 Task: Look for space in Águas de Lindóia, Brazil from 1st August, 2023 to 5th August, 2023 for 3 adults, 1 child in price range Rs.13000 to Rs.20000. Place can be entire place with 2 bedrooms having 3 beds and 2 bathrooms. Property type can be flatguest house, hotel. Amenities needed are: washing machine. Booking option can be shelf check-in. Required host language is Spanish.
Action: Mouse moved to (686, 83)
Screenshot: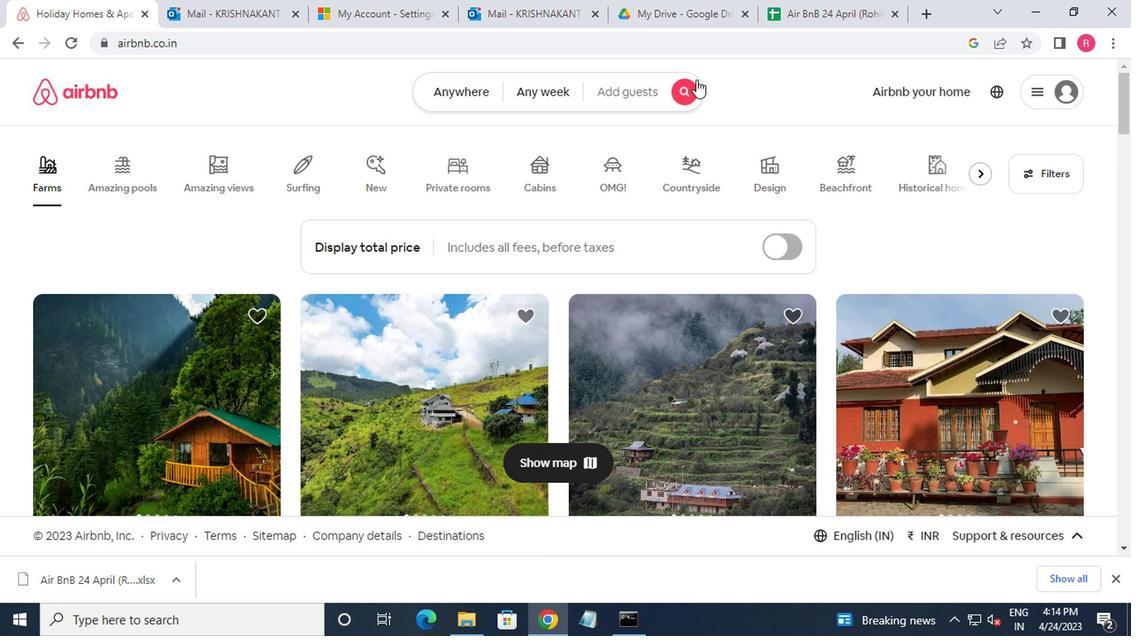 
Action: Mouse pressed left at (686, 83)
Screenshot: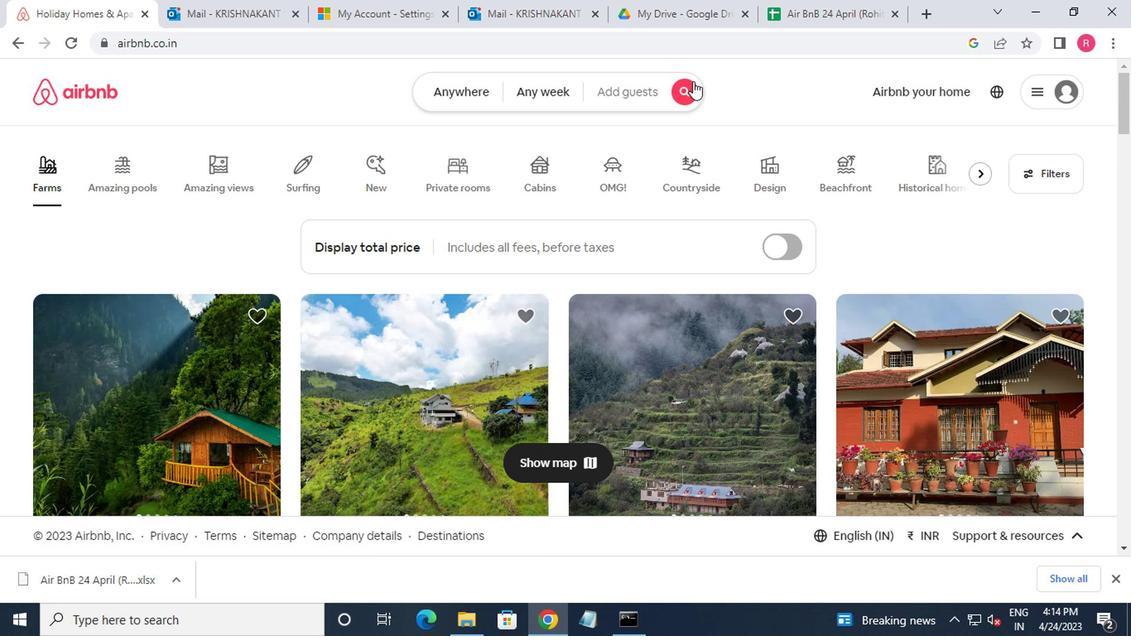 
Action: Mouse moved to (270, 152)
Screenshot: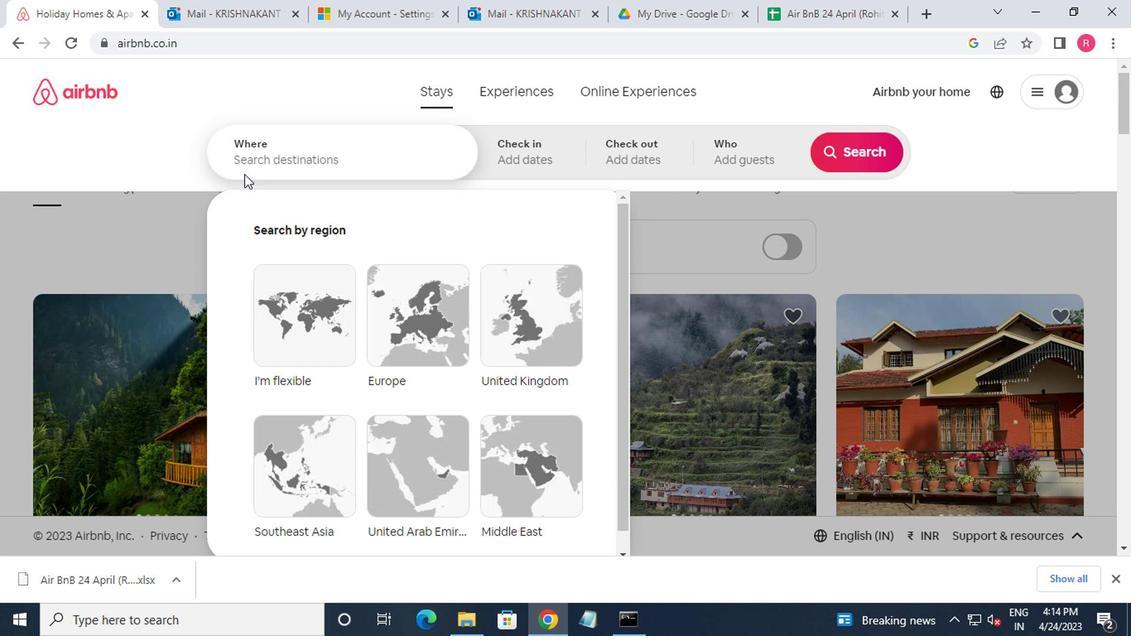 
Action: Mouse pressed left at (270, 152)
Screenshot: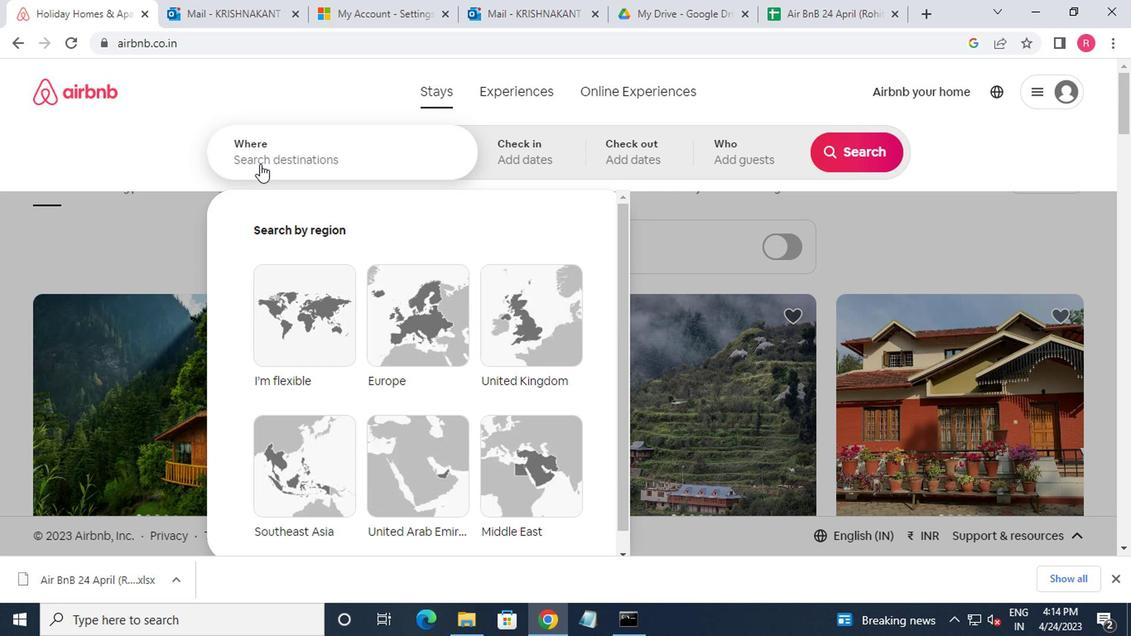 
Action: Mouse moved to (270, 152)
Screenshot: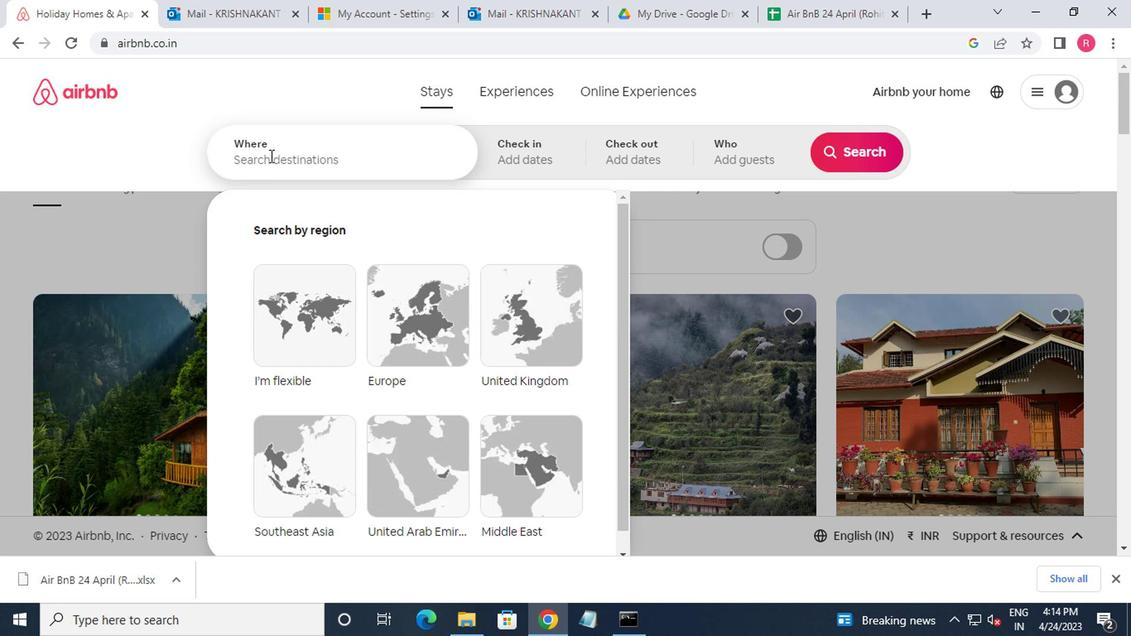 
Action: Key pressed aguas<Key.space>de<Key.space>lindol<Key.backspace>ia
Screenshot: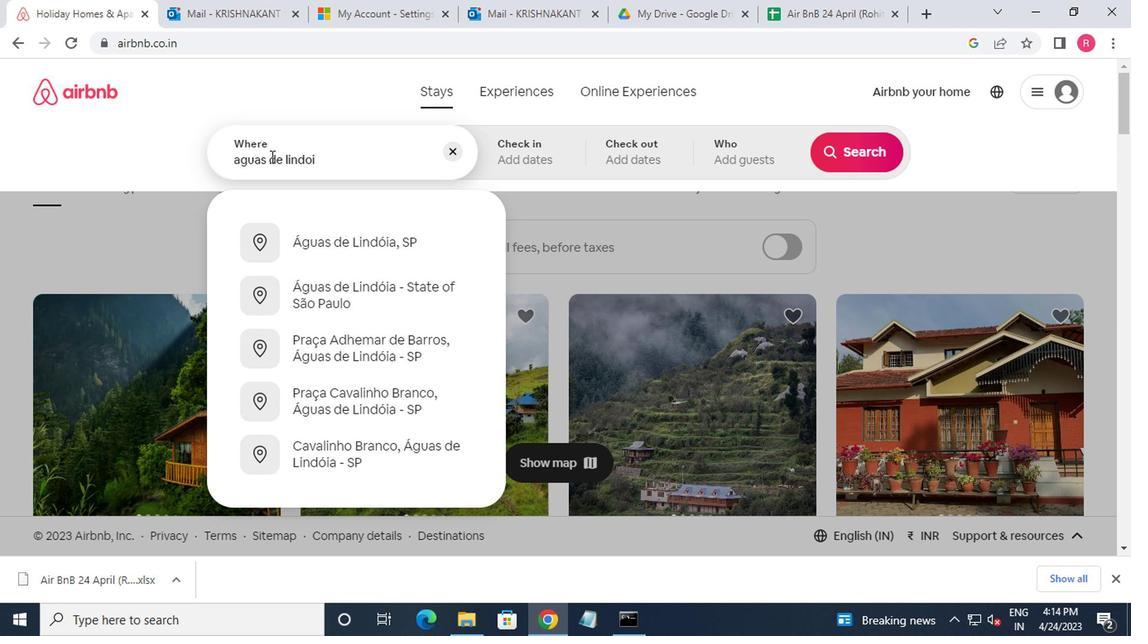 
Action: Mouse moved to (393, 230)
Screenshot: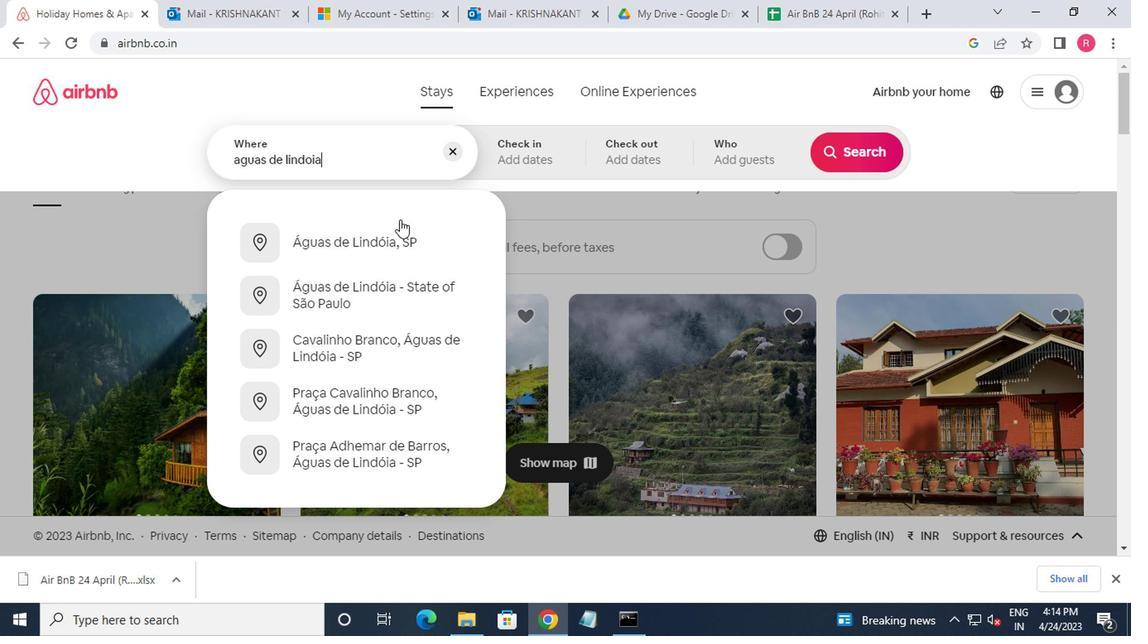 
Action: Mouse pressed left at (393, 230)
Screenshot: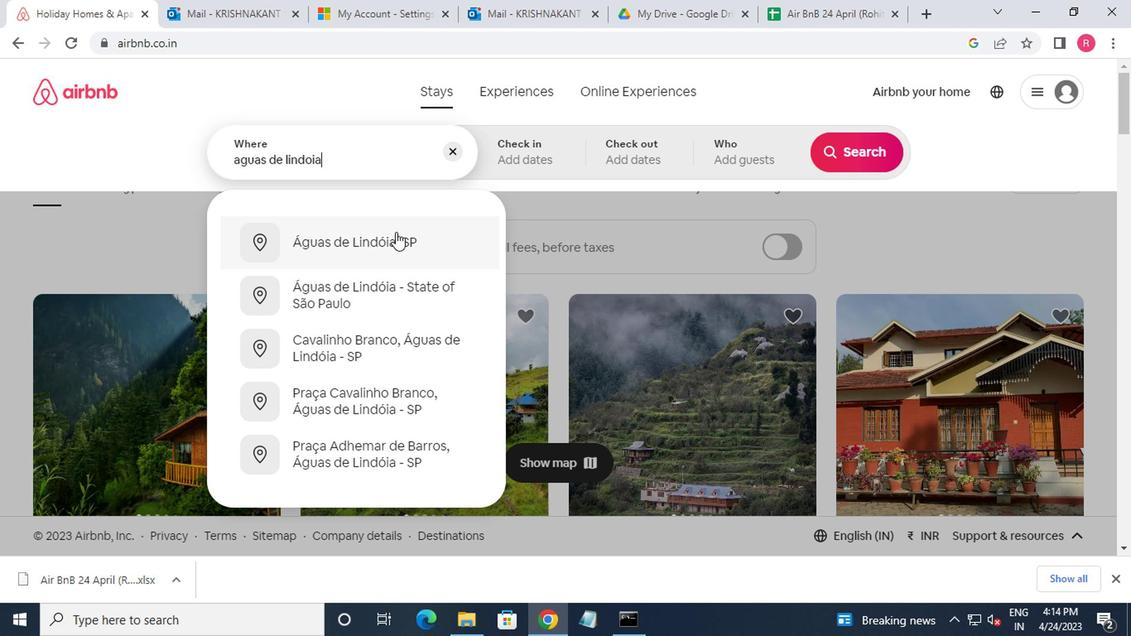 
Action: Mouse moved to (843, 288)
Screenshot: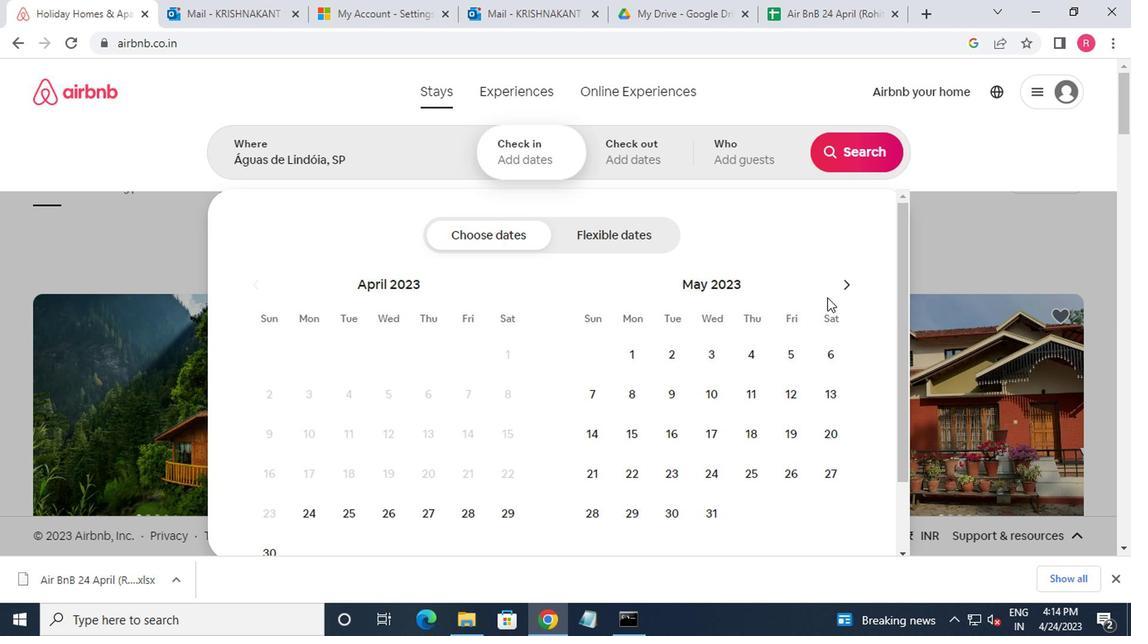 
Action: Mouse pressed left at (843, 288)
Screenshot: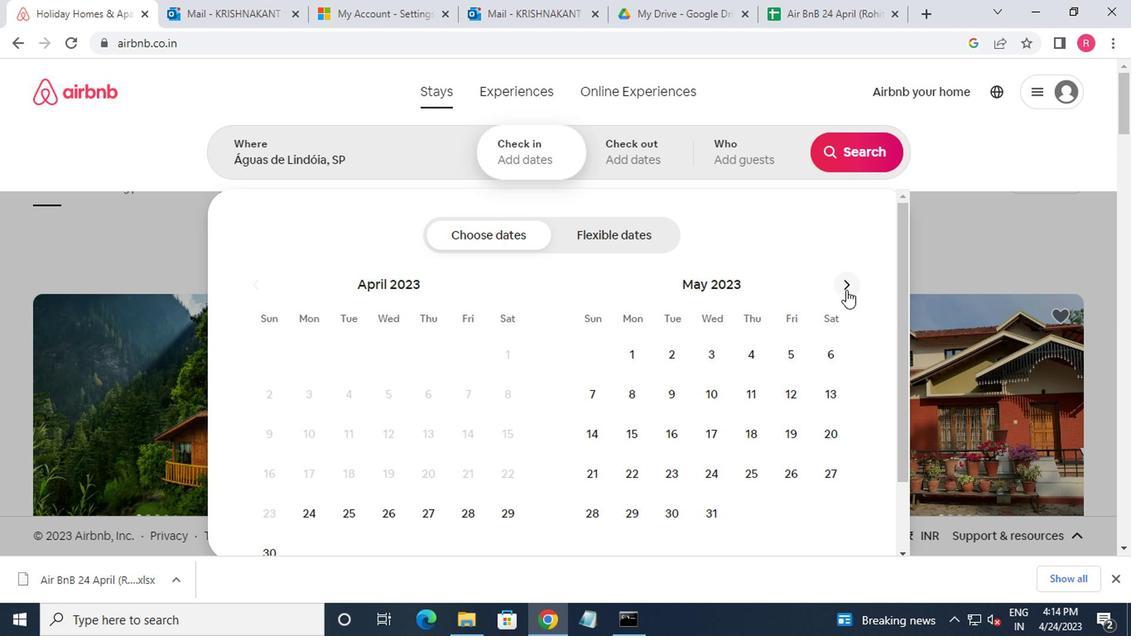 
Action: Mouse moved to (843, 287)
Screenshot: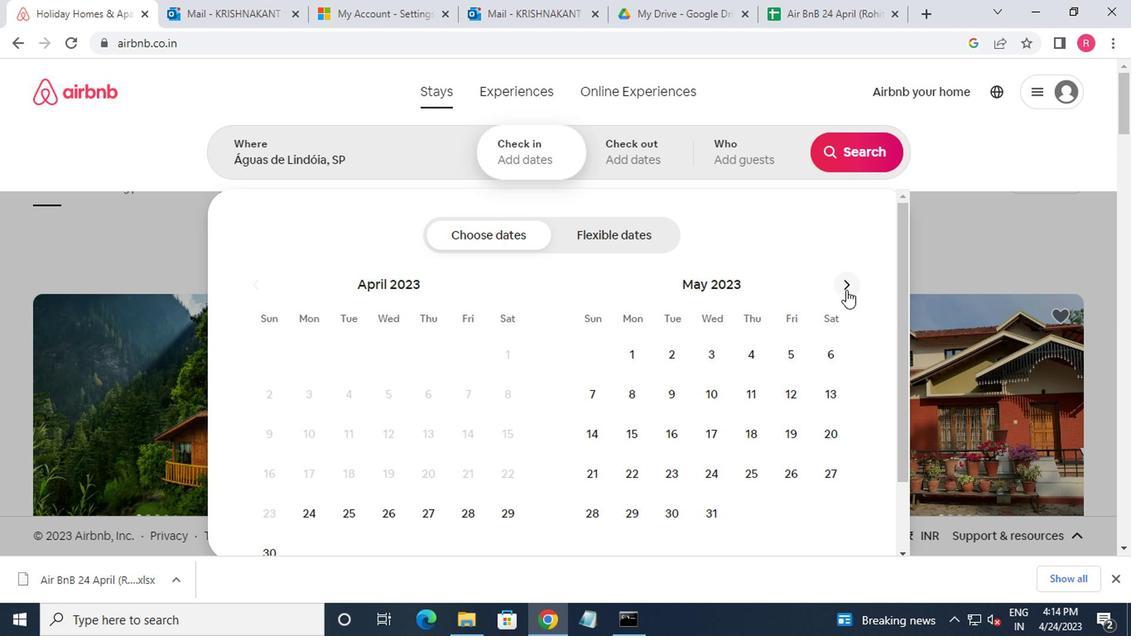 
Action: Mouse pressed left at (843, 287)
Screenshot: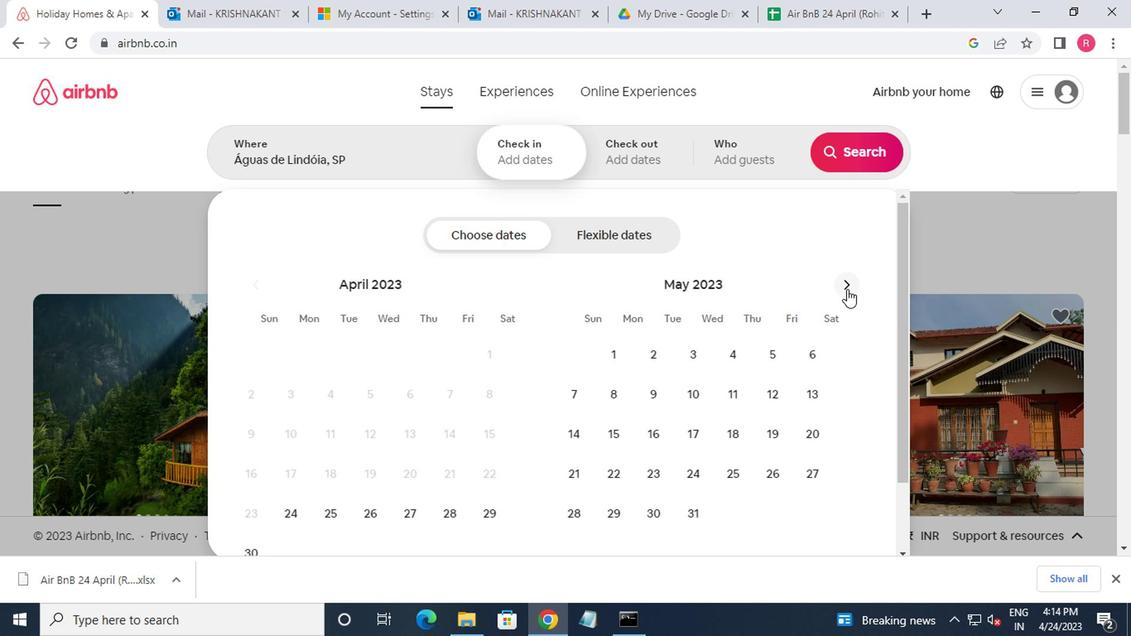 
Action: Mouse pressed left at (843, 287)
Screenshot: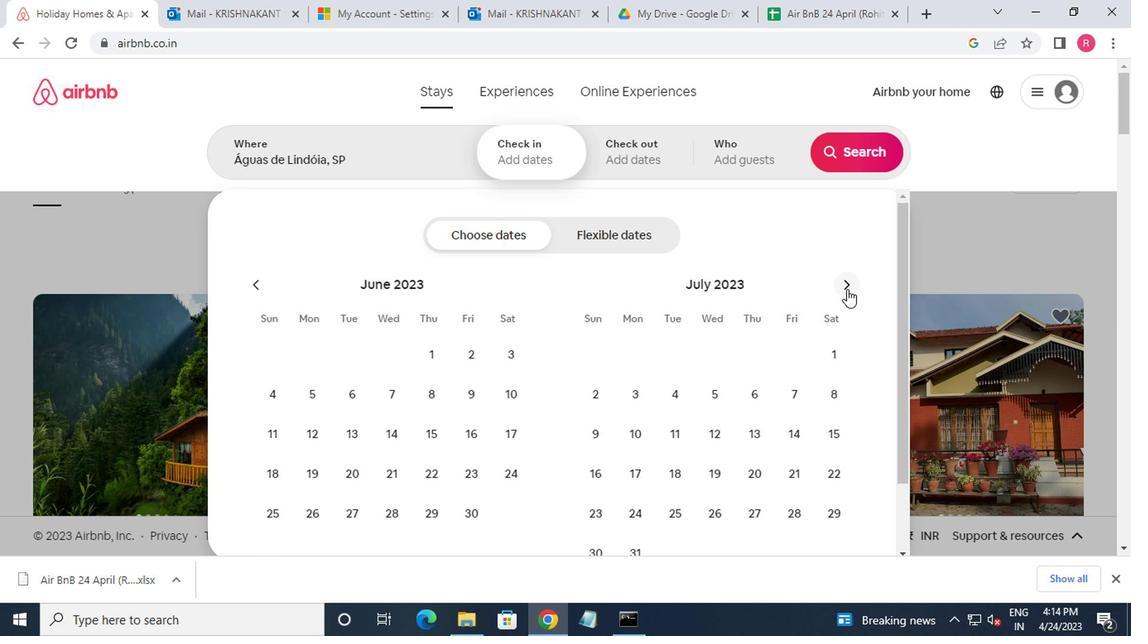
Action: Mouse moved to (682, 357)
Screenshot: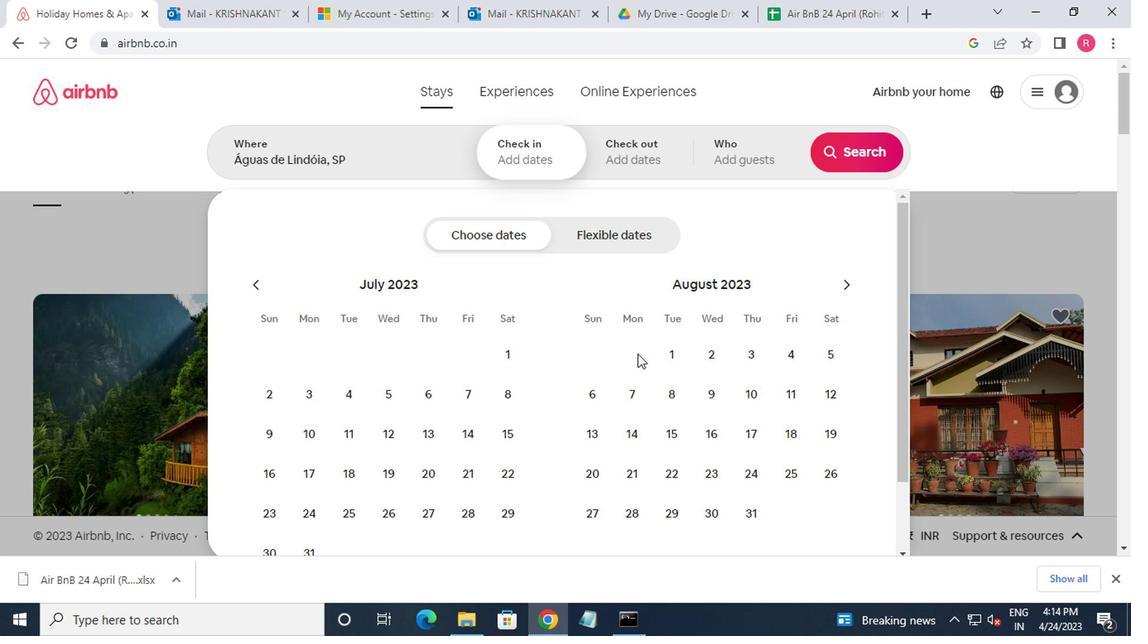 
Action: Mouse pressed left at (682, 357)
Screenshot: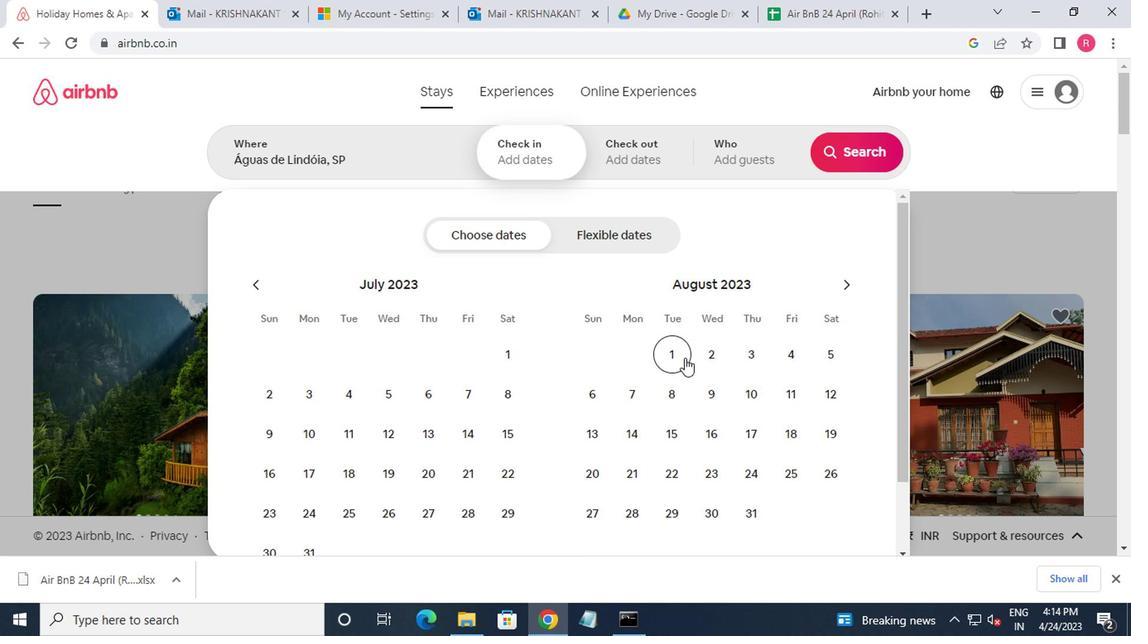
Action: Mouse moved to (834, 366)
Screenshot: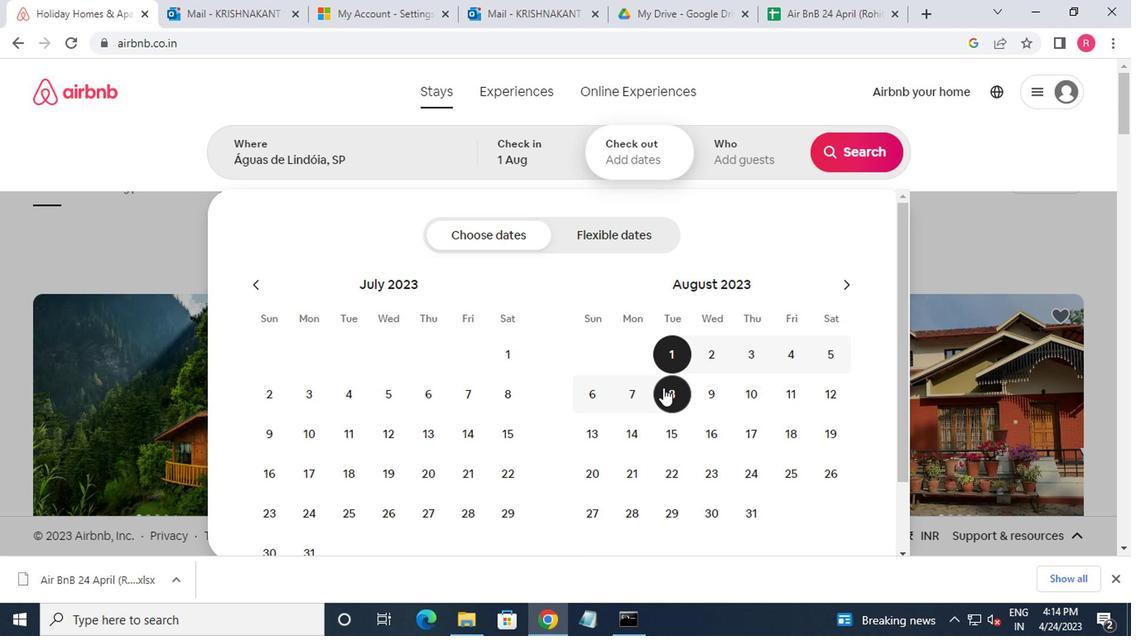 
Action: Mouse pressed left at (834, 366)
Screenshot: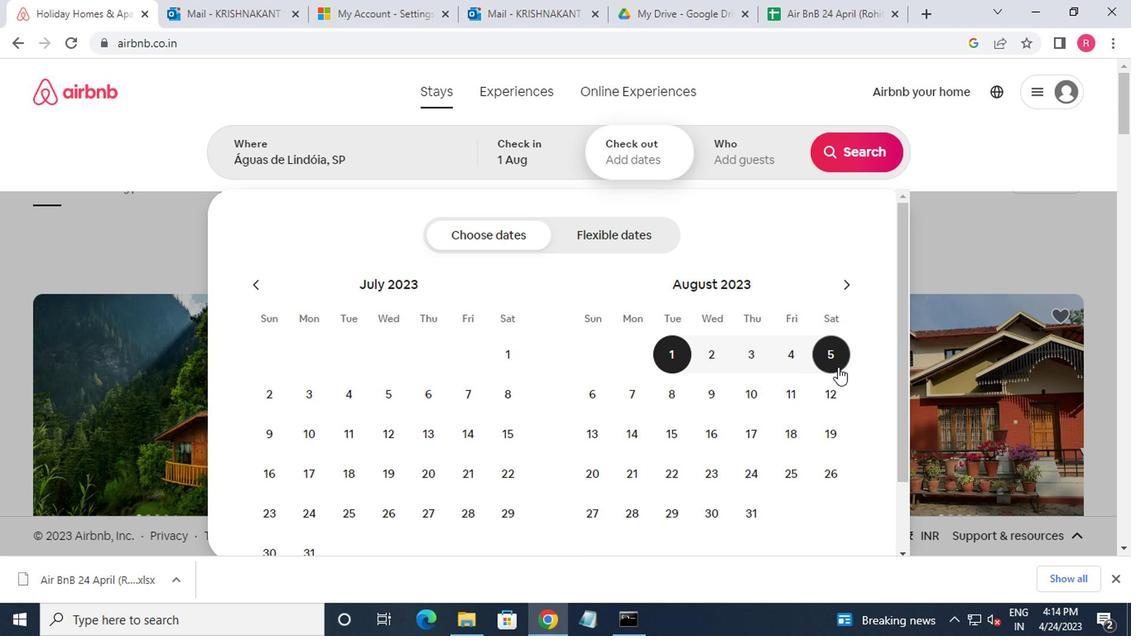 
Action: Mouse moved to (738, 166)
Screenshot: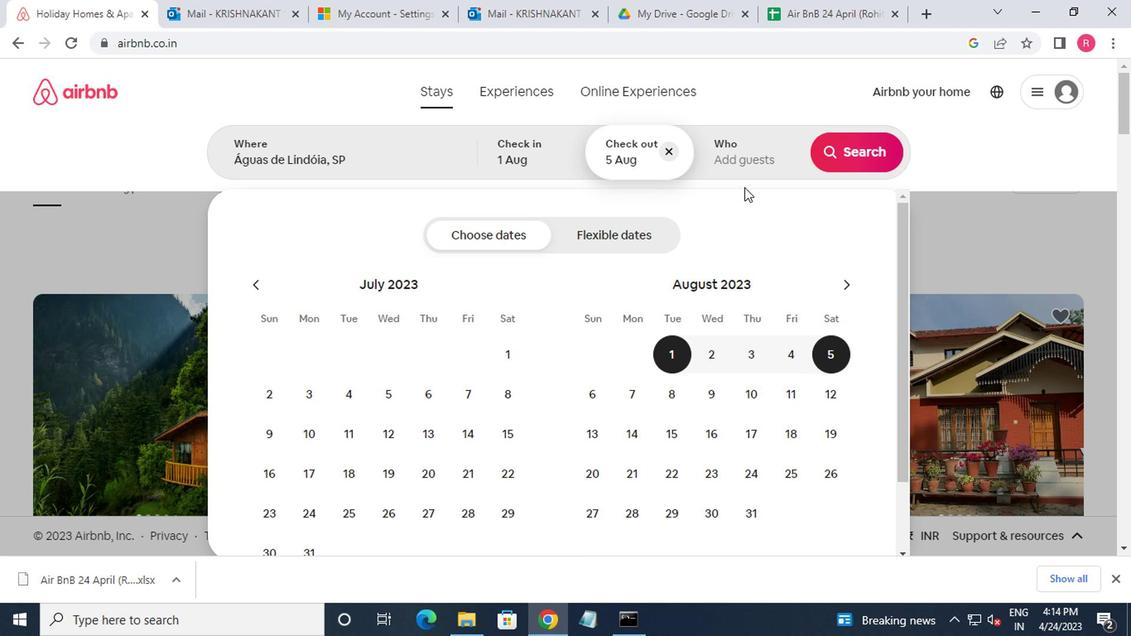 
Action: Mouse pressed left at (738, 166)
Screenshot: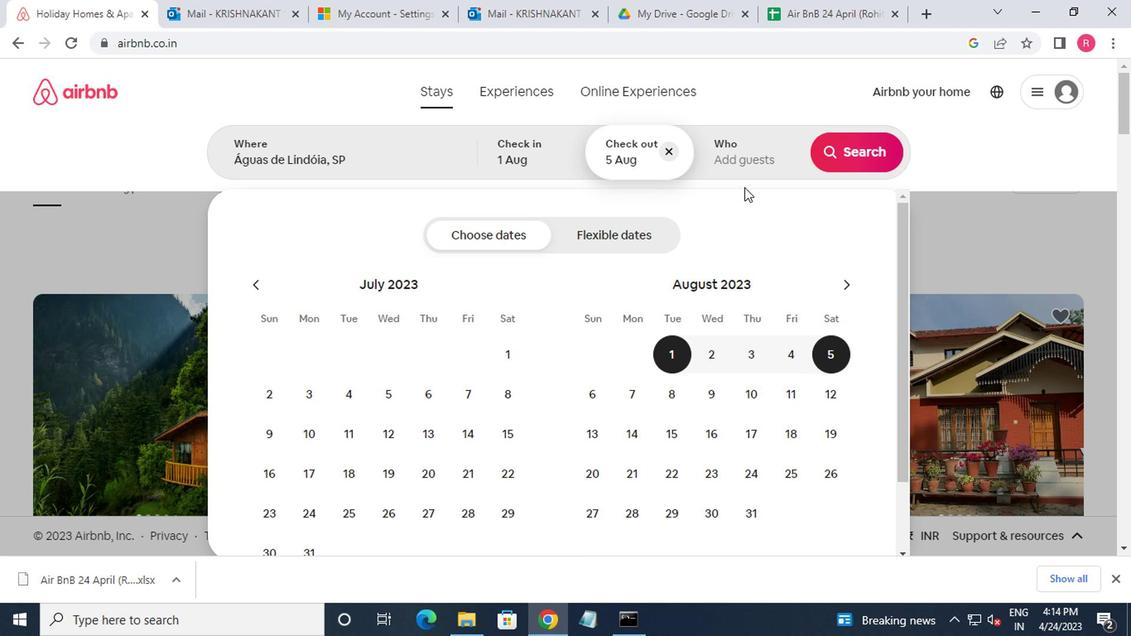 
Action: Mouse moved to (856, 246)
Screenshot: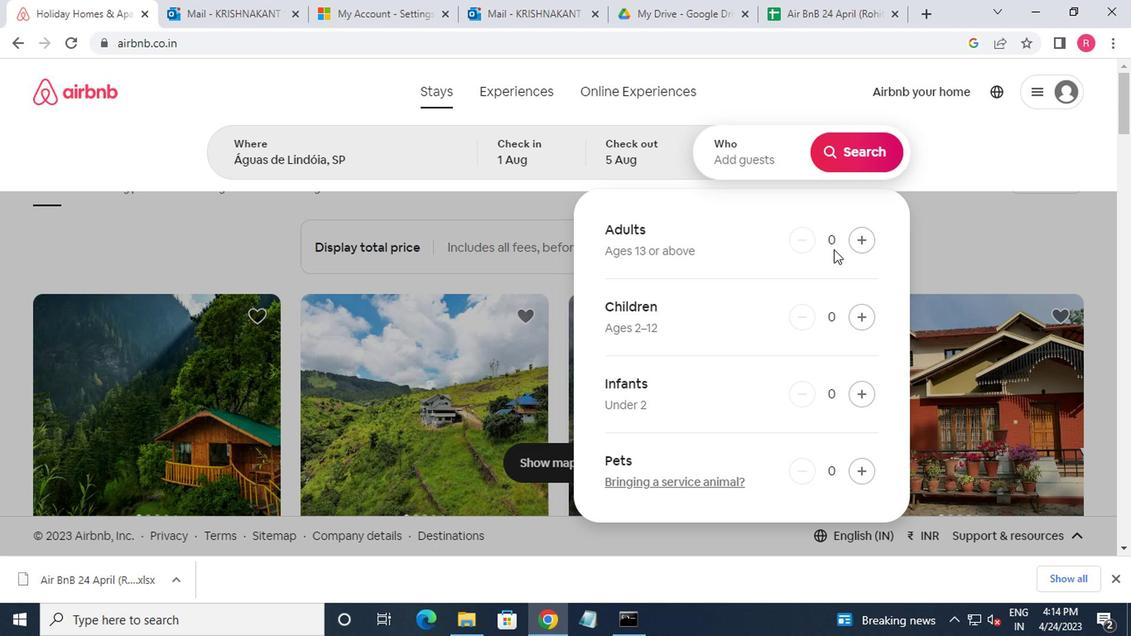 
Action: Mouse pressed left at (856, 246)
Screenshot: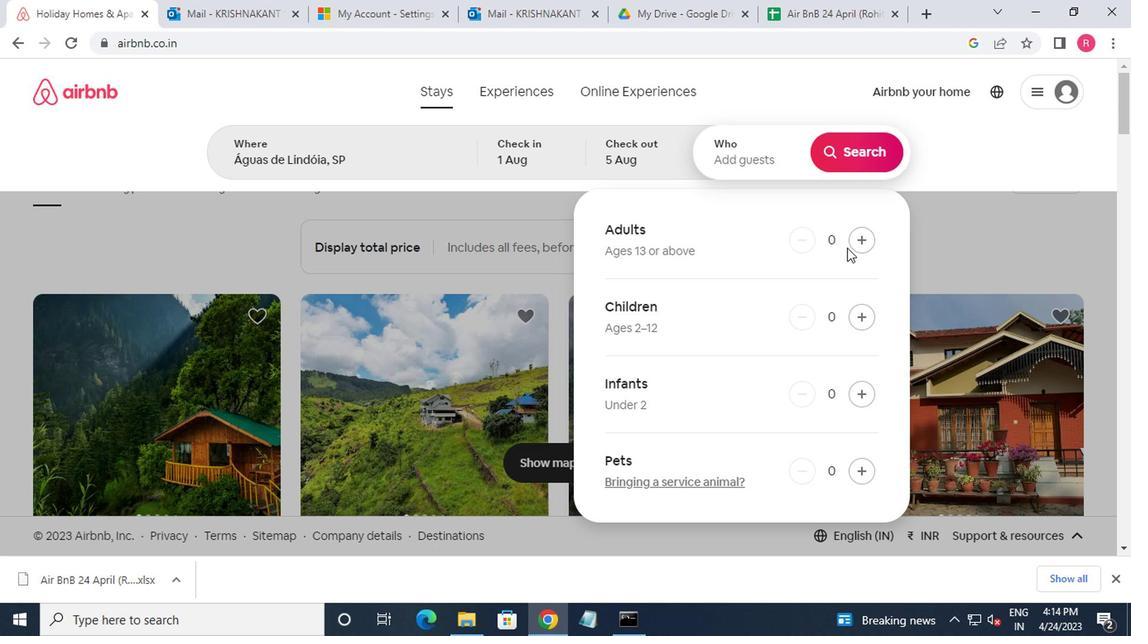 
Action: Mouse pressed left at (856, 246)
Screenshot: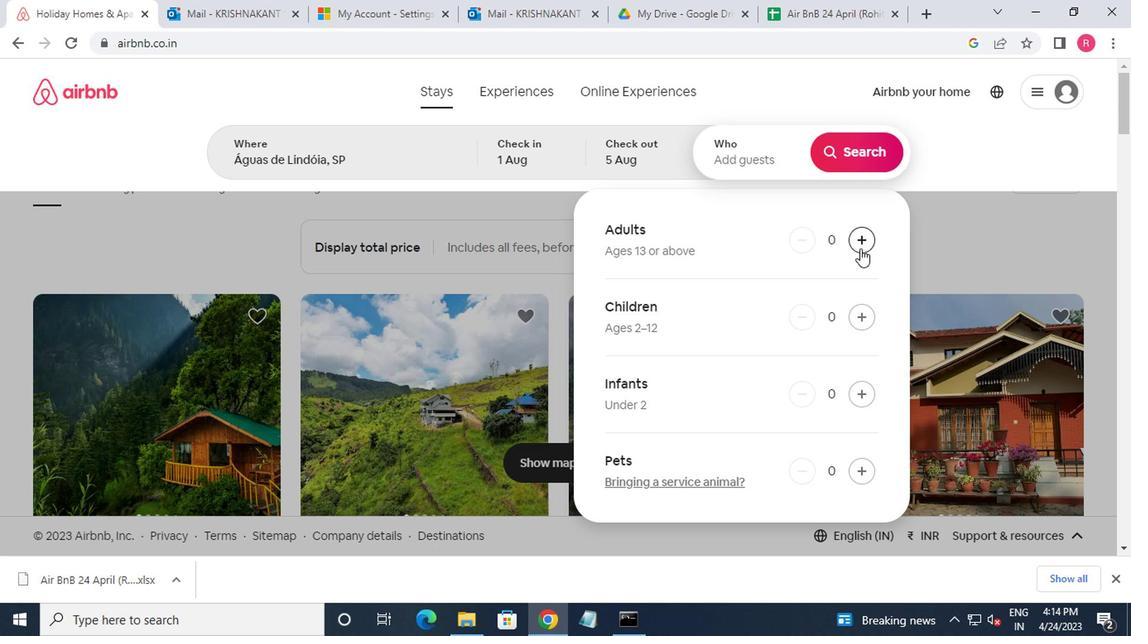 
Action: Mouse moved to (857, 245)
Screenshot: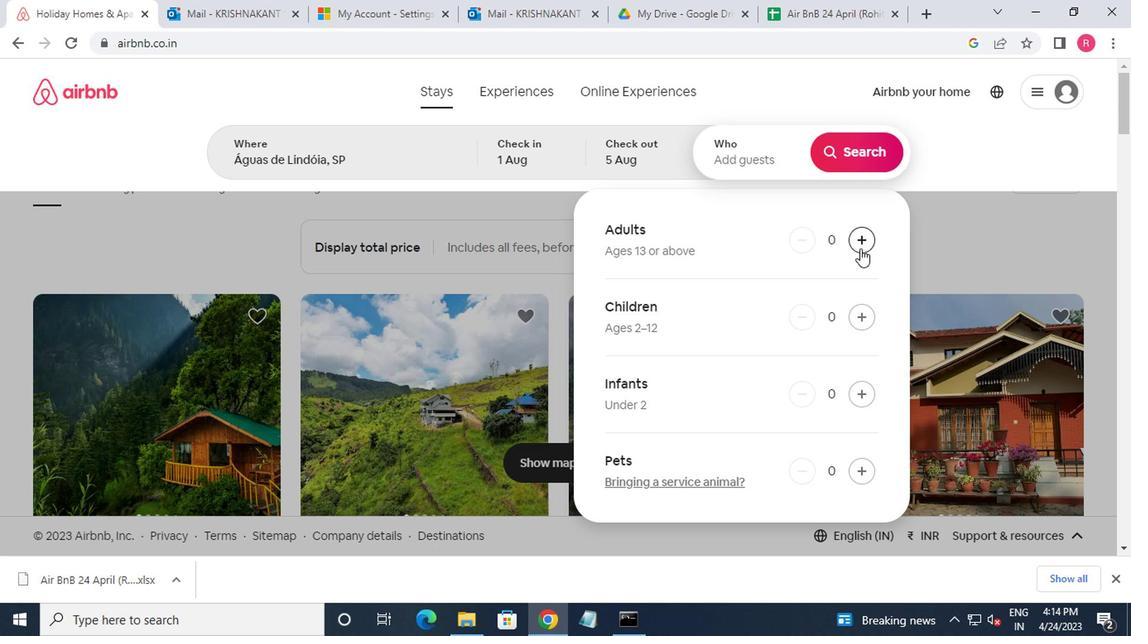 
Action: Mouse pressed left at (857, 245)
Screenshot: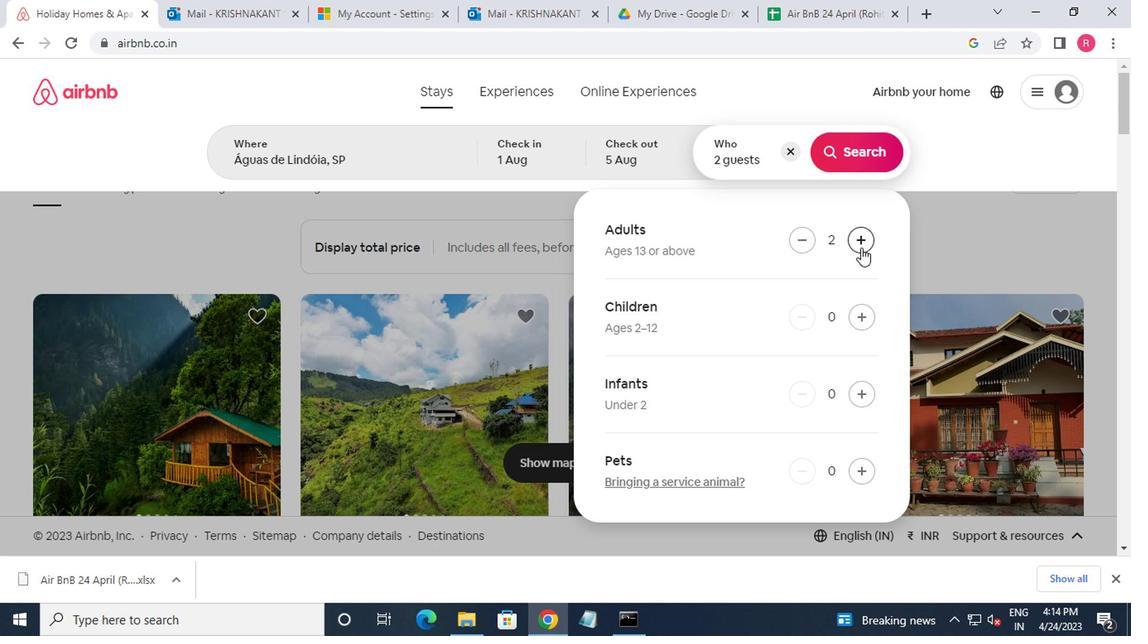 
Action: Mouse moved to (863, 325)
Screenshot: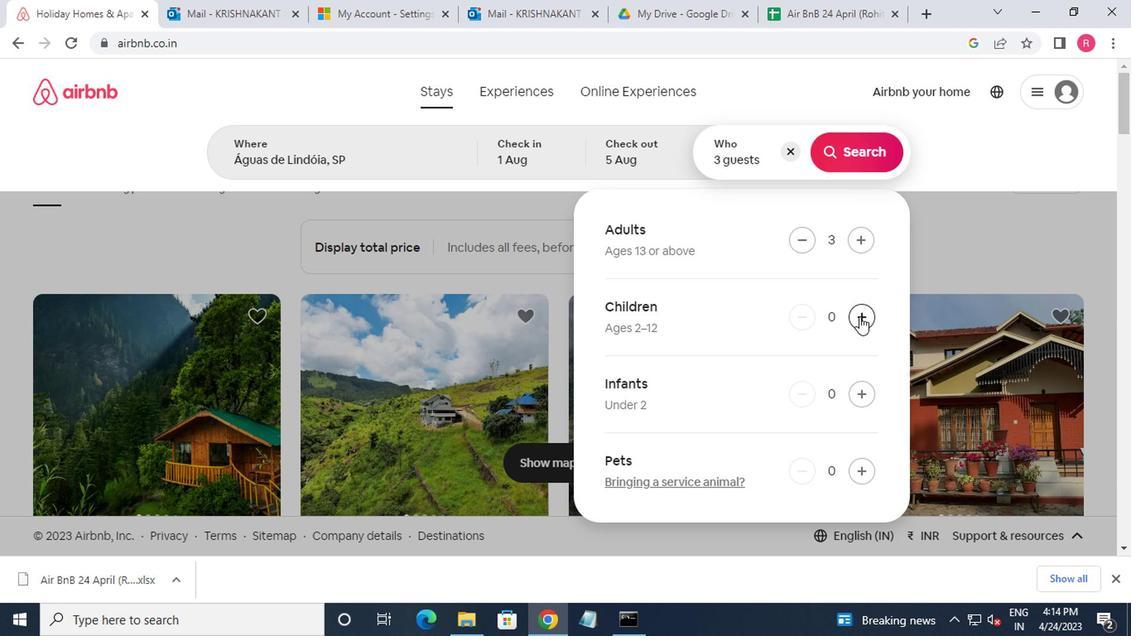 
Action: Mouse pressed left at (863, 325)
Screenshot: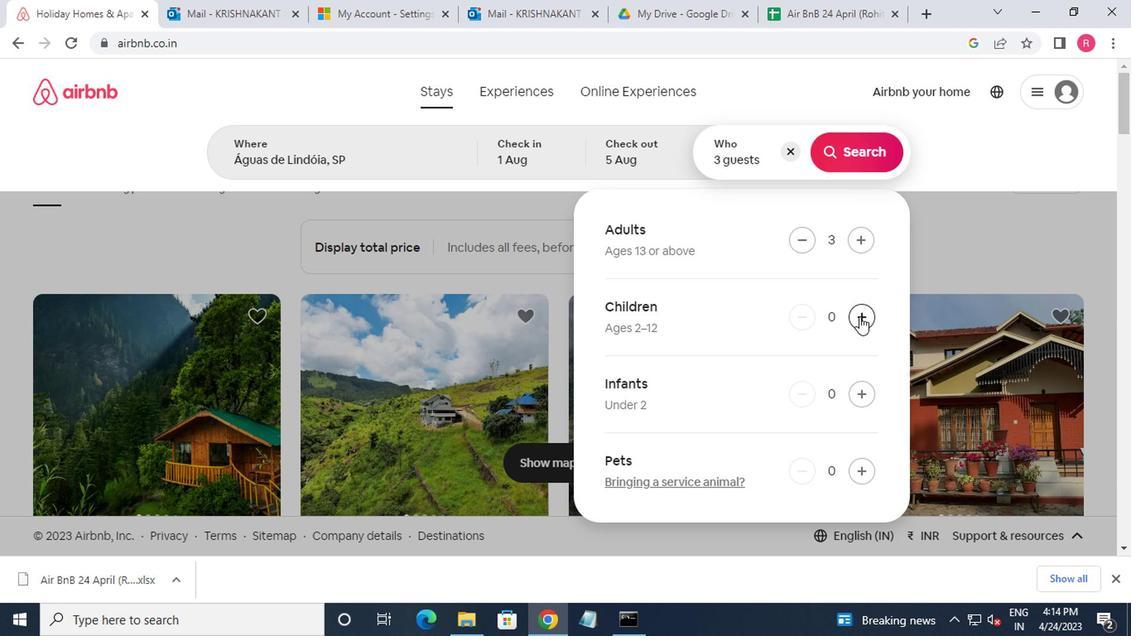 
Action: Mouse moved to (838, 147)
Screenshot: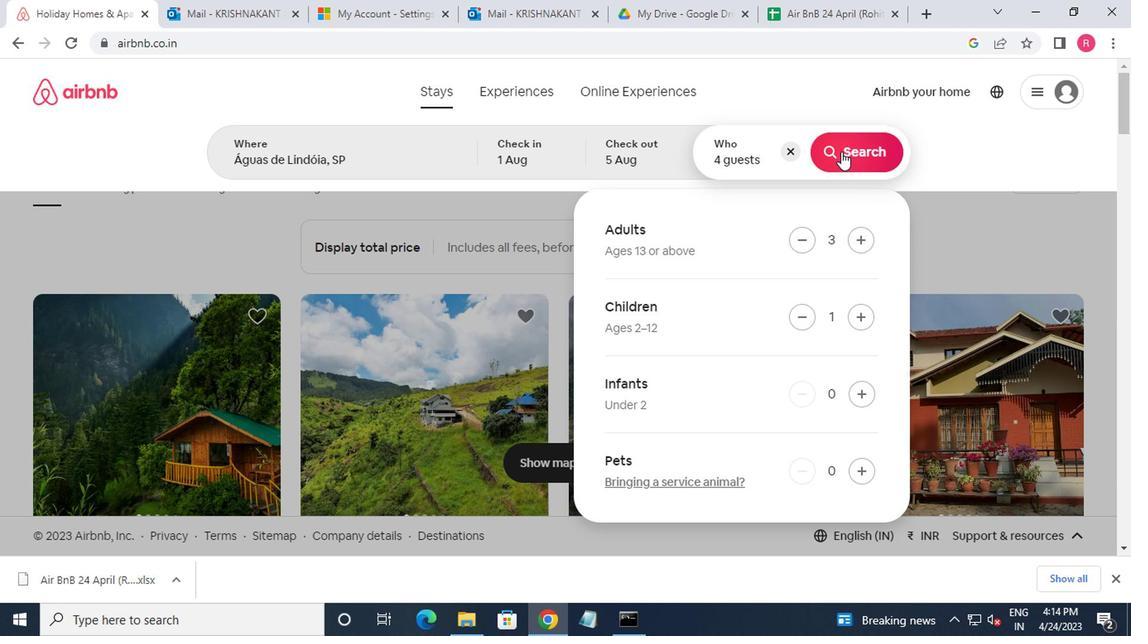 
Action: Mouse pressed left at (838, 147)
Screenshot: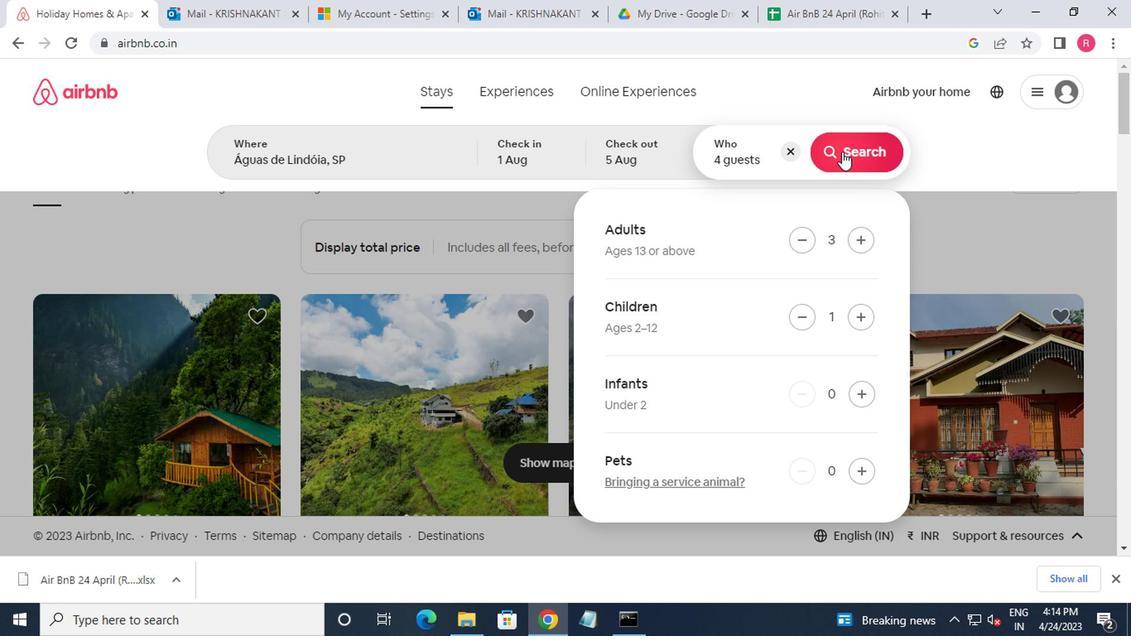 
Action: Mouse moved to (1055, 160)
Screenshot: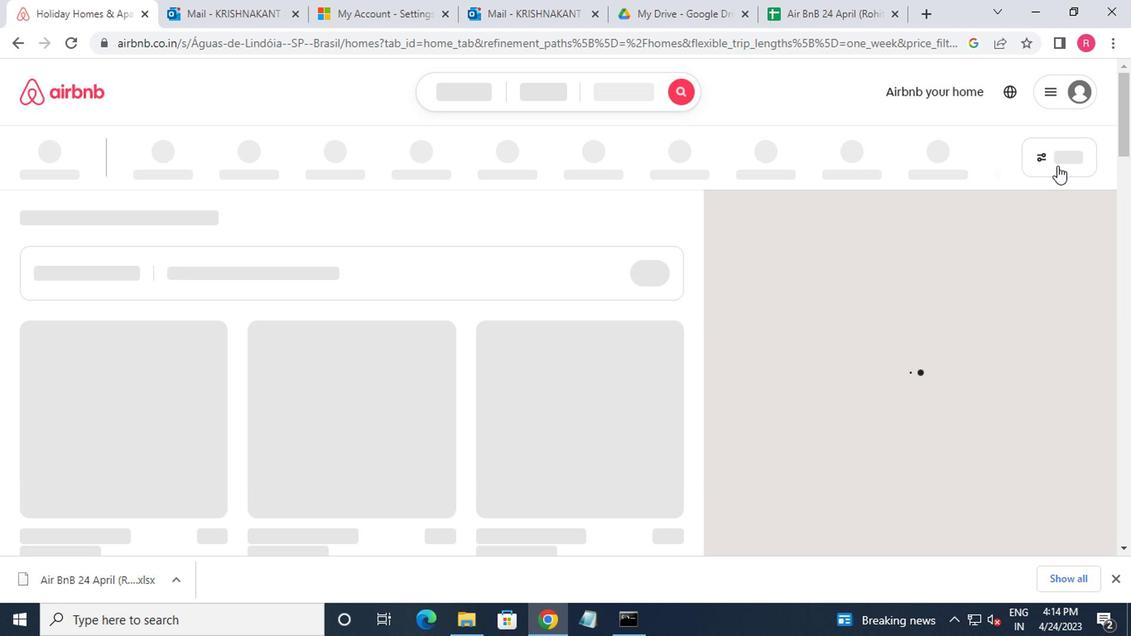 
Action: Mouse pressed left at (1055, 160)
Screenshot: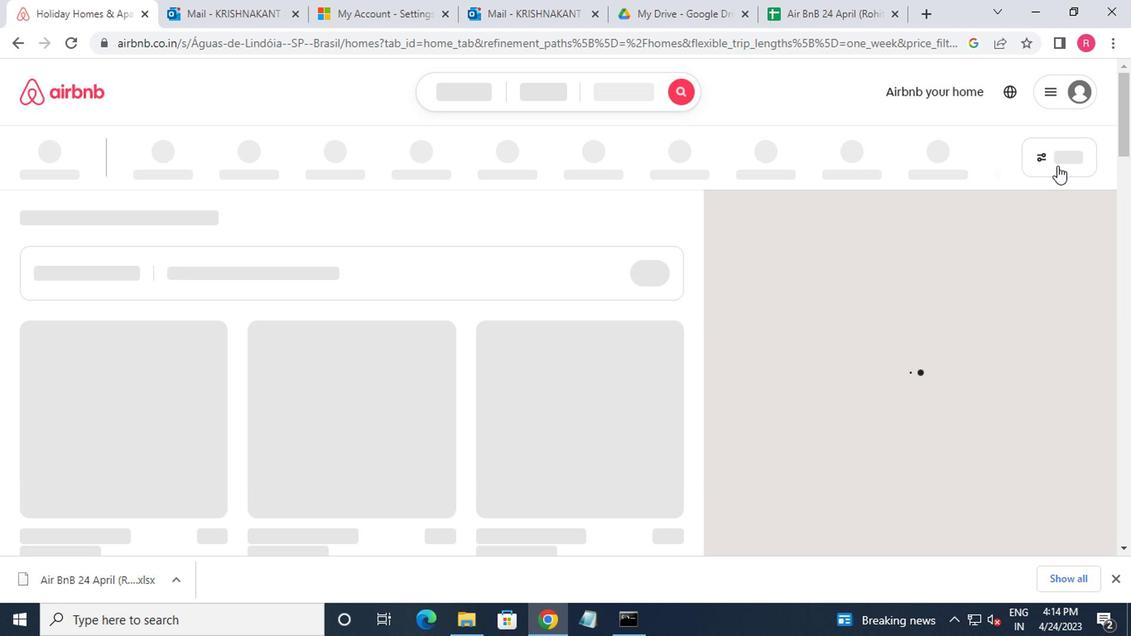
Action: Mouse moved to (397, 364)
Screenshot: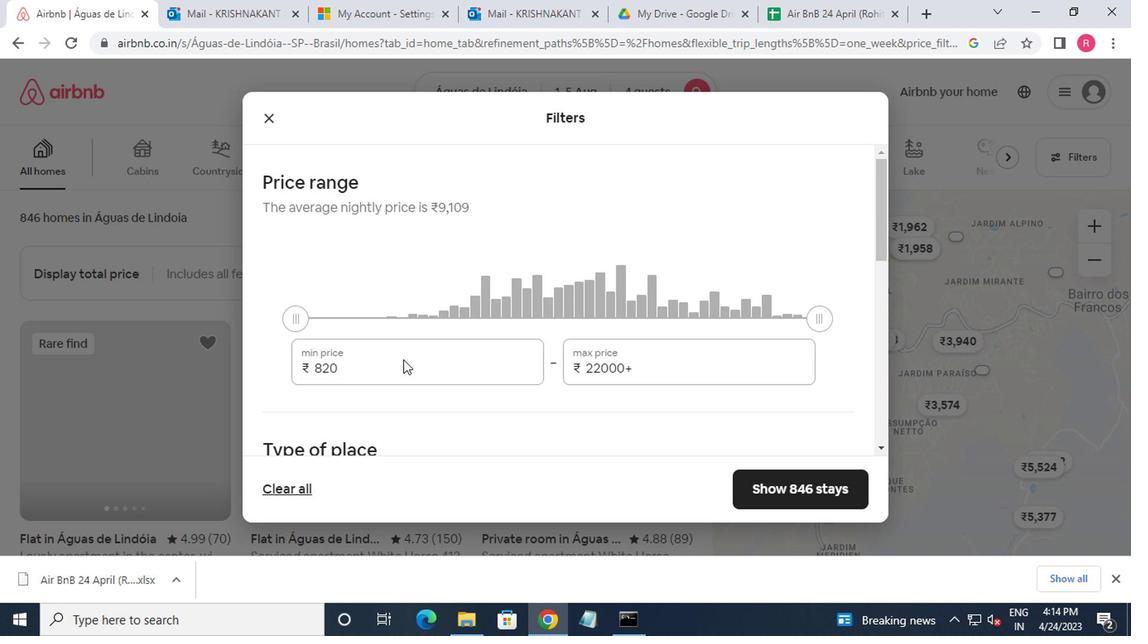
Action: Mouse pressed left at (397, 364)
Screenshot: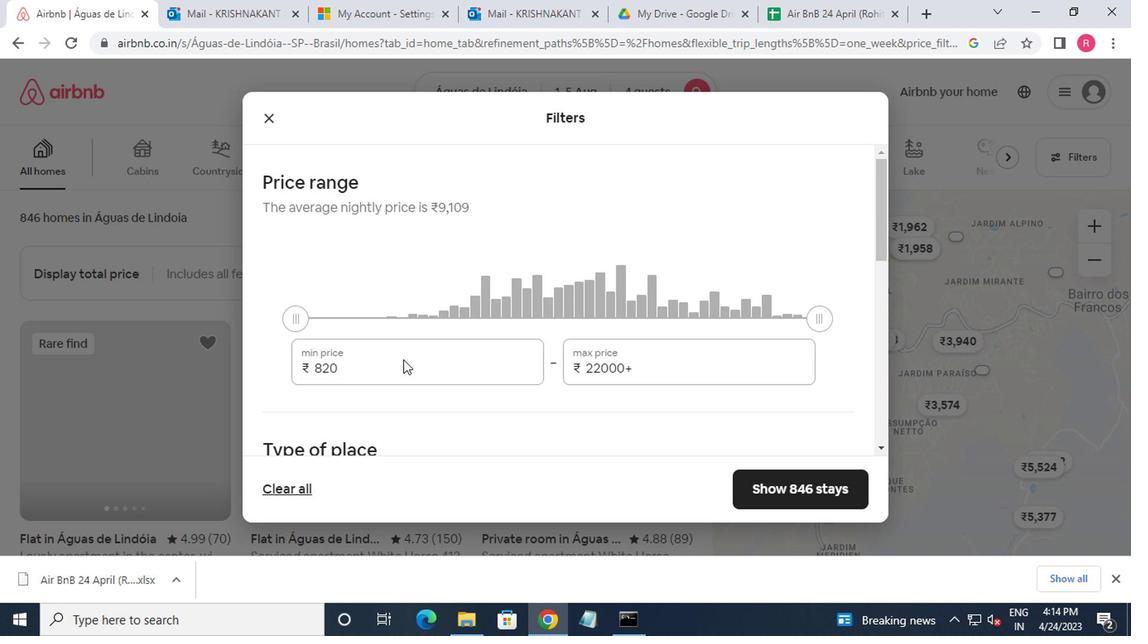 
Action: Mouse moved to (397, 364)
Screenshot: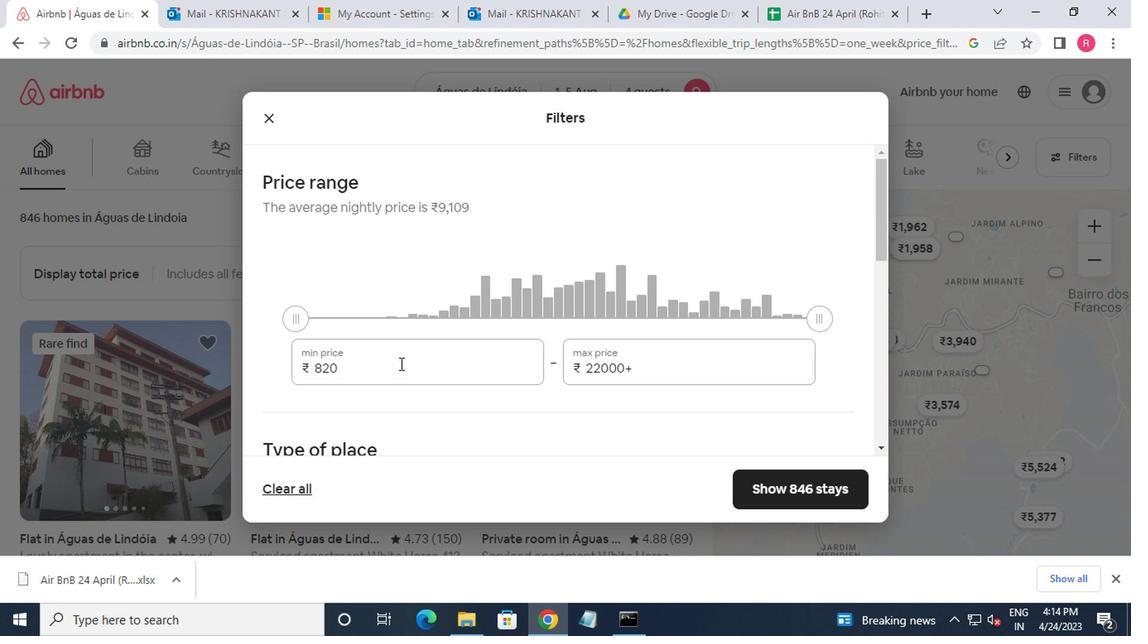 
Action: Key pressed <Key.backspace><Key.backspace><Key.backspace><Key.backspace>13000
Screenshot: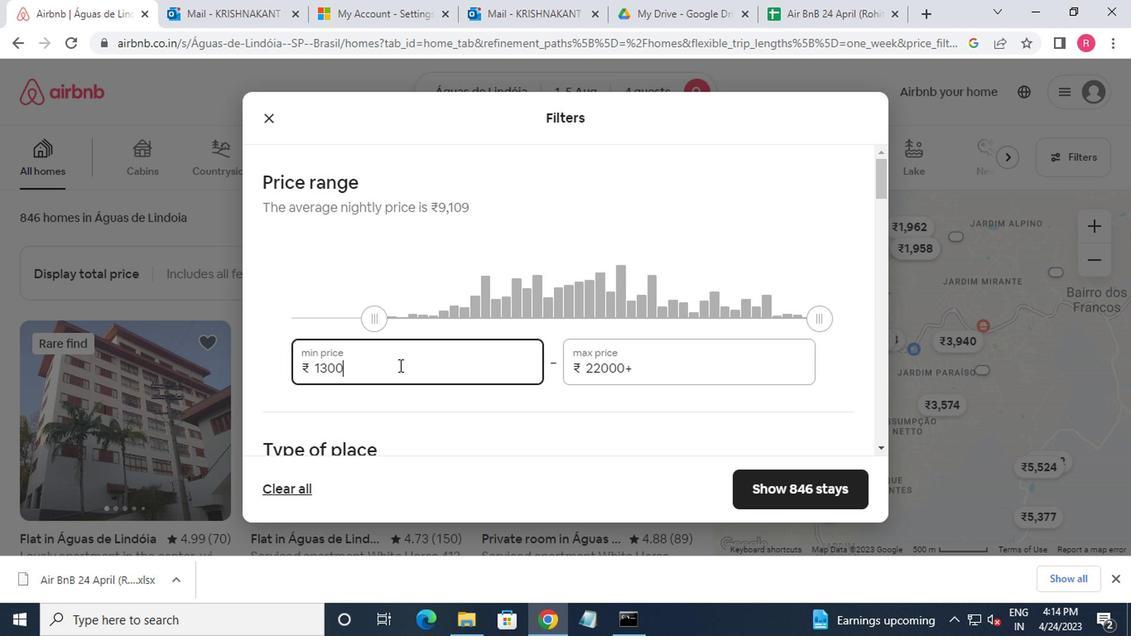 
Action: Mouse moved to (636, 379)
Screenshot: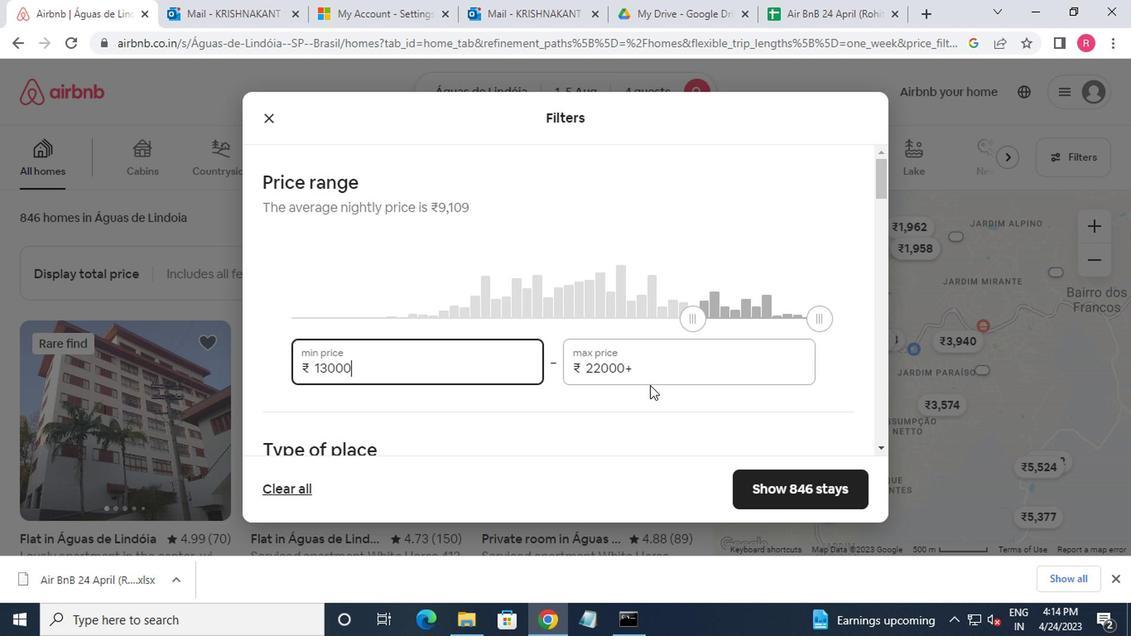 
Action: Mouse pressed left at (636, 379)
Screenshot: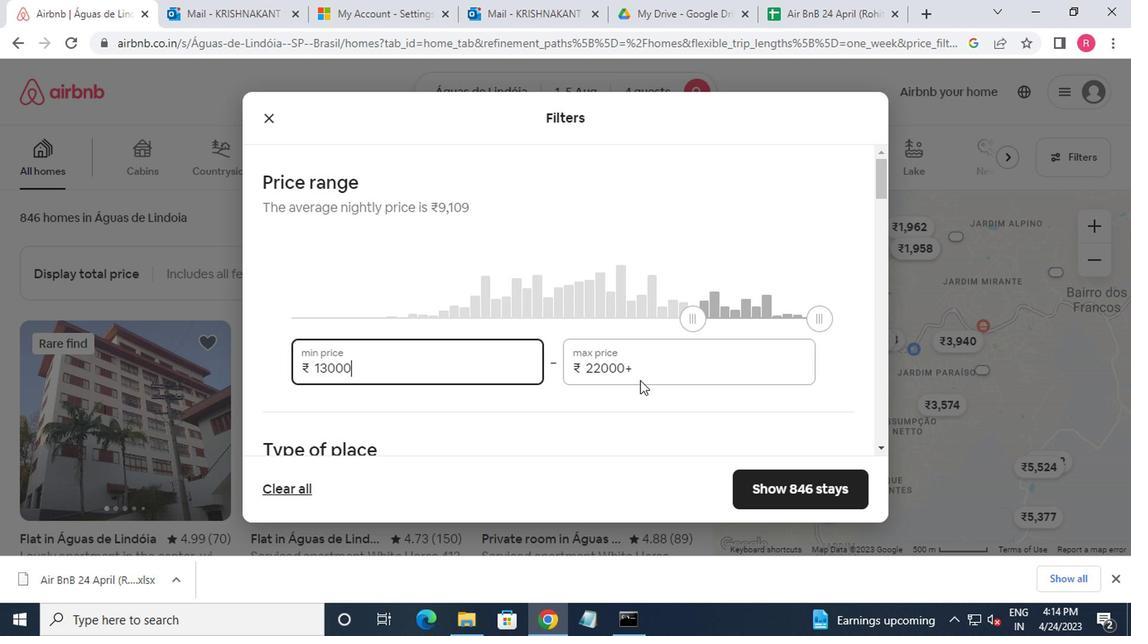
Action: Mouse moved to (636, 376)
Screenshot: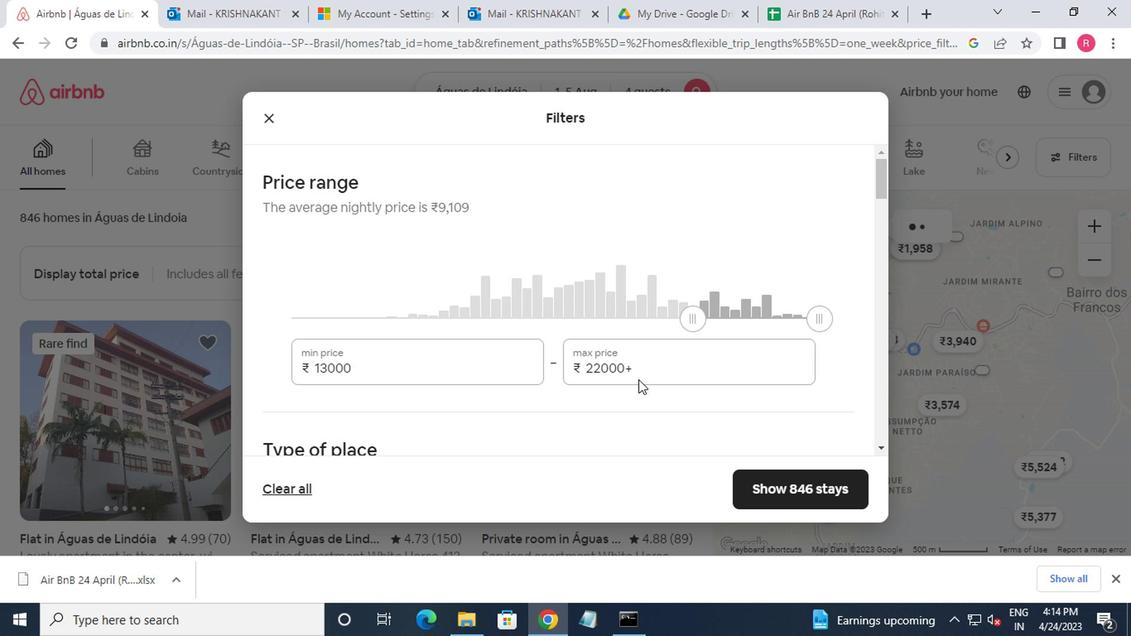
Action: Key pressed <Key.backspace><Key.backspace><Key.backspace><Key.backspace><Key.backspace>0000
Screenshot: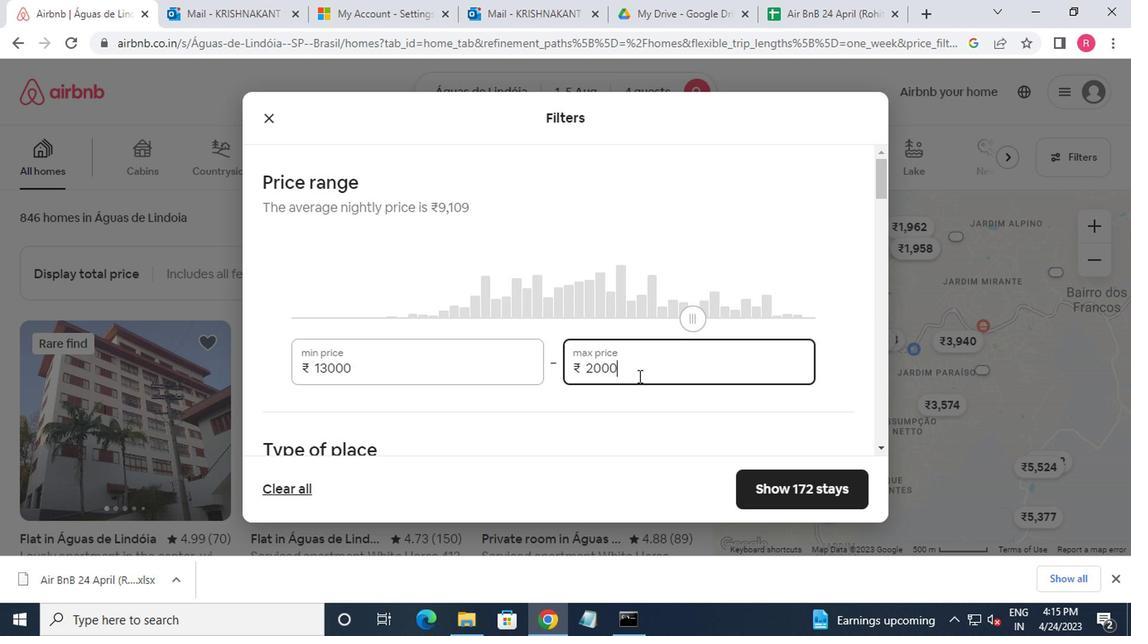 
Action: Mouse moved to (508, 504)
Screenshot: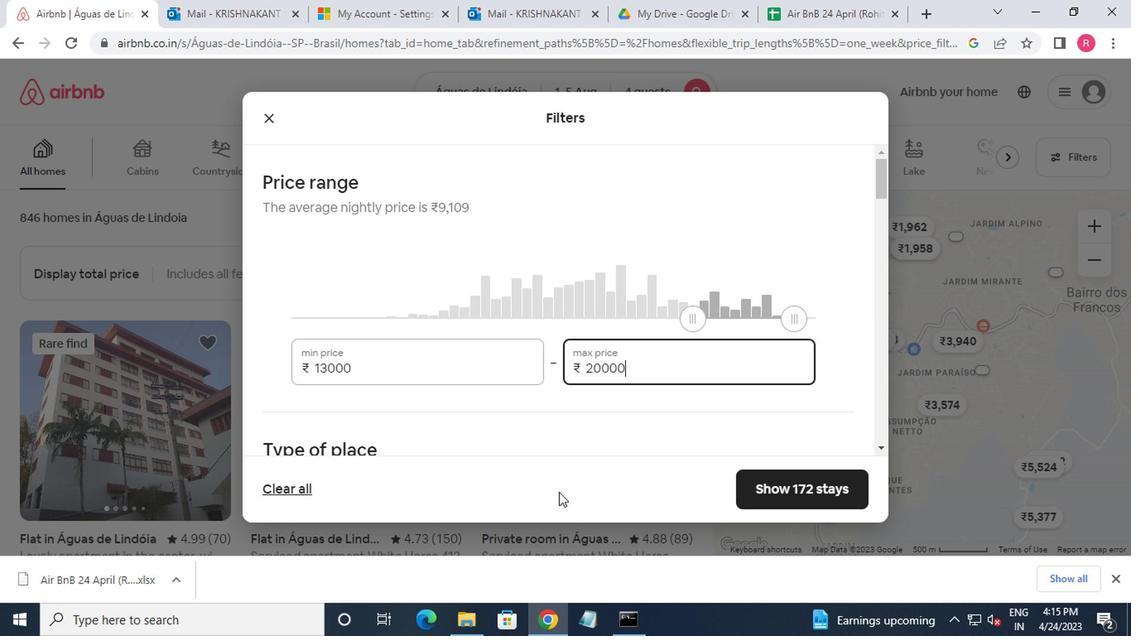 
Action: Mouse scrolled (508, 502) with delta (0, -1)
Screenshot: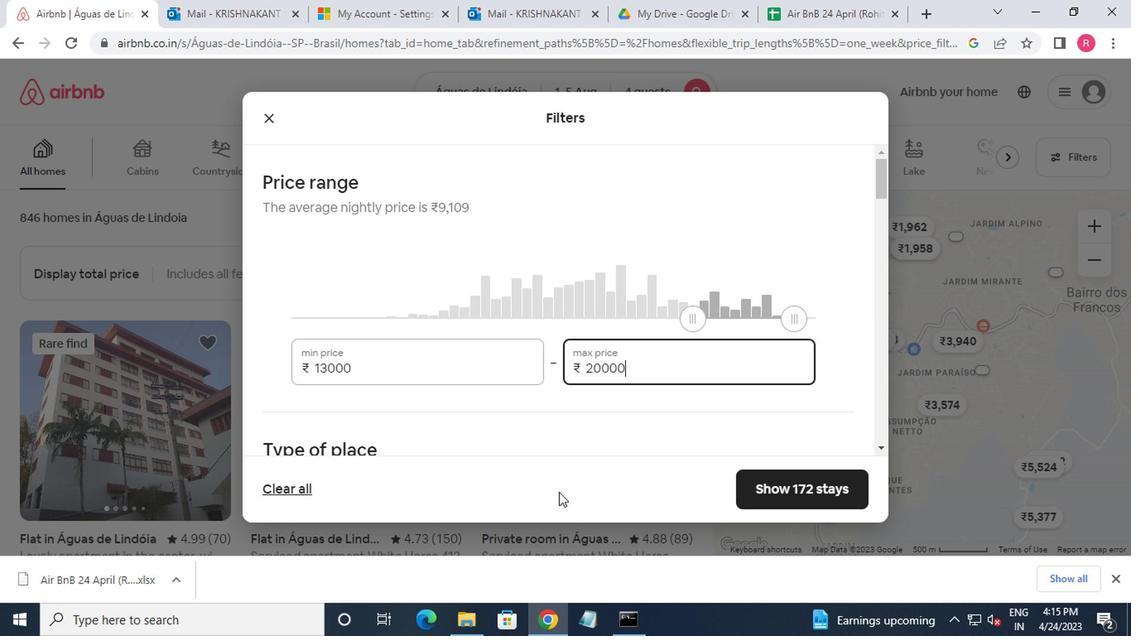
Action: Mouse moved to (500, 485)
Screenshot: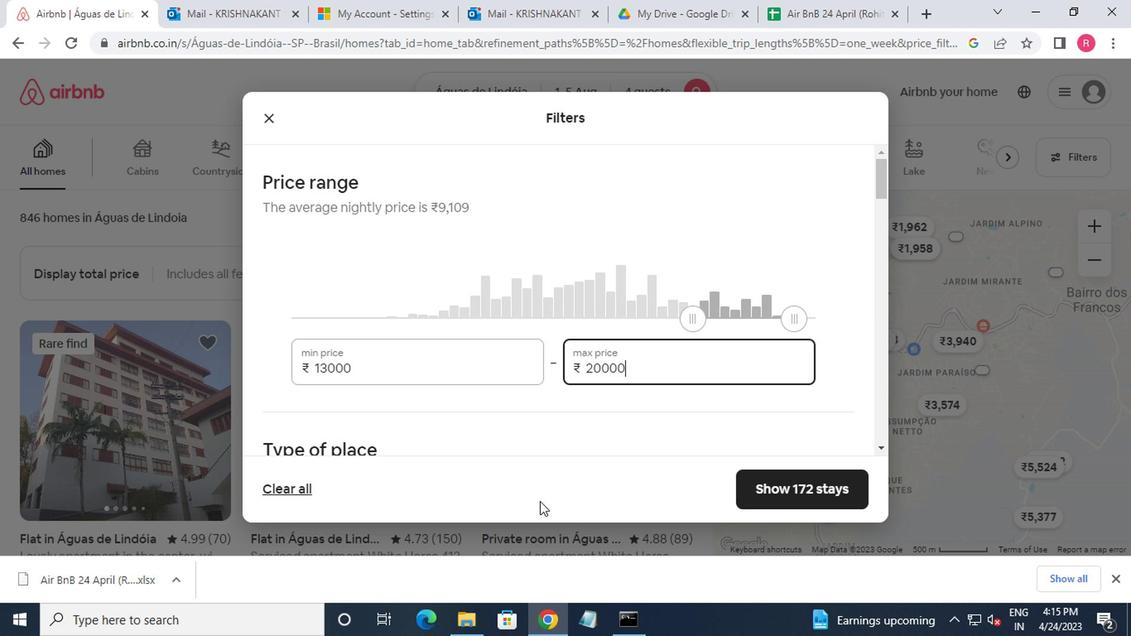 
Action: Mouse scrolled (500, 484) with delta (0, 0)
Screenshot: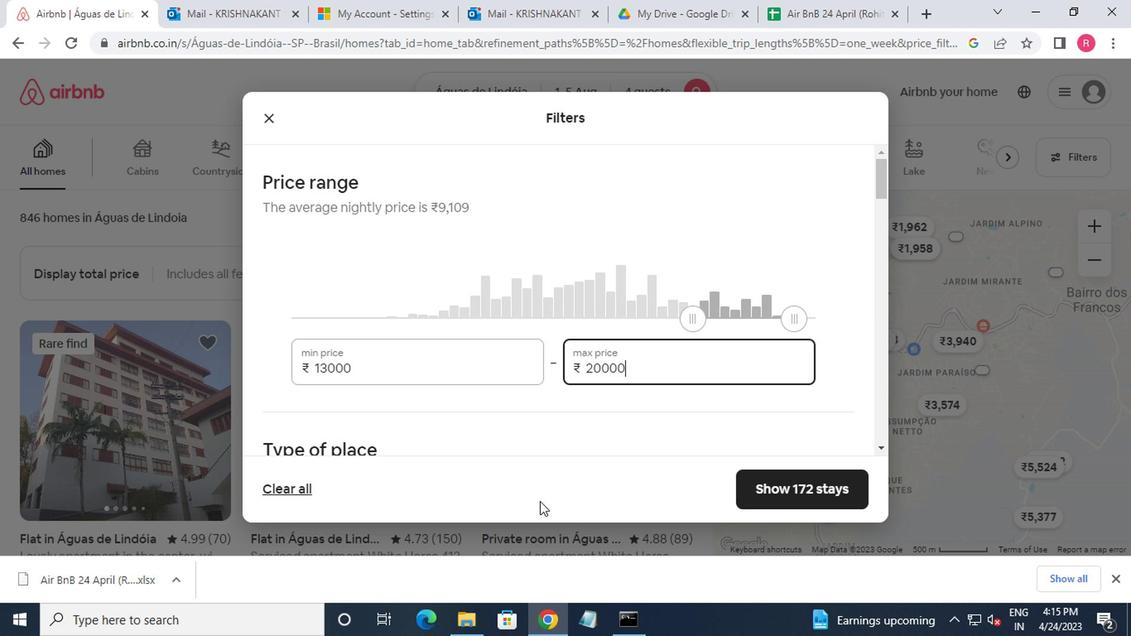 
Action: Mouse moved to (316, 462)
Screenshot: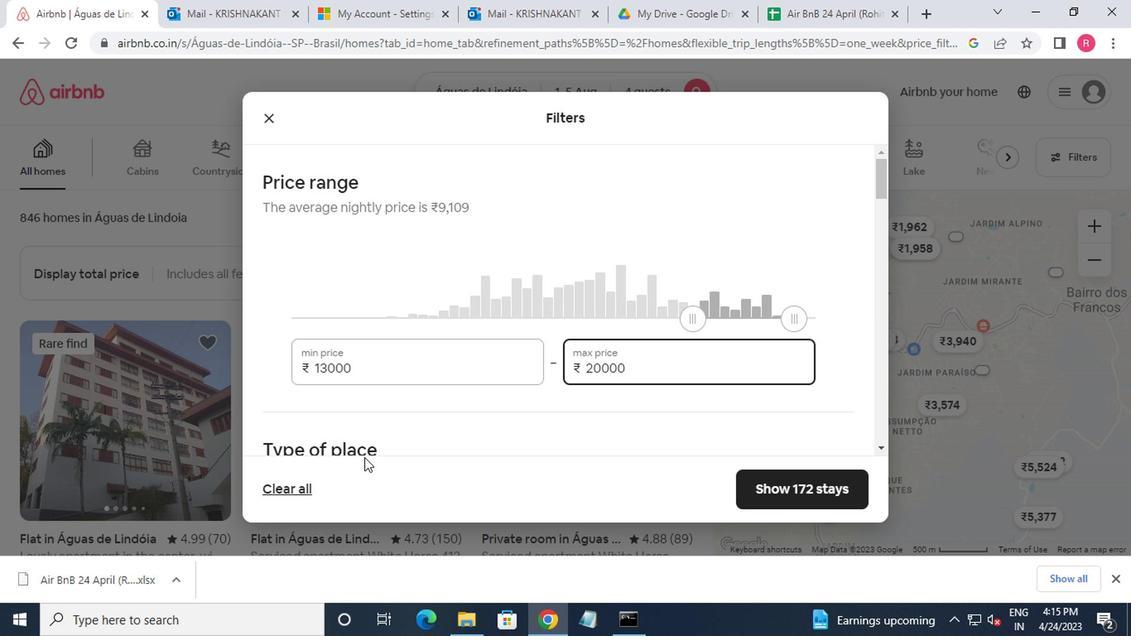 
Action: Mouse scrolled (316, 461) with delta (0, -1)
Screenshot: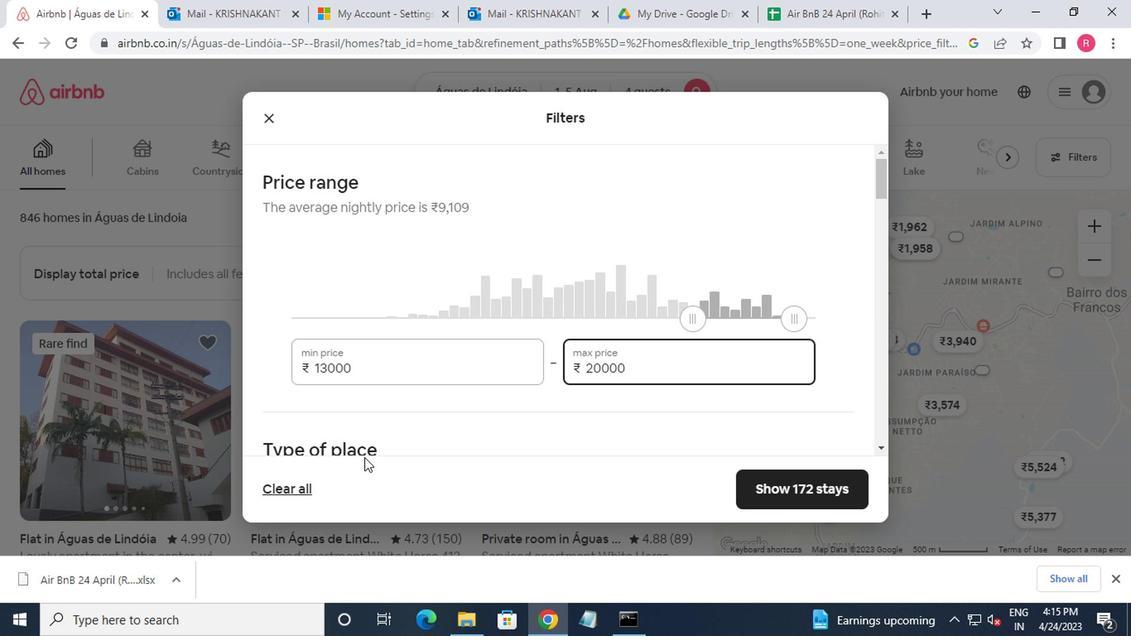 
Action: Mouse moved to (343, 390)
Screenshot: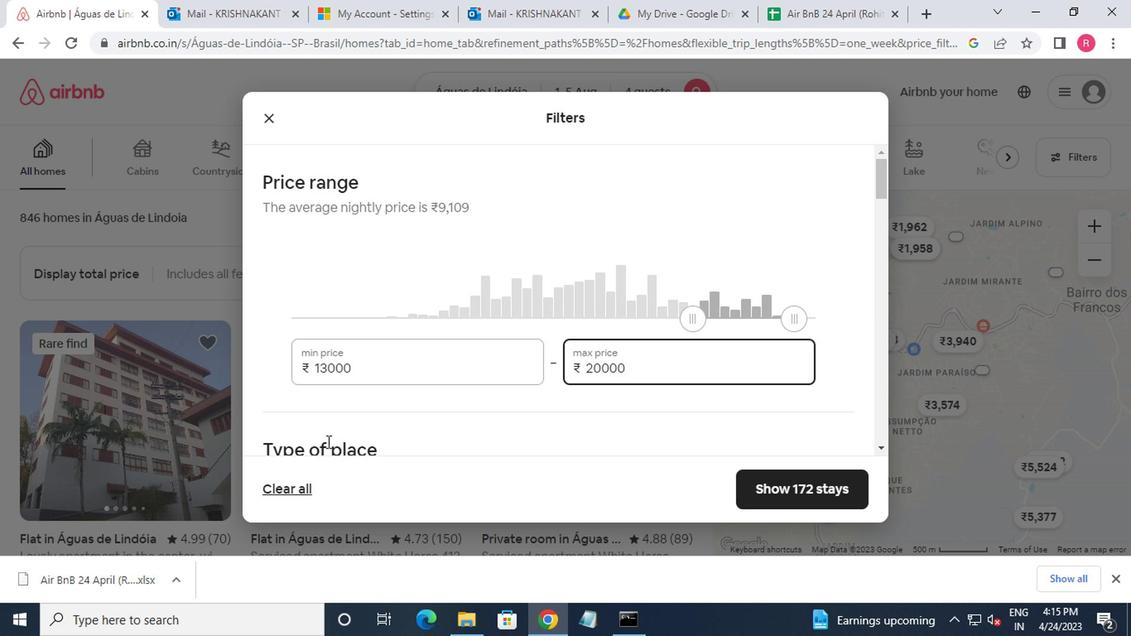 
Action: Mouse scrolled (343, 390) with delta (0, 0)
Screenshot: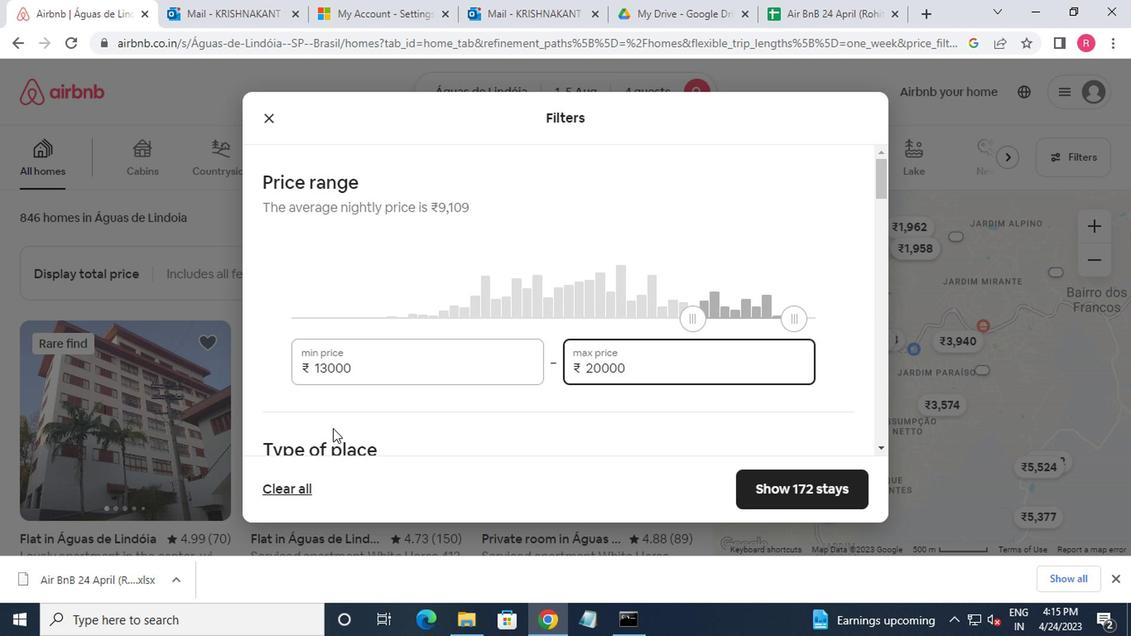 
Action: Mouse scrolled (343, 390) with delta (0, 0)
Screenshot: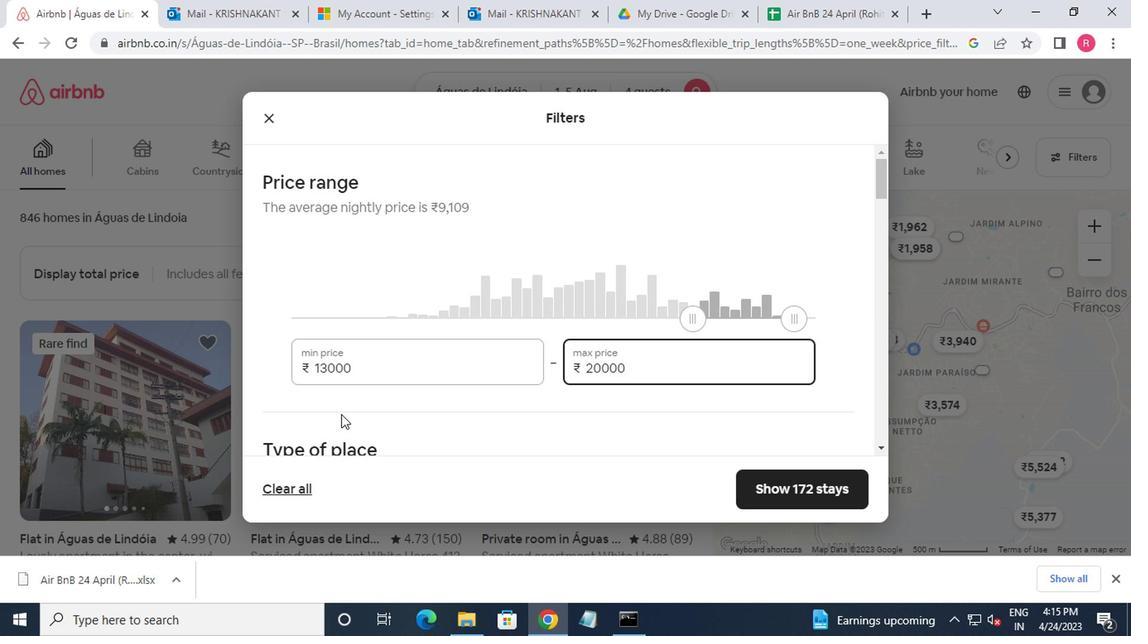 
Action: Mouse scrolled (343, 390) with delta (0, 0)
Screenshot: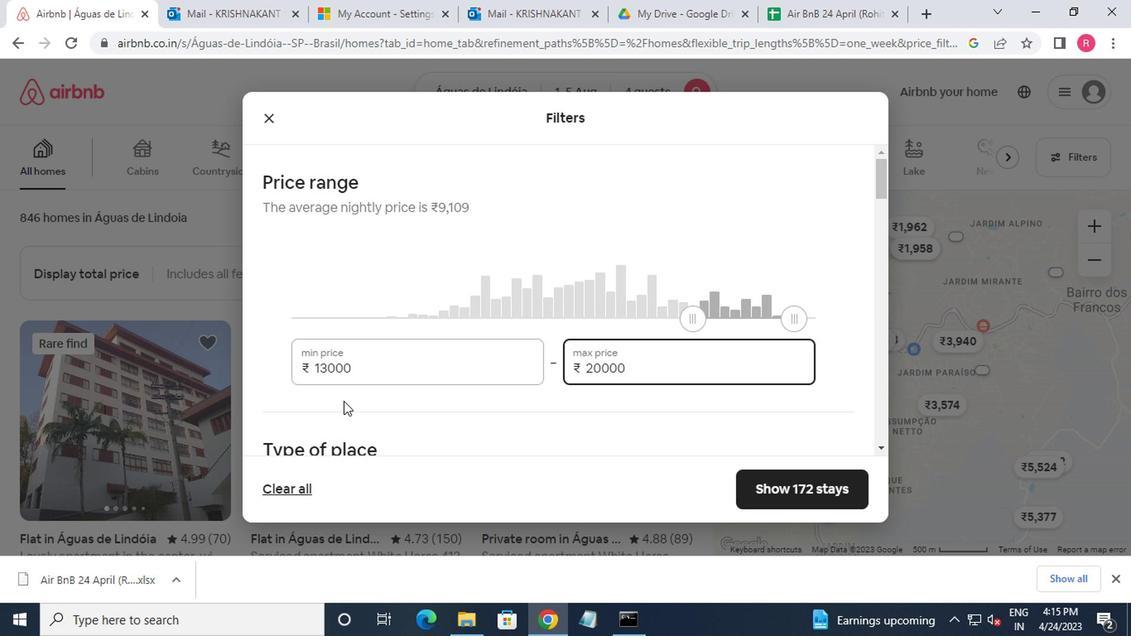 
Action: Mouse moved to (278, 252)
Screenshot: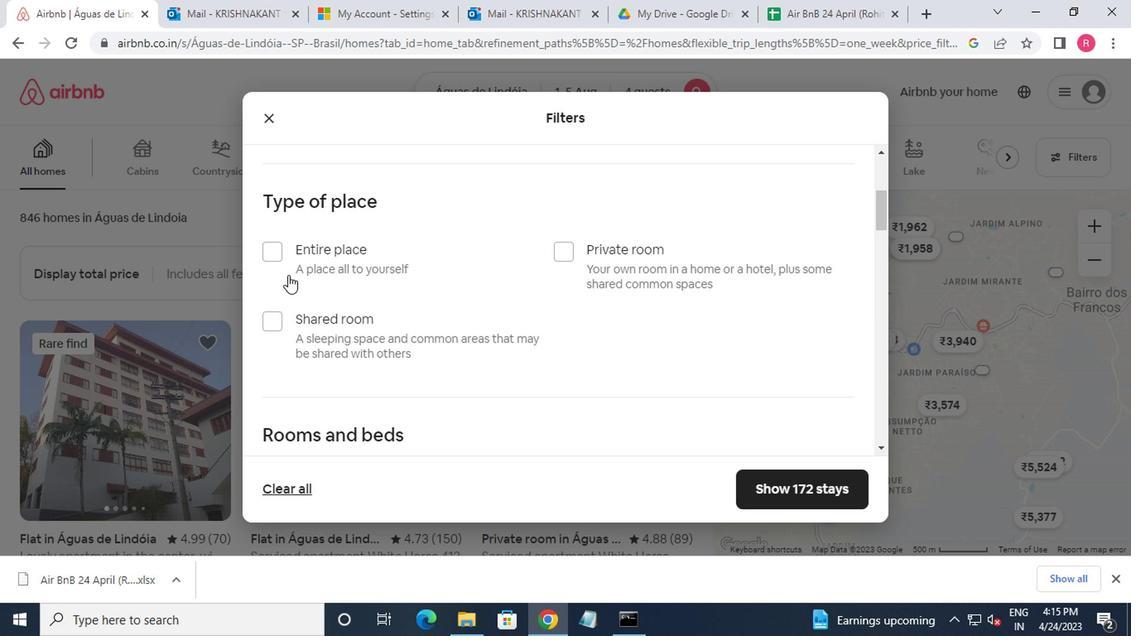 
Action: Mouse pressed left at (278, 252)
Screenshot: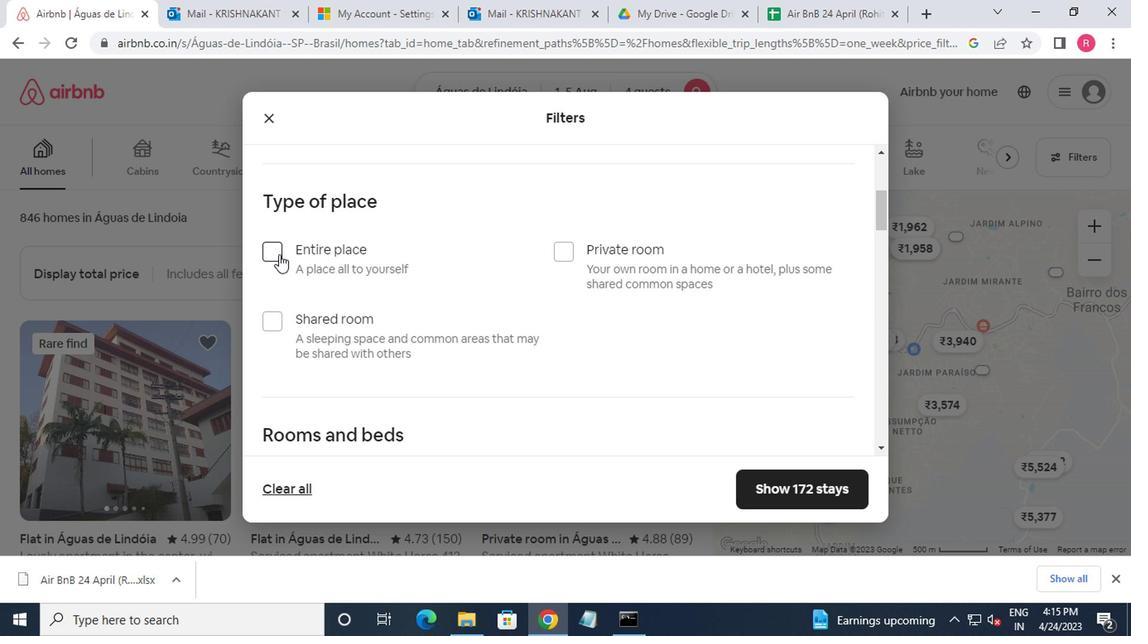 
Action: Mouse moved to (297, 260)
Screenshot: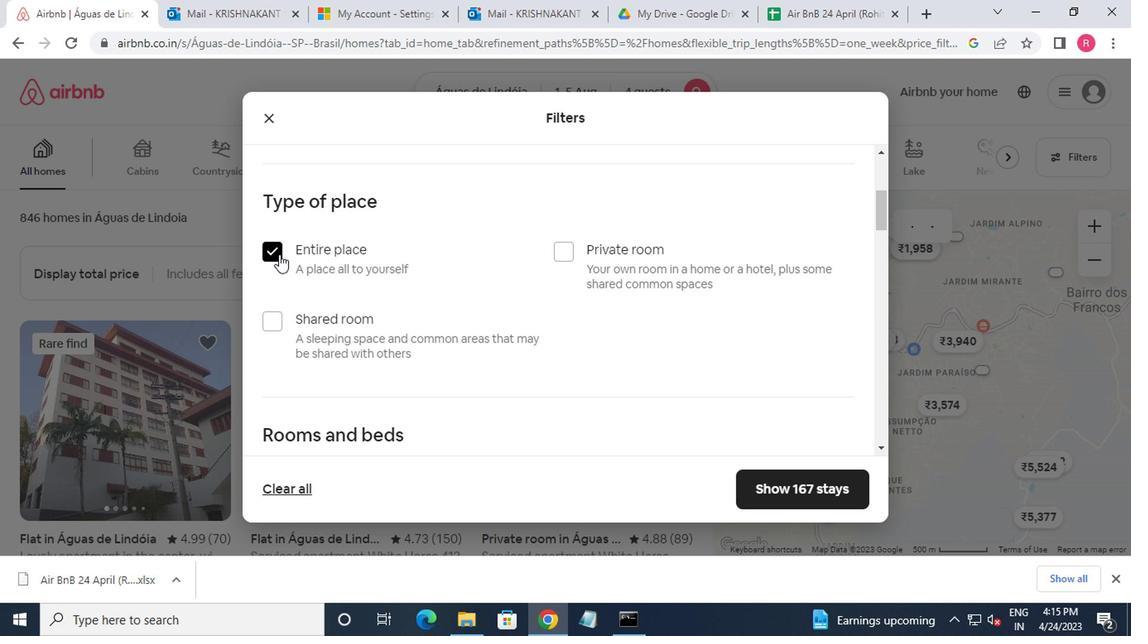 
Action: Mouse scrolled (297, 259) with delta (0, 0)
Screenshot: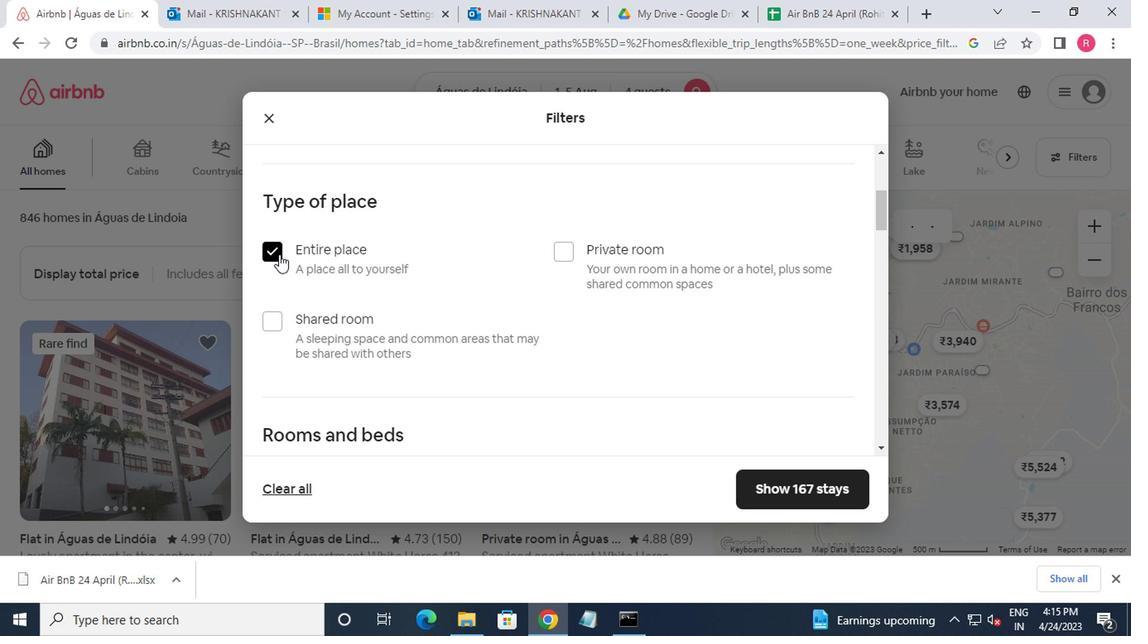 
Action: Mouse moved to (305, 264)
Screenshot: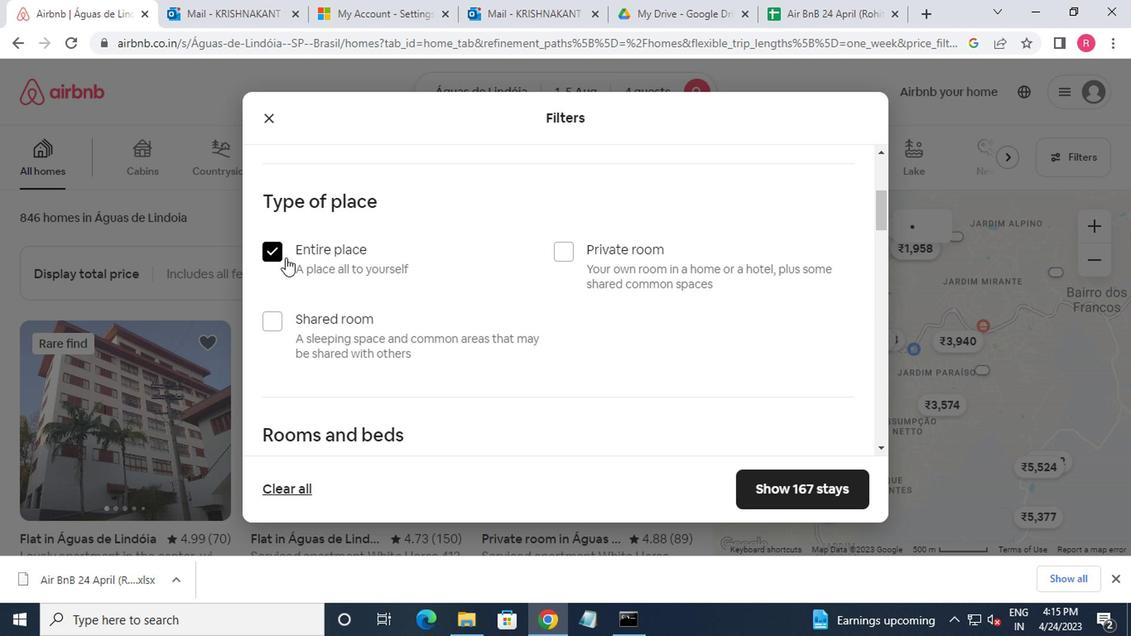 
Action: Mouse scrolled (305, 264) with delta (0, 0)
Screenshot: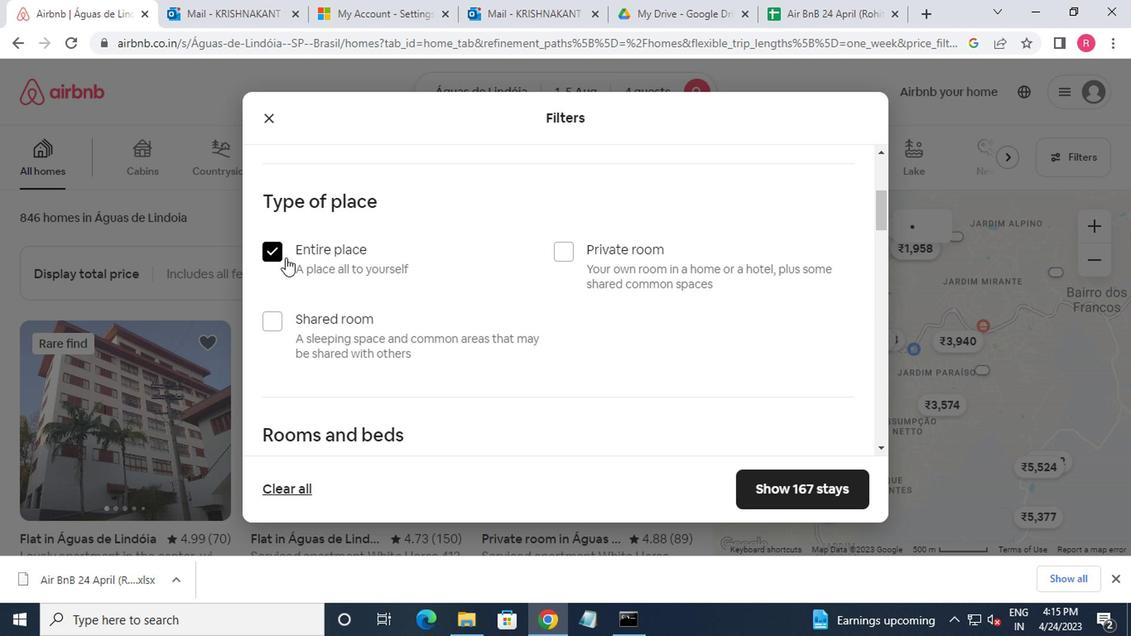 
Action: Mouse moved to (336, 252)
Screenshot: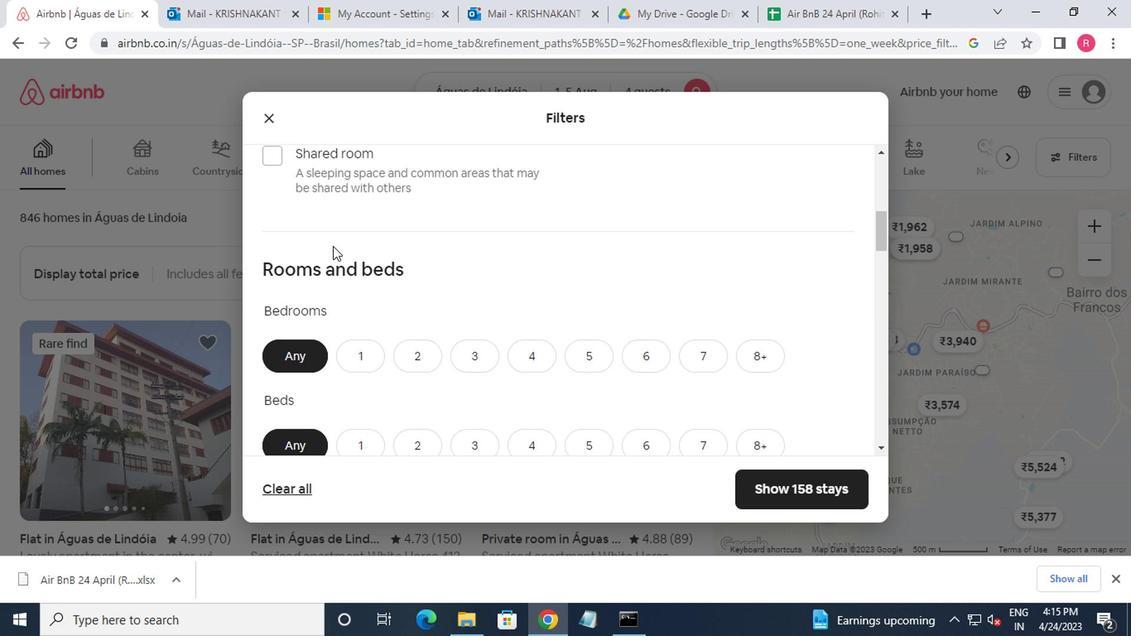 
Action: Mouse scrolled (336, 252) with delta (0, 0)
Screenshot: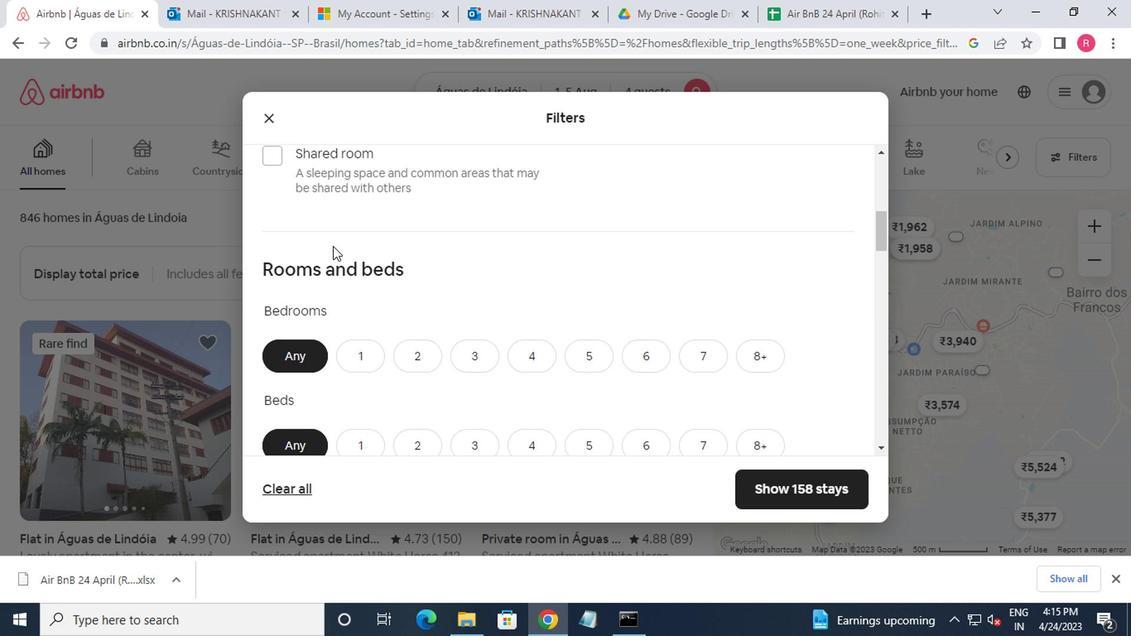 
Action: Mouse moved to (407, 270)
Screenshot: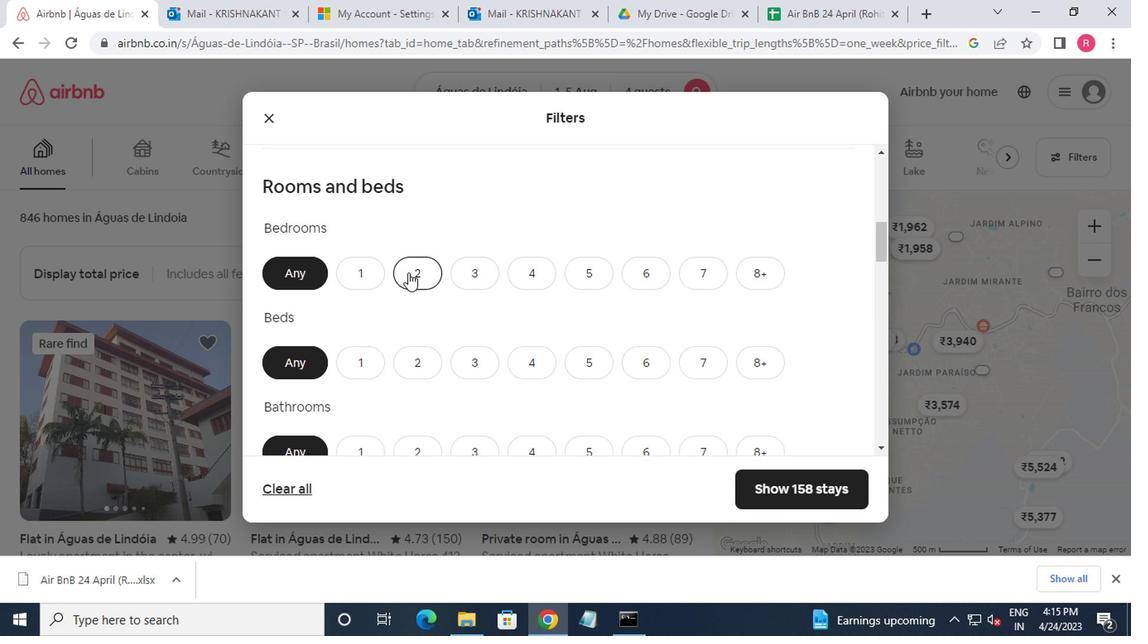 
Action: Mouse pressed left at (407, 270)
Screenshot: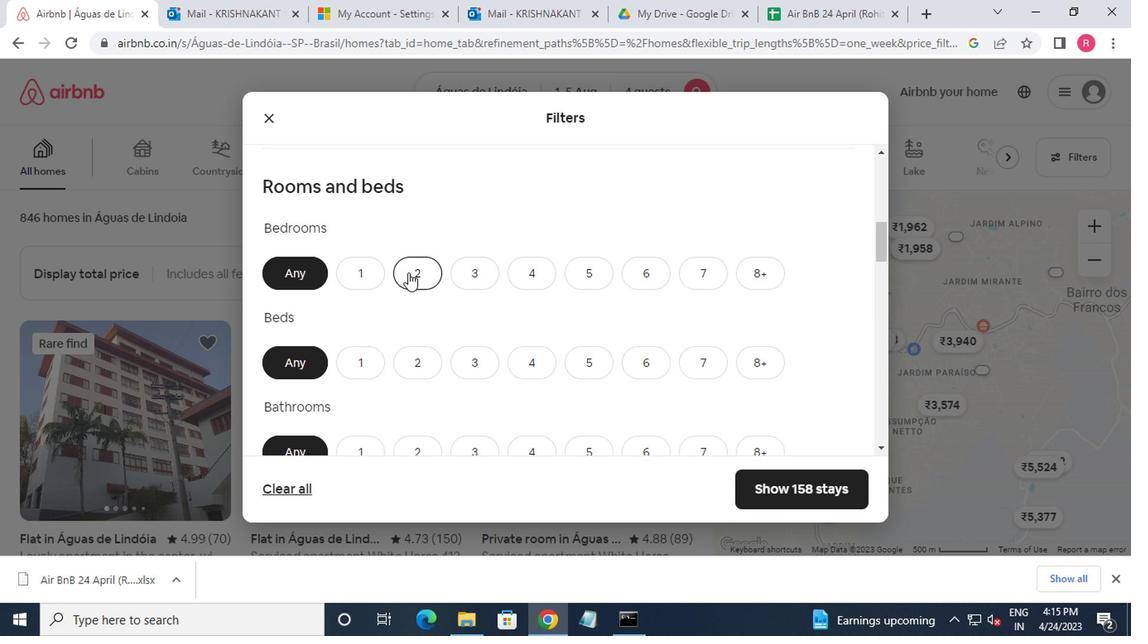 
Action: Mouse moved to (468, 355)
Screenshot: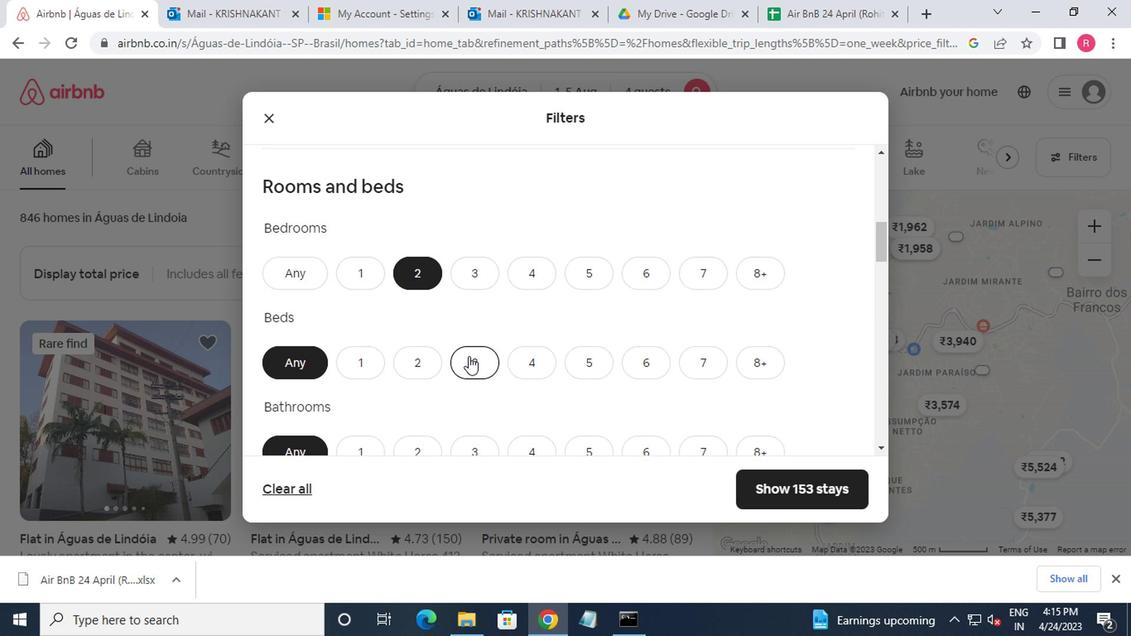 
Action: Mouse pressed left at (468, 355)
Screenshot: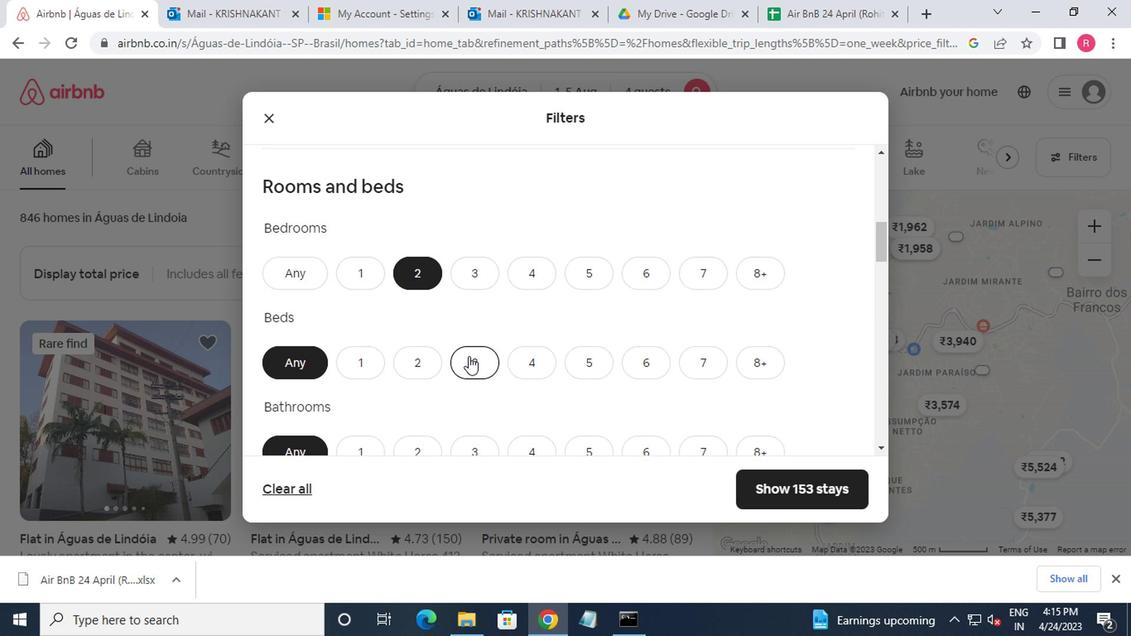 
Action: Mouse moved to (397, 443)
Screenshot: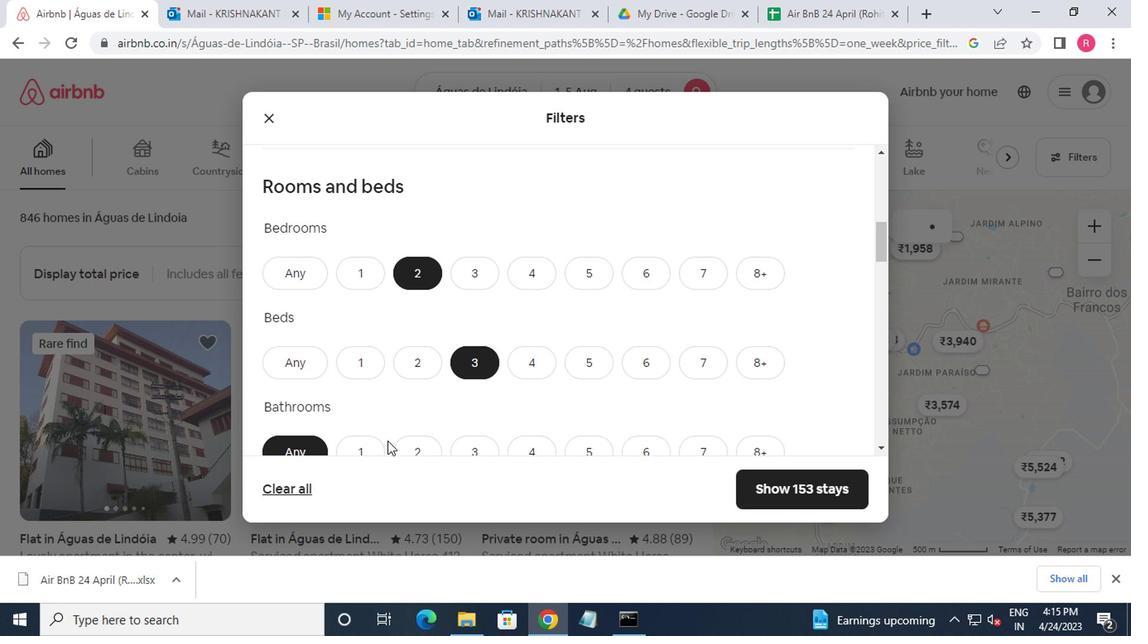 
Action: Mouse pressed left at (397, 443)
Screenshot: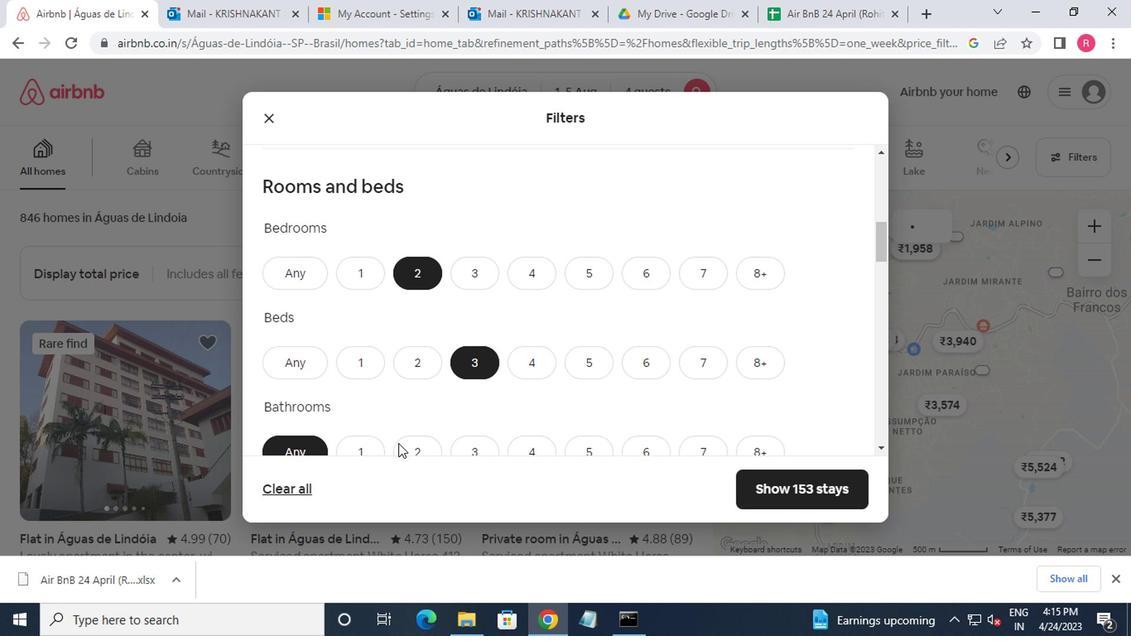 
Action: Mouse moved to (406, 445)
Screenshot: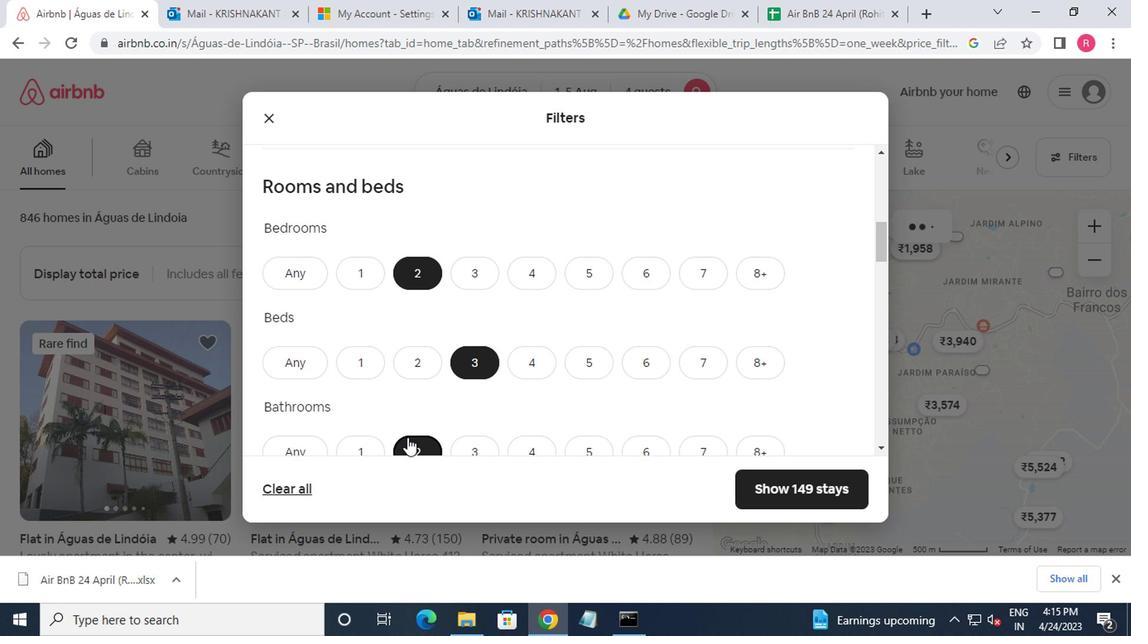 
Action: Mouse scrolled (406, 443) with delta (0, -1)
Screenshot: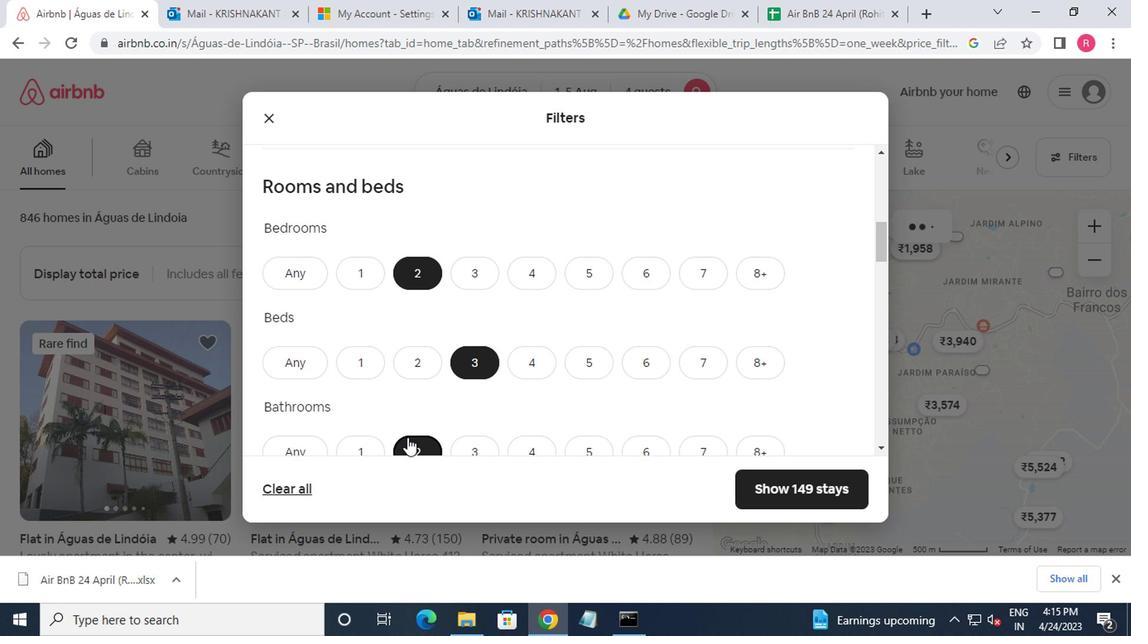 
Action: Mouse moved to (405, 445)
Screenshot: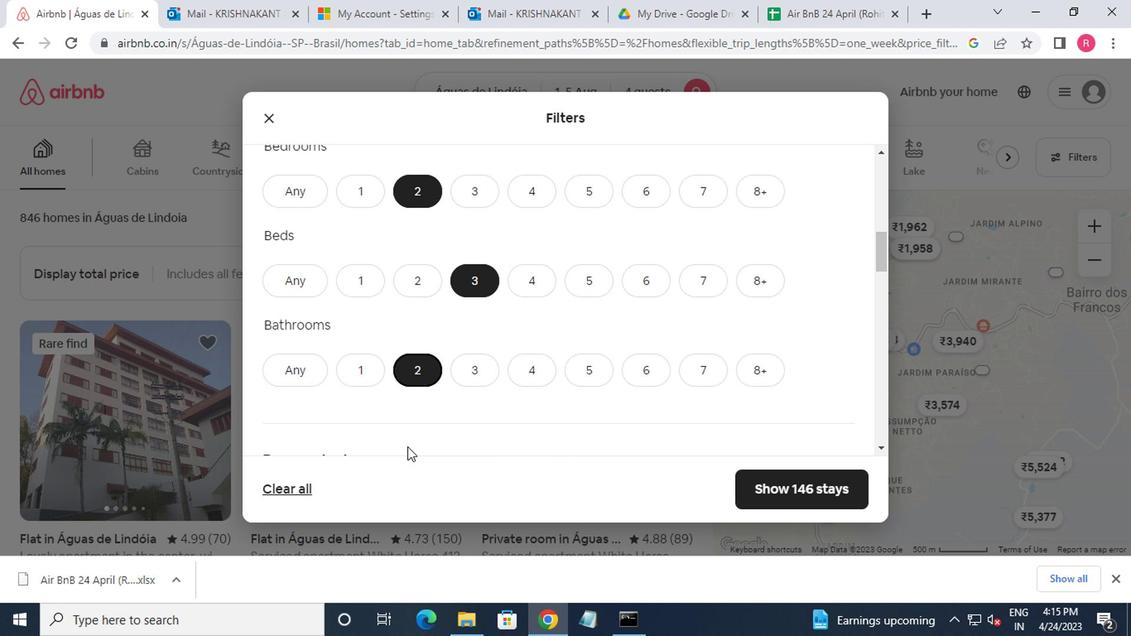 
Action: Mouse scrolled (405, 445) with delta (0, 0)
Screenshot: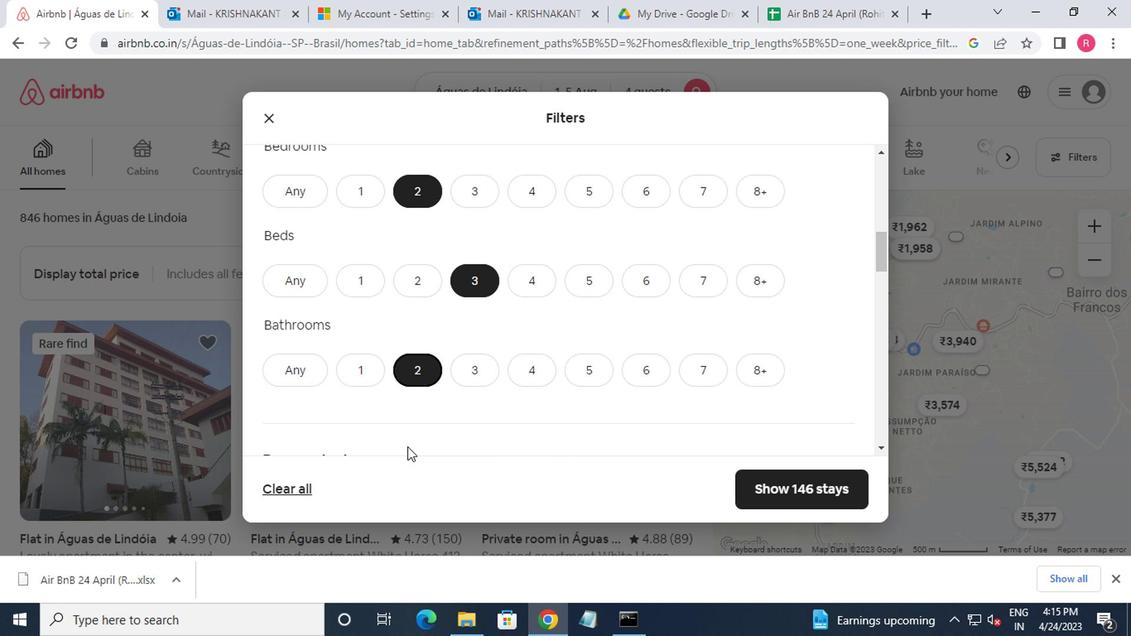 
Action: Mouse moved to (496, 429)
Screenshot: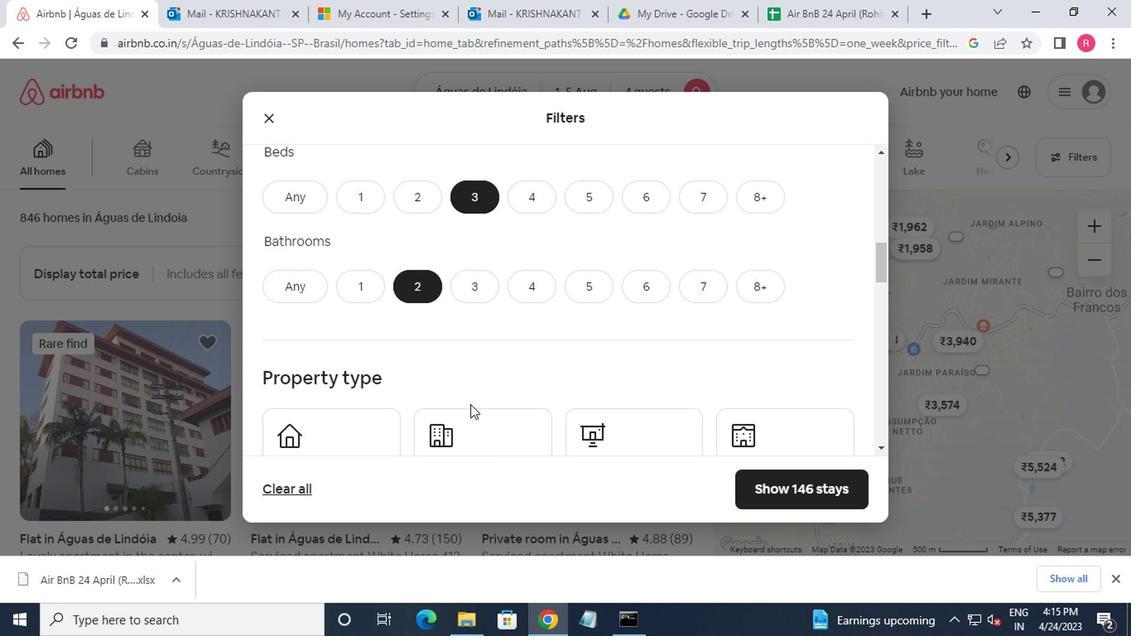 
Action: Mouse scrolled (496, 428) with delta (0, -1)
Screenshot: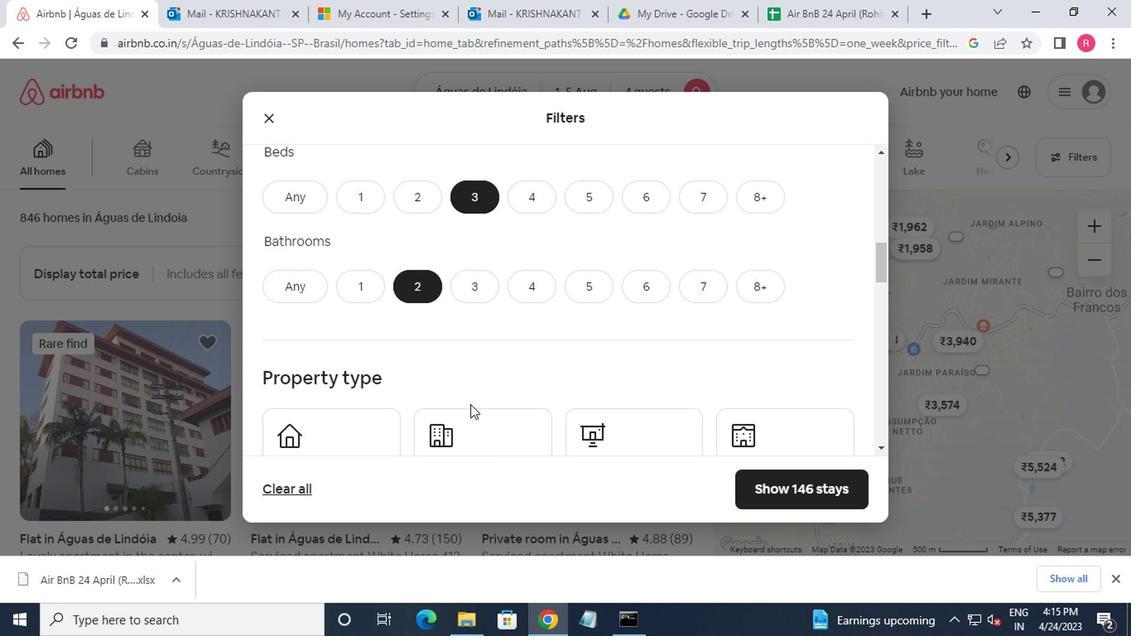 
Action: Mouse moved to (497, 429)
Screenshot: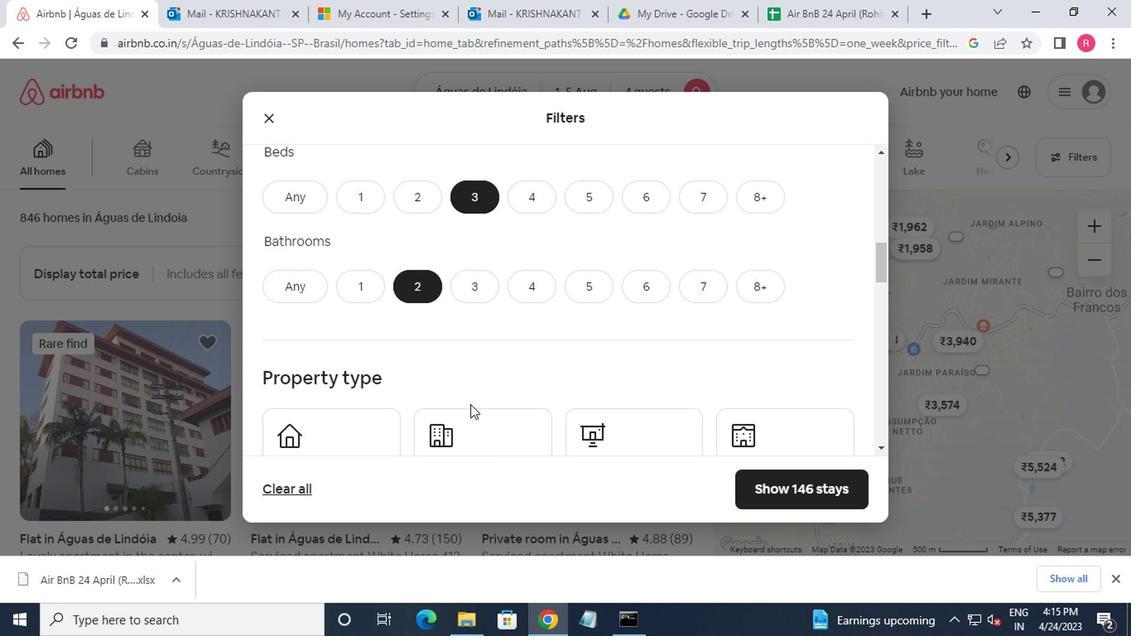 
Action: Mouse scrolled (497, 429) with delta (0, 0)
Screenshot: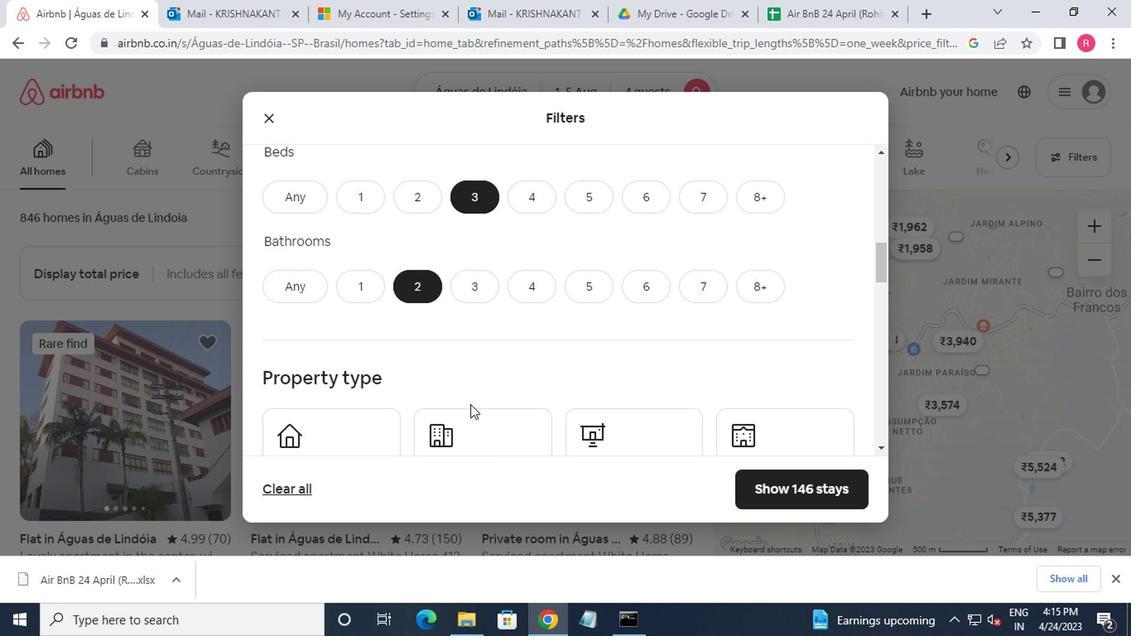 
Action: Mouse moved to (445, 321)
Screenshot: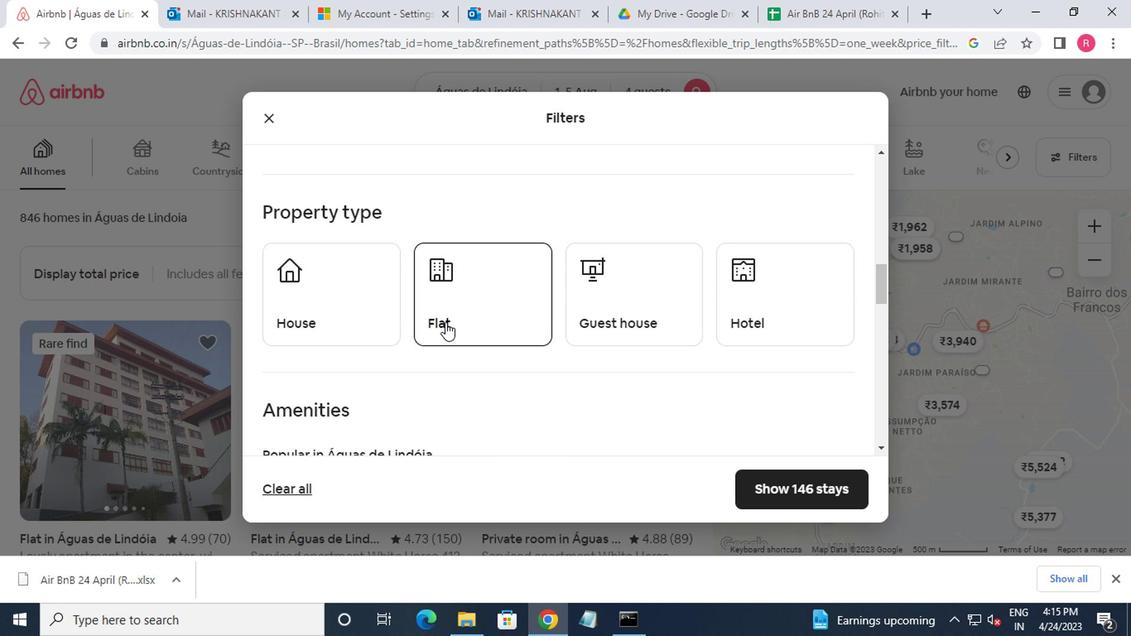 
Action: Mouse pressed left at (445, 321)
Screenshot: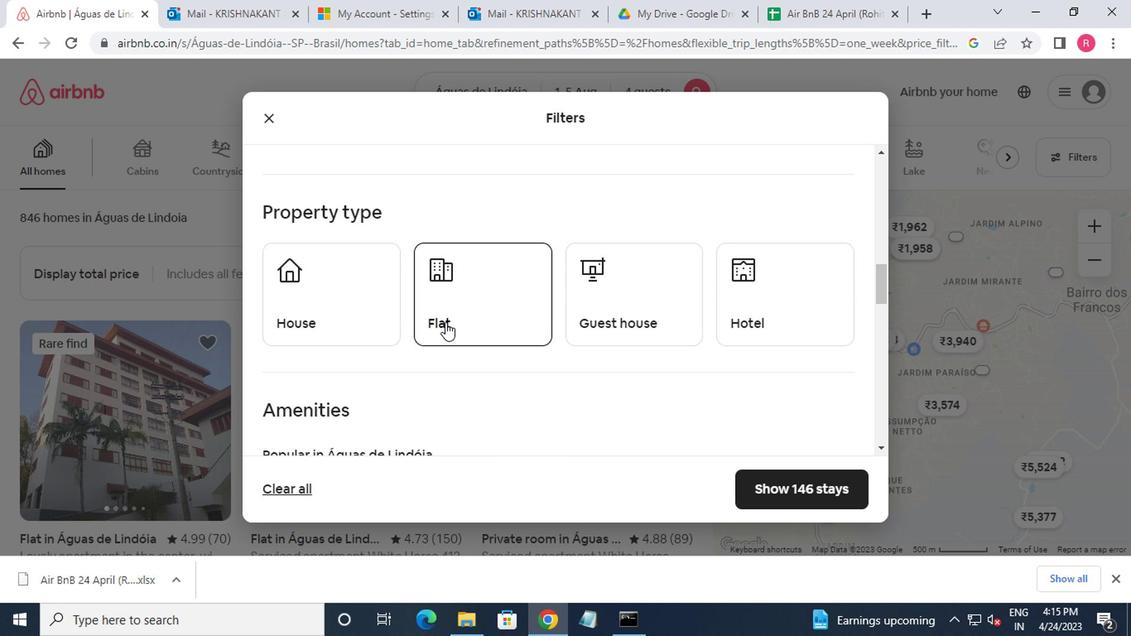
Action: Mouse moved to (366, 315)
Screenshot: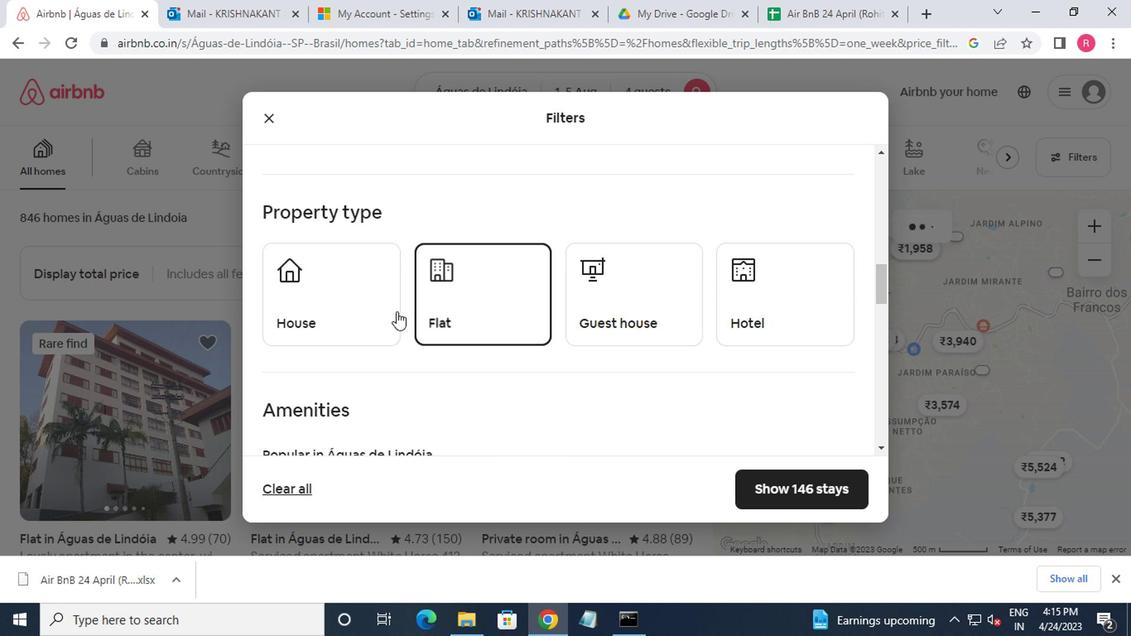 
Action: Mouse pressed left at (366, 315)
Screenshot: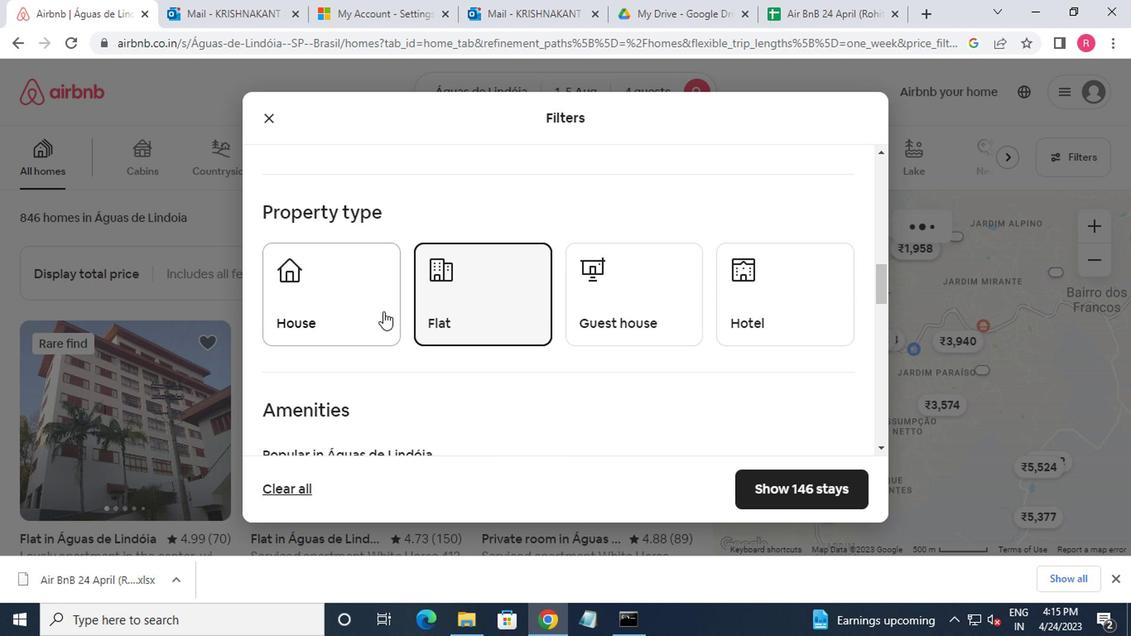 
Action: Mouse moved to (727, 315)
Screenshot: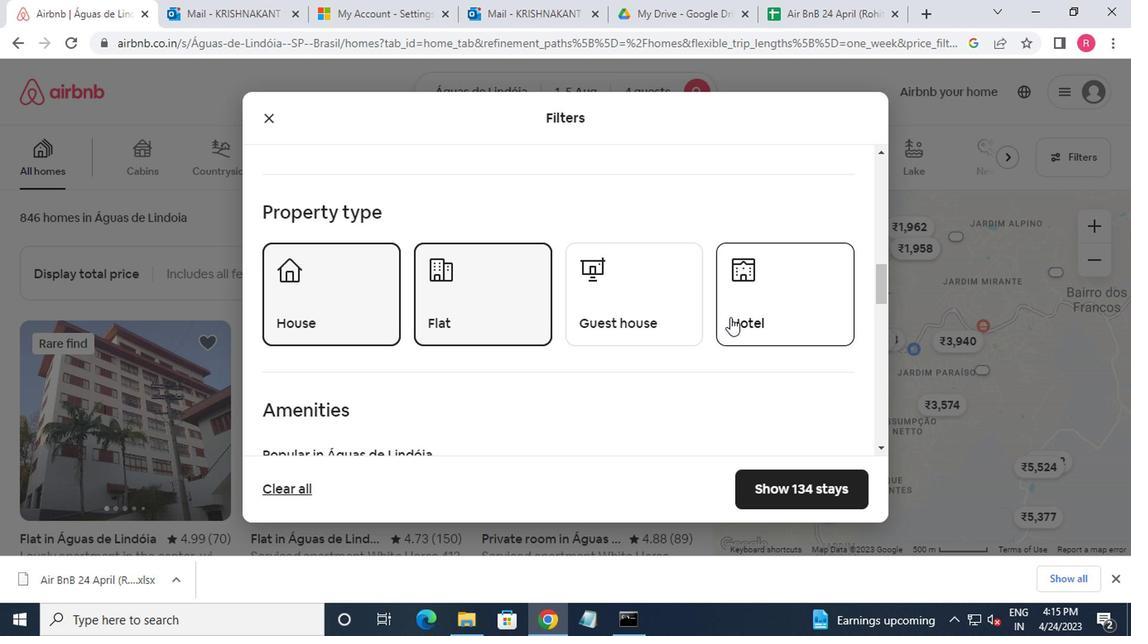 
Action: Mouse pressed left at (727, 315)
Screenshot: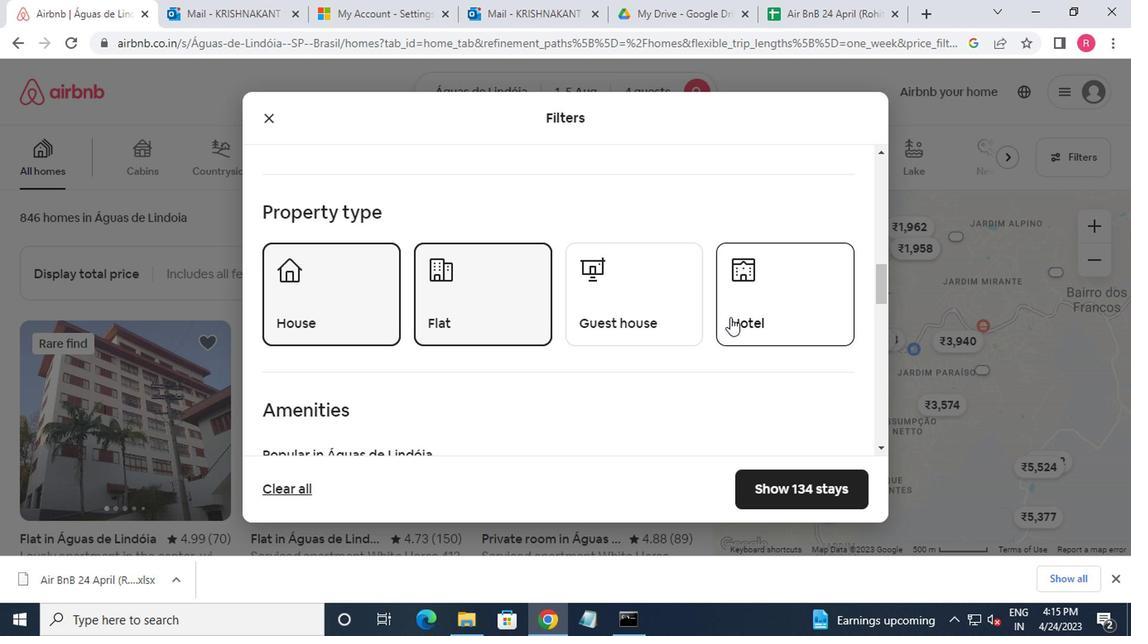 
Action: Mouse moved to (667, 317)
Screenshot: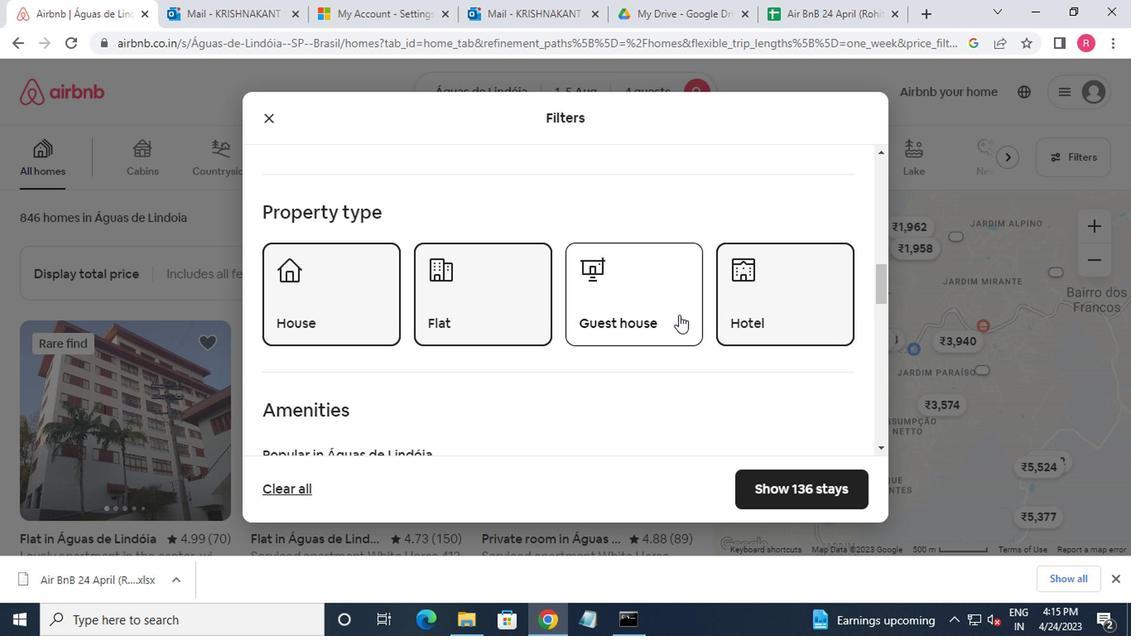 
Action: Mouse pressed left at (667, 317)
Screenshot: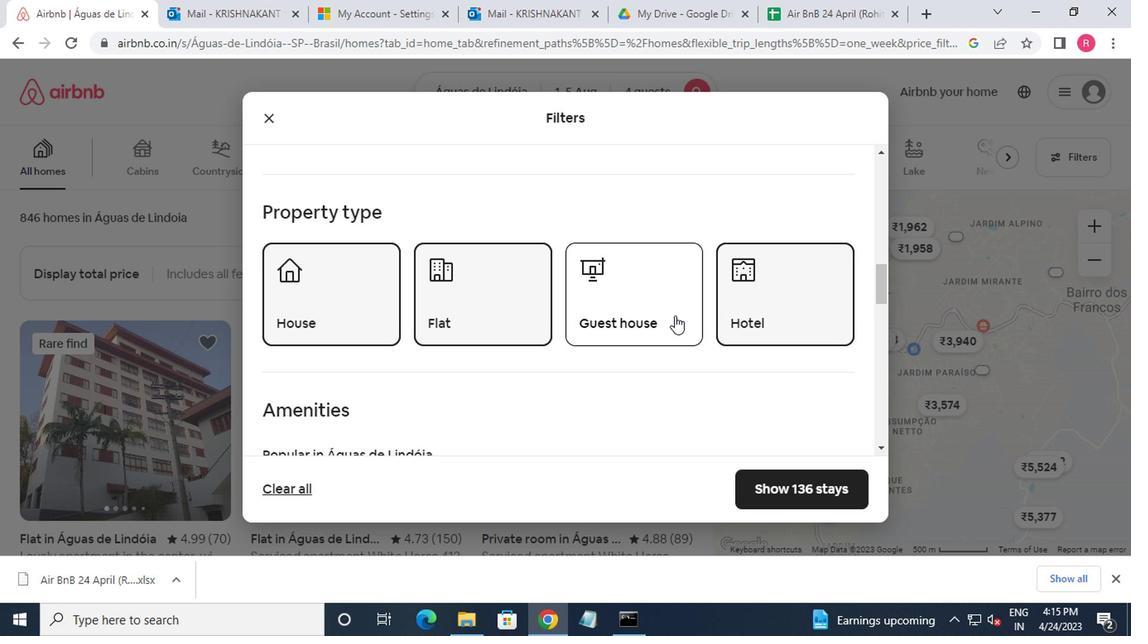 
Action: Mouse moved to (667, 317)
Screenshot: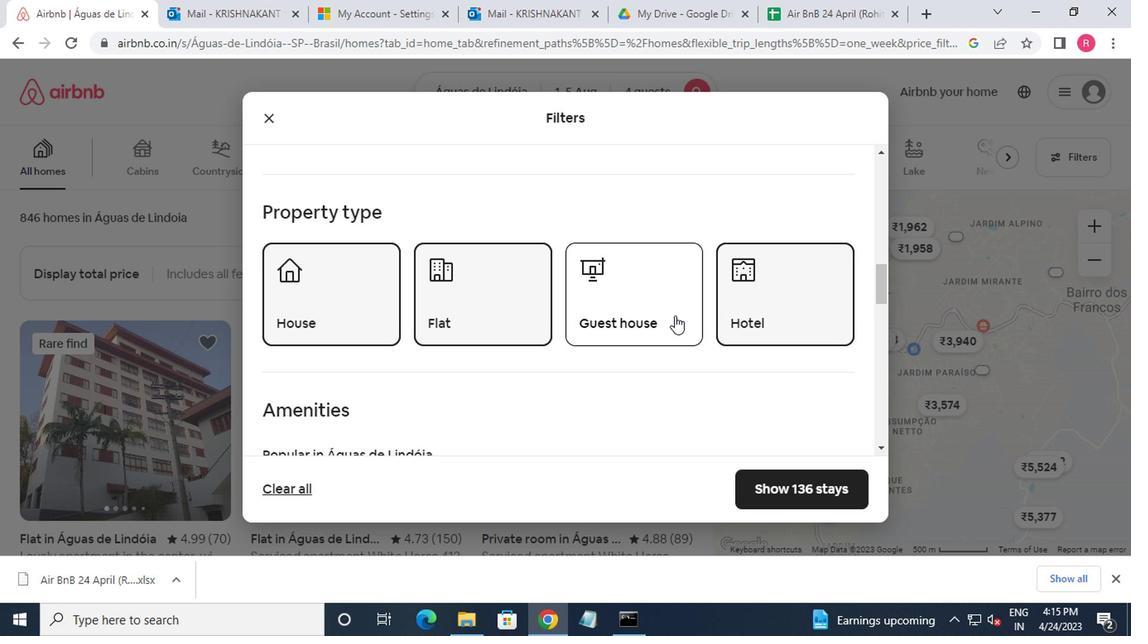 
Action: Mouse scrolled (667, 315) with delta (0, -1)
Screenshot: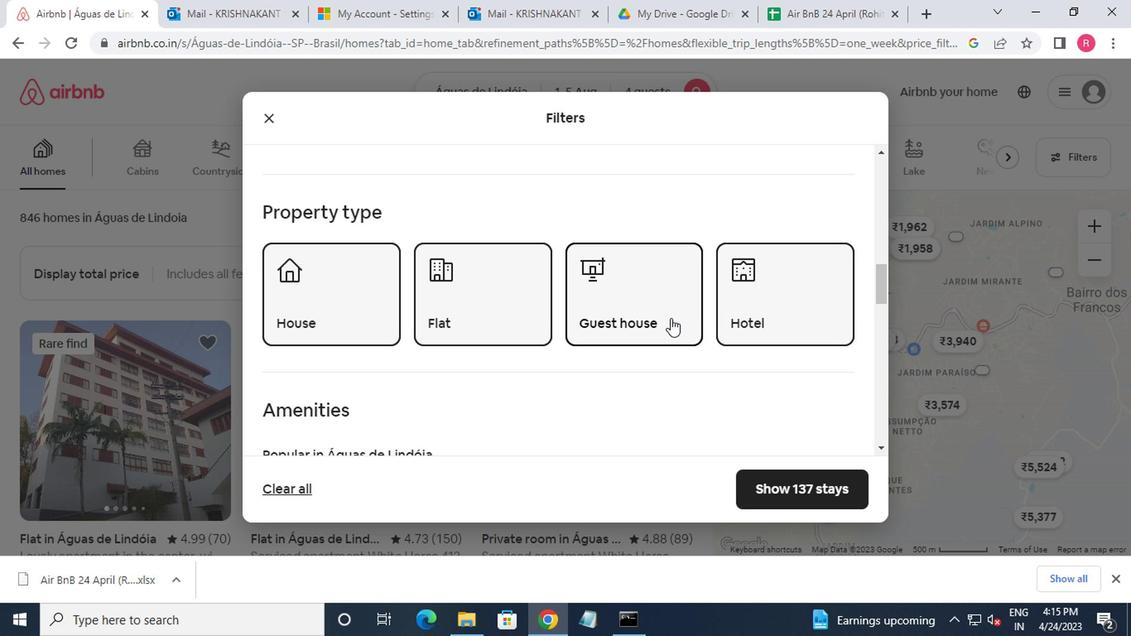 
Action: Mouse scrolled (667, 315) with delta (0, -1)
Screenshot: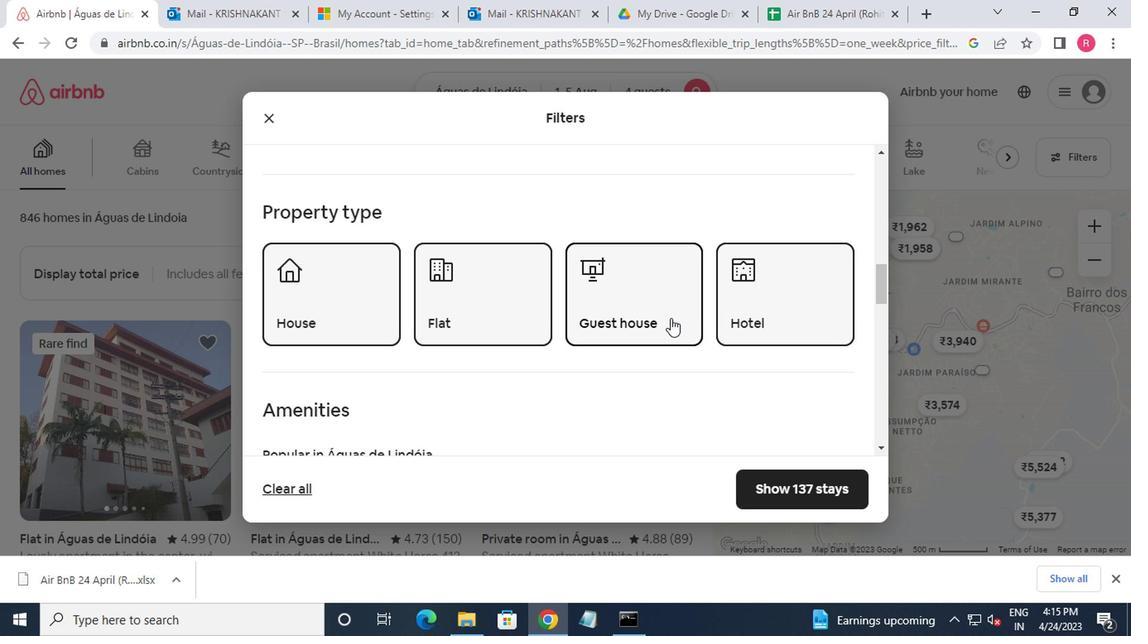 
Action: Mouse moved to (691, 345)
Screenshot: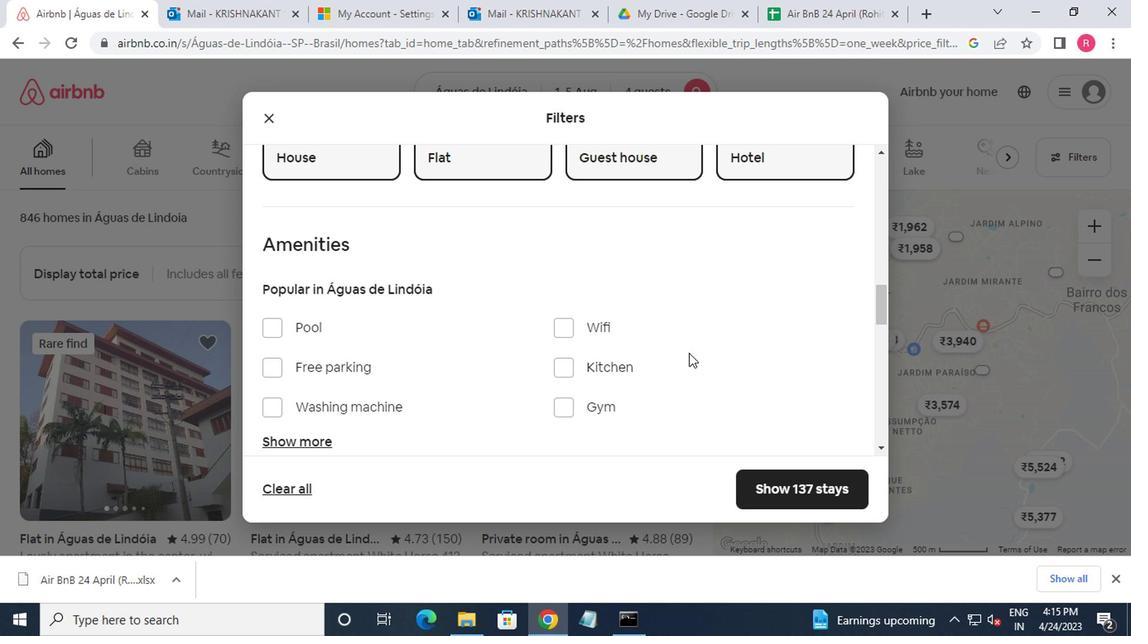 
Action: Mouse scrolled (691, 344) with delta (0, 0)
Screenshot: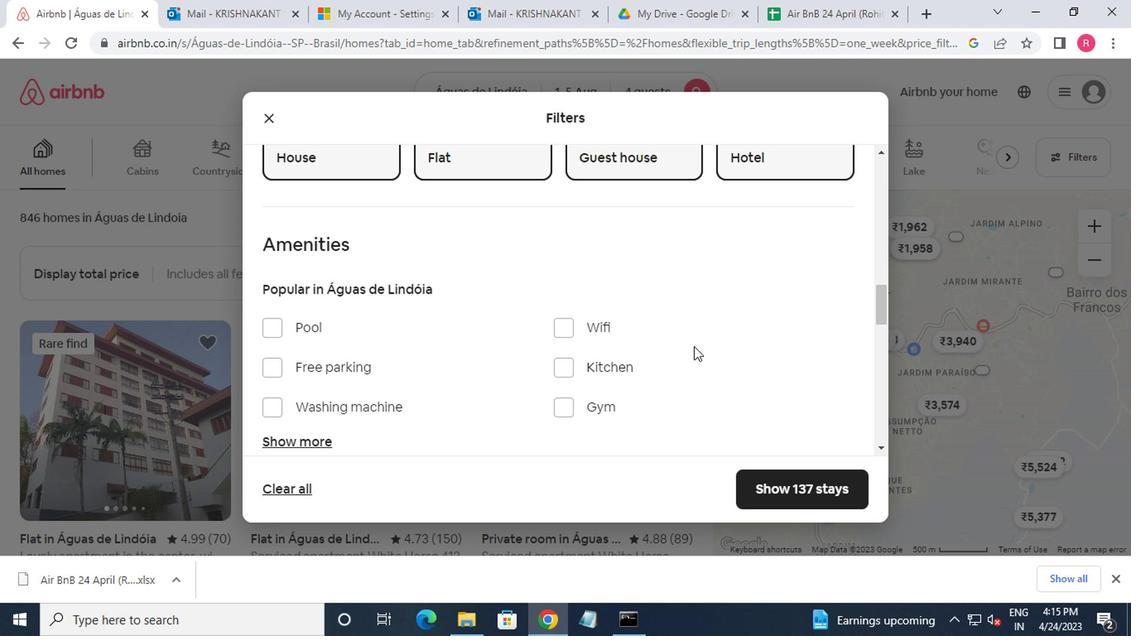 
Action: Mouse scrolled (691, 344) with delta (0, 0)
Screenshot: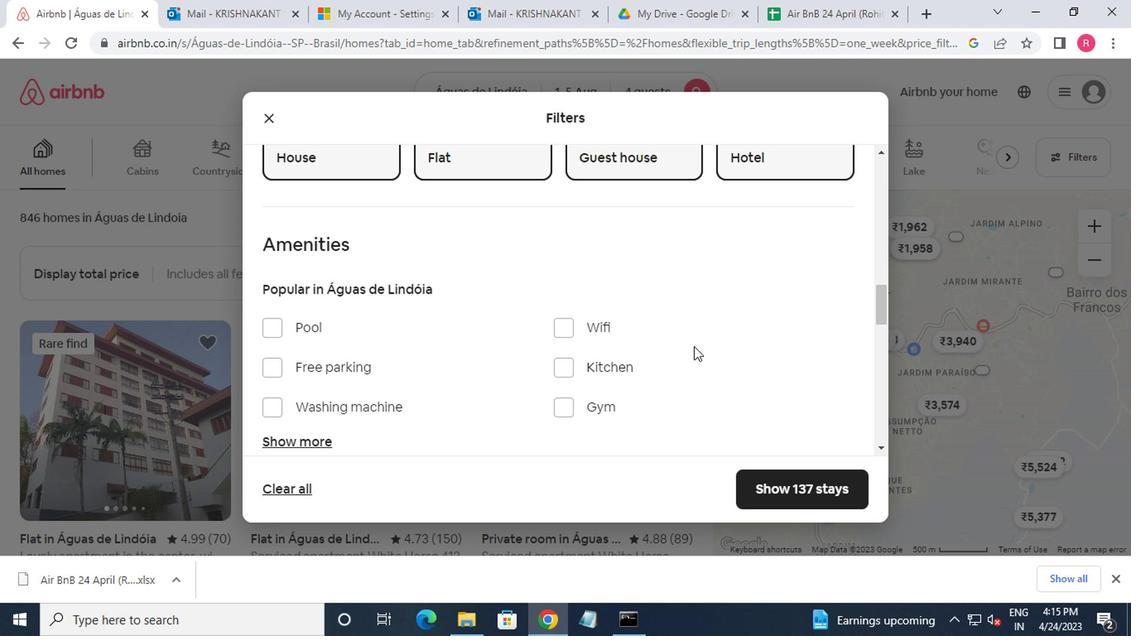 
Action: Mouse moved to (393, 247)
Screenshot: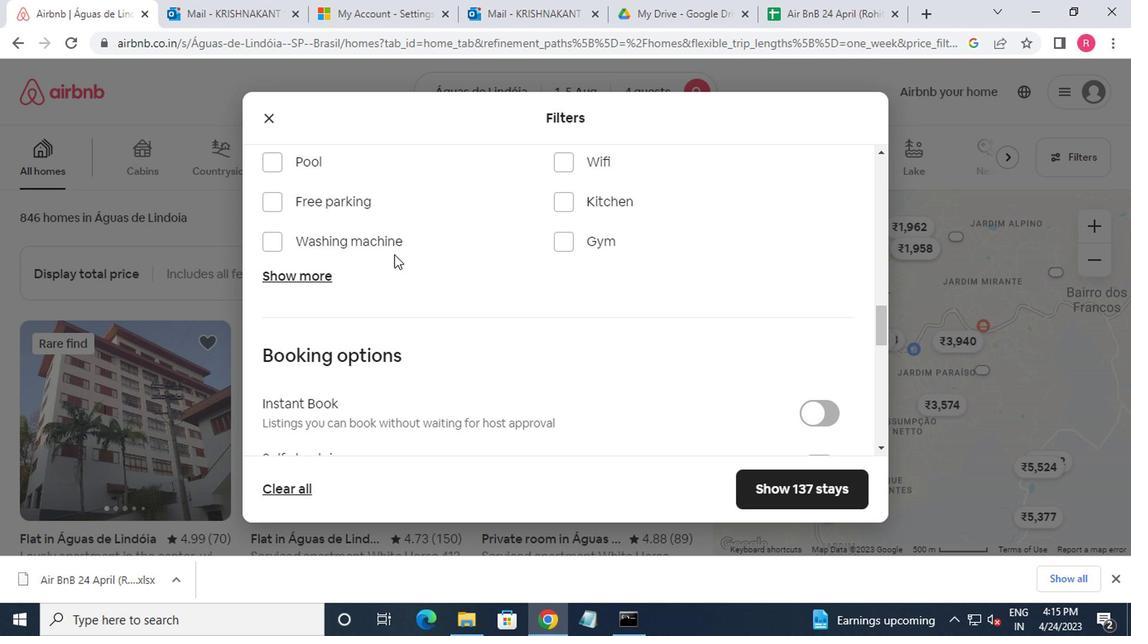 
Action: Mouse pressed left at (393, 247)
Screenshot: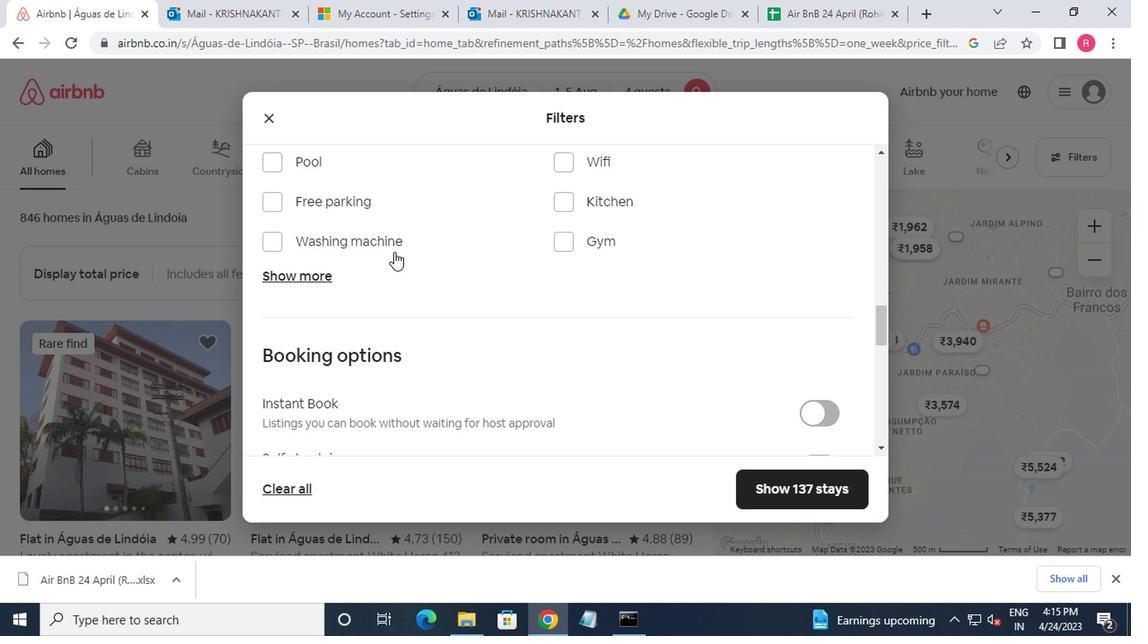 
Action: Mouse moved to (380, 250)
Screenshot: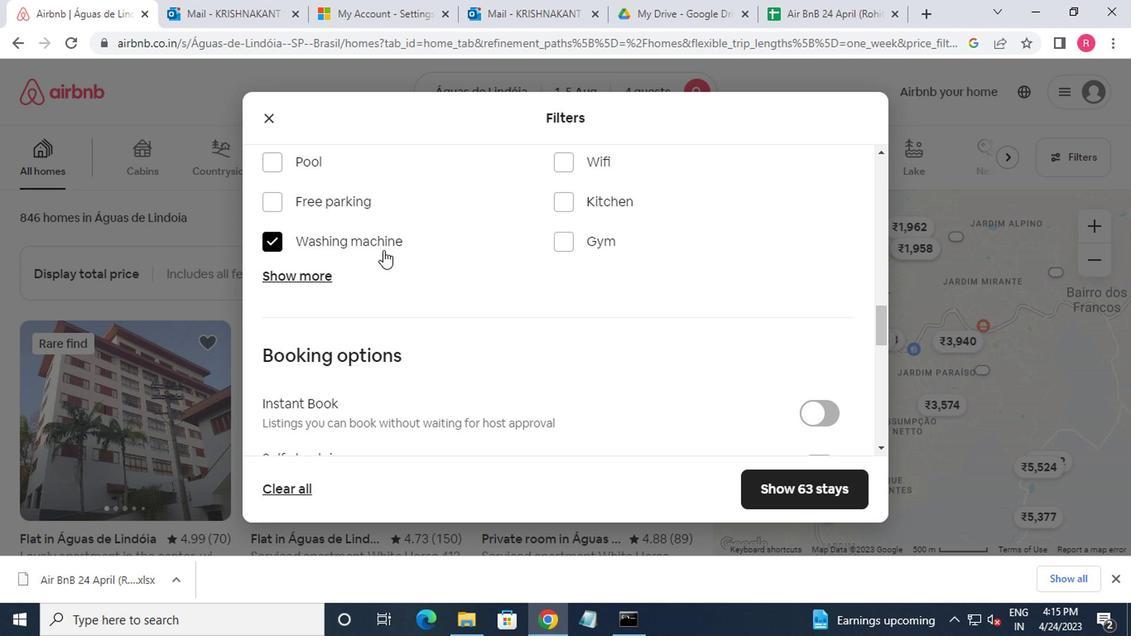 
Action: Mouse scrolled (380, 249) with delta (0, -1)
Screenshot: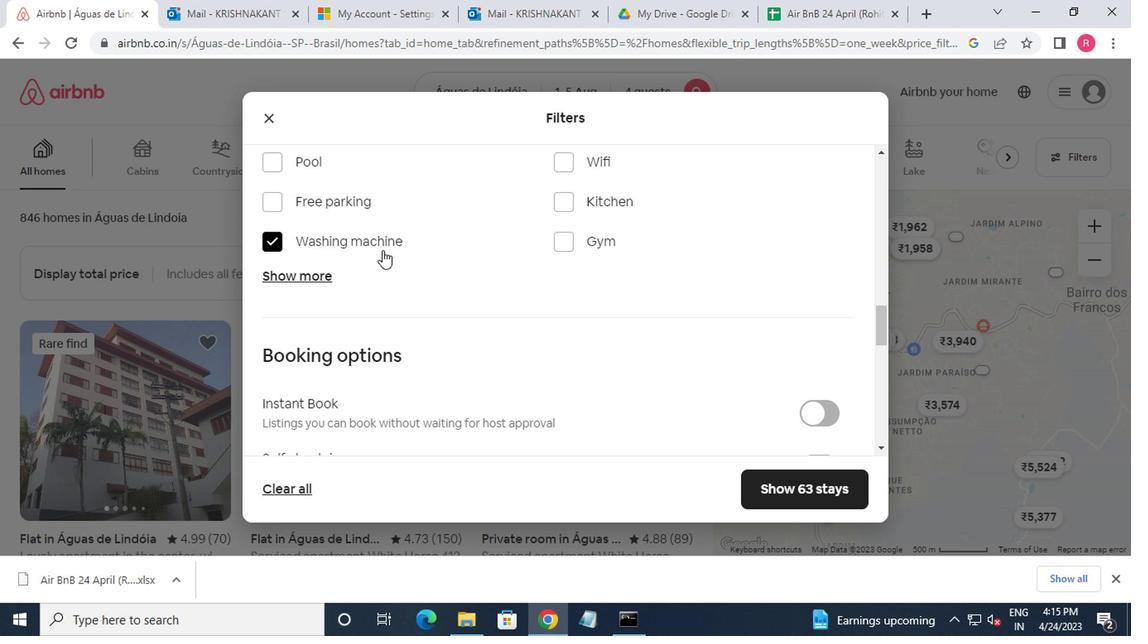 
Action: Mouse moved to (380, 251)
Screenshot: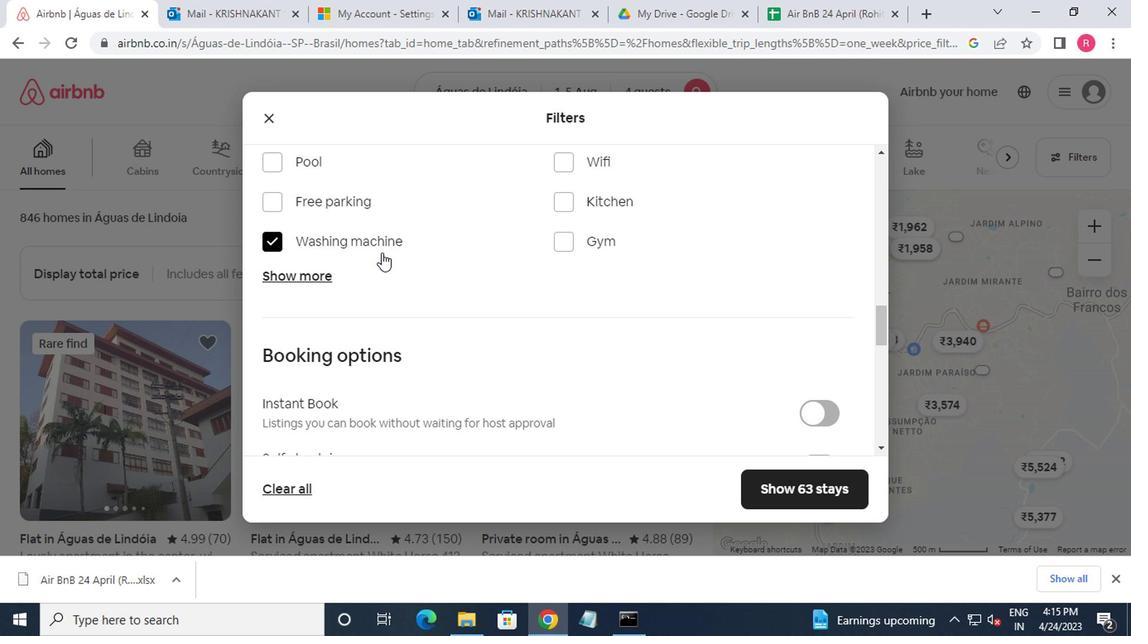 
Action: Mouse scrolled (380, 250) with delta (0, 0)
Screenshot: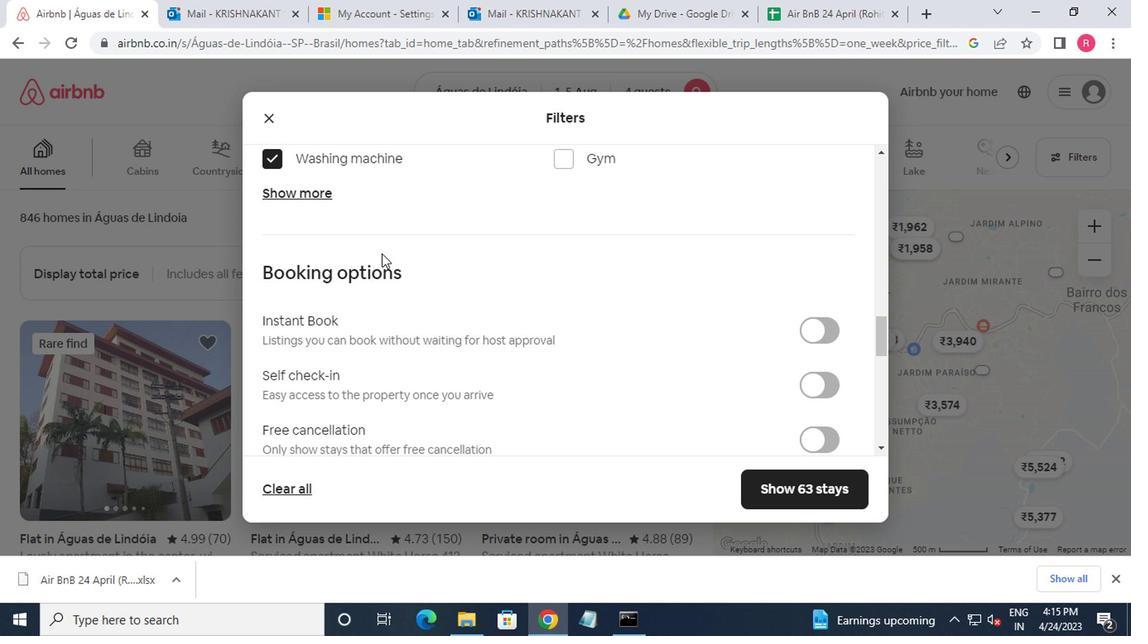 
Action: Mouse scrolled (380, 250) with delta (0, 0)
Screenshot: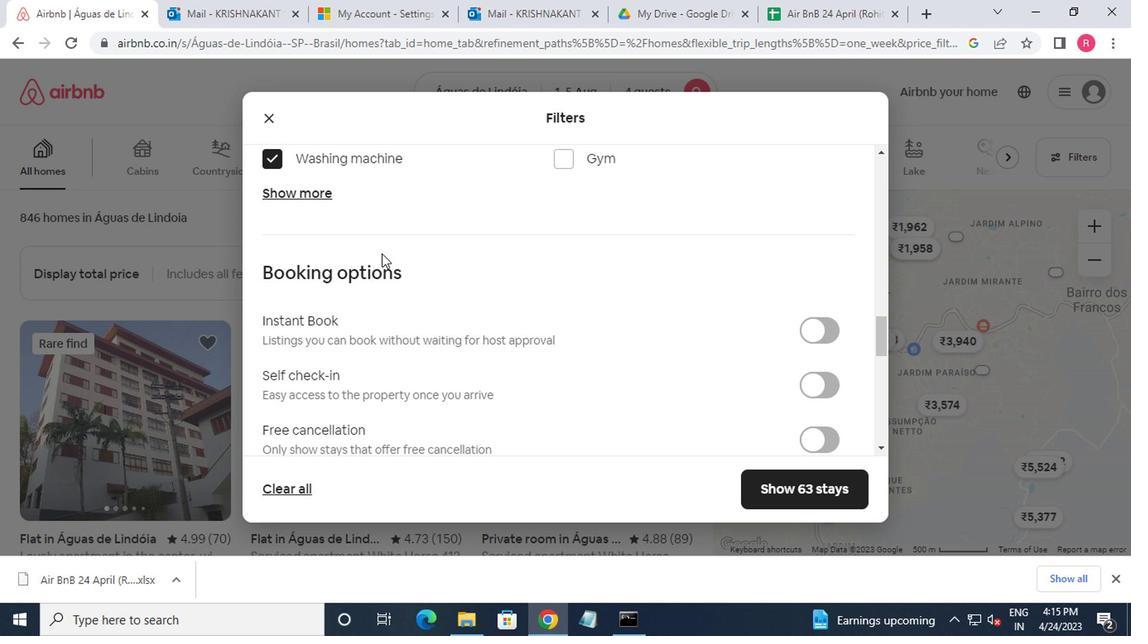
Action: Mouse moved to (825, 221)
Screenshot: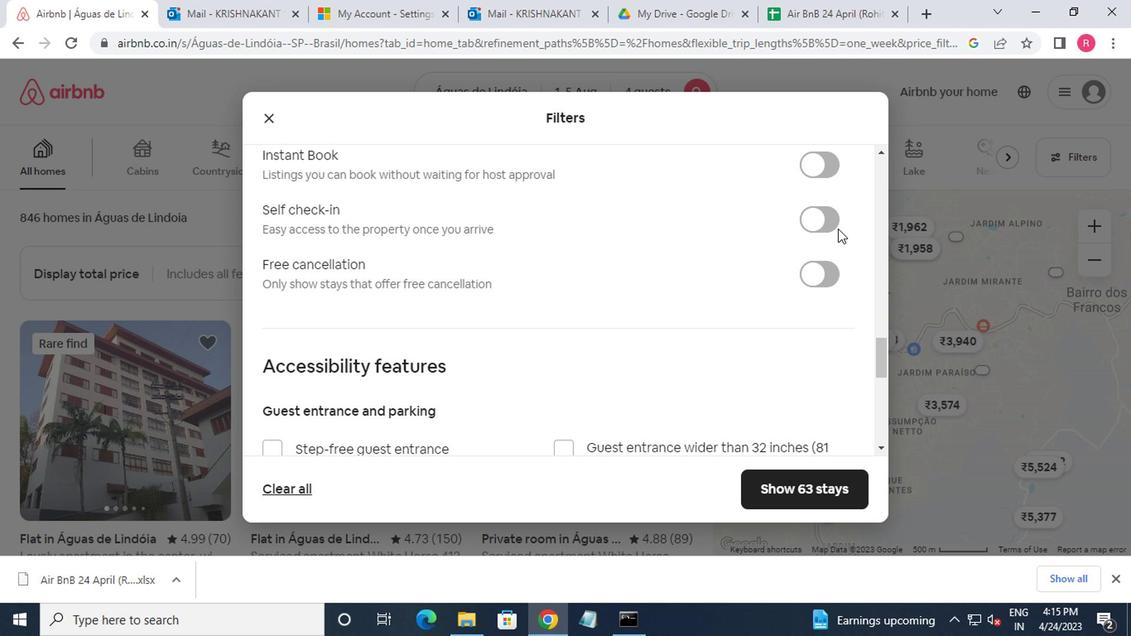 
Action: Mouse pressed left at (825, 221)
Screenshot: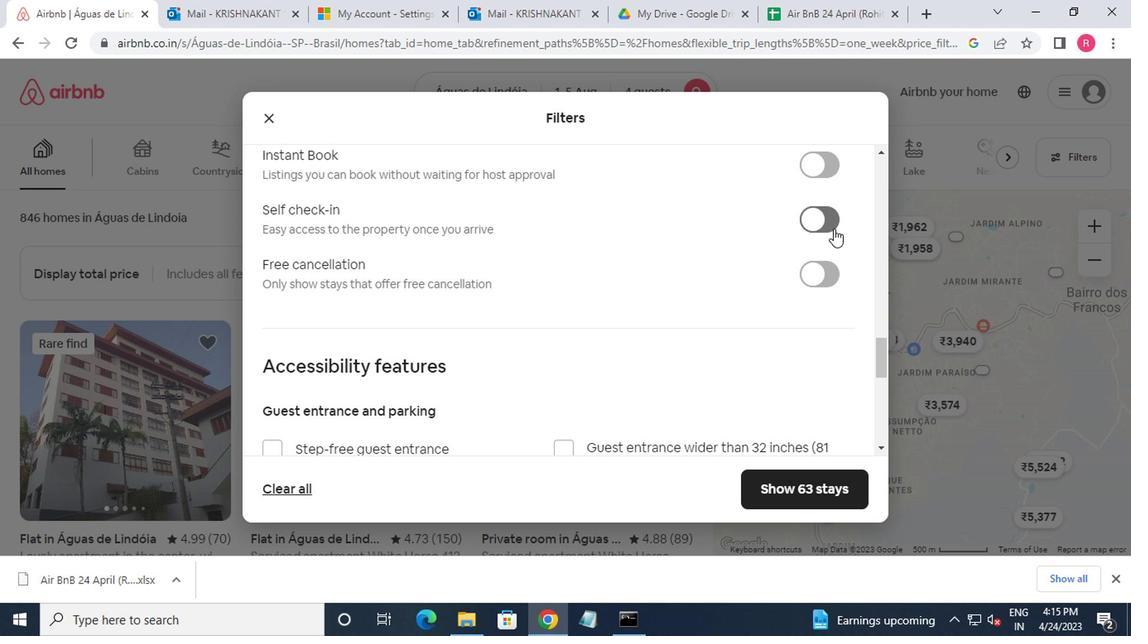 
Action: Mouse scrolled (825, 221) with delta (0, 0)
Screenshot: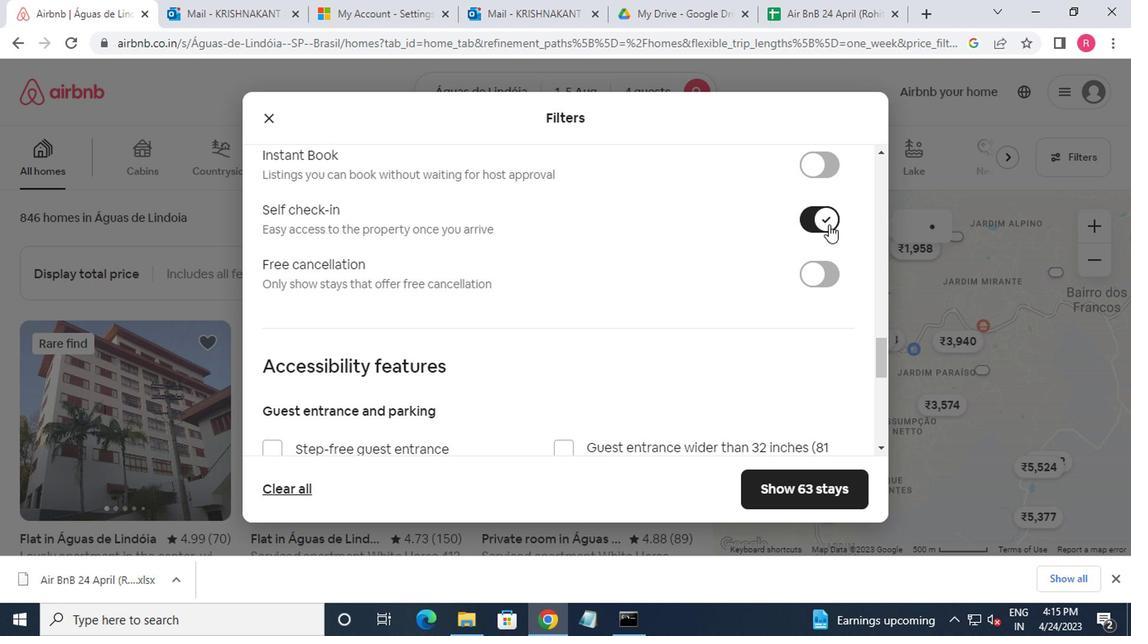
Action: Mouse scrolled (825, 221) with delta (0, 0)
Screenshot: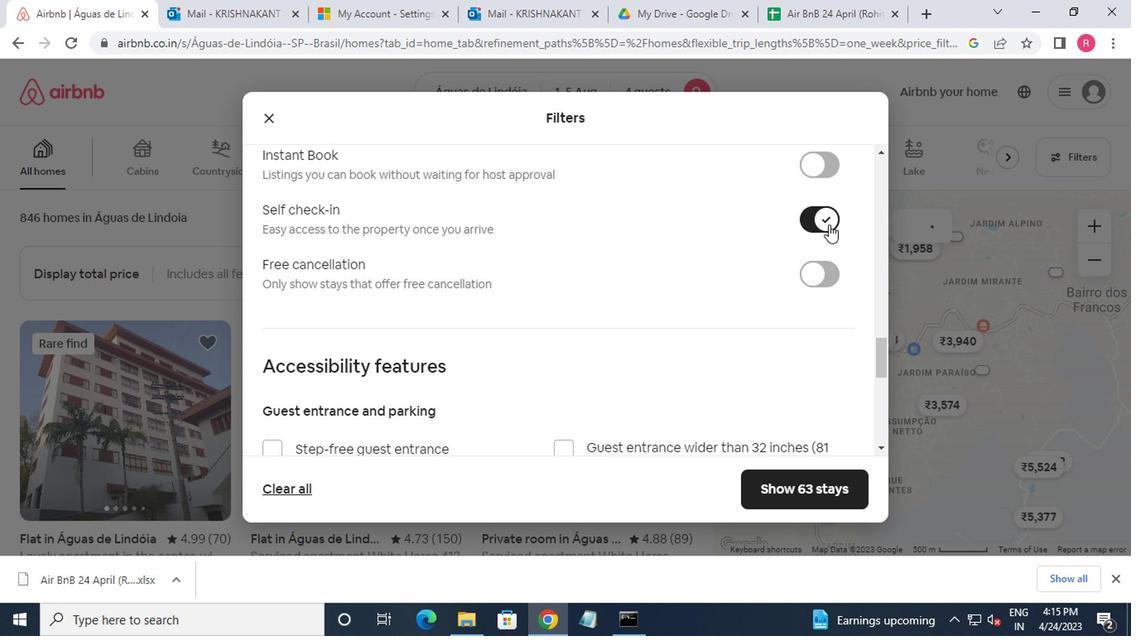 
Action: Mouse moved to (600, 280)
Screenshot: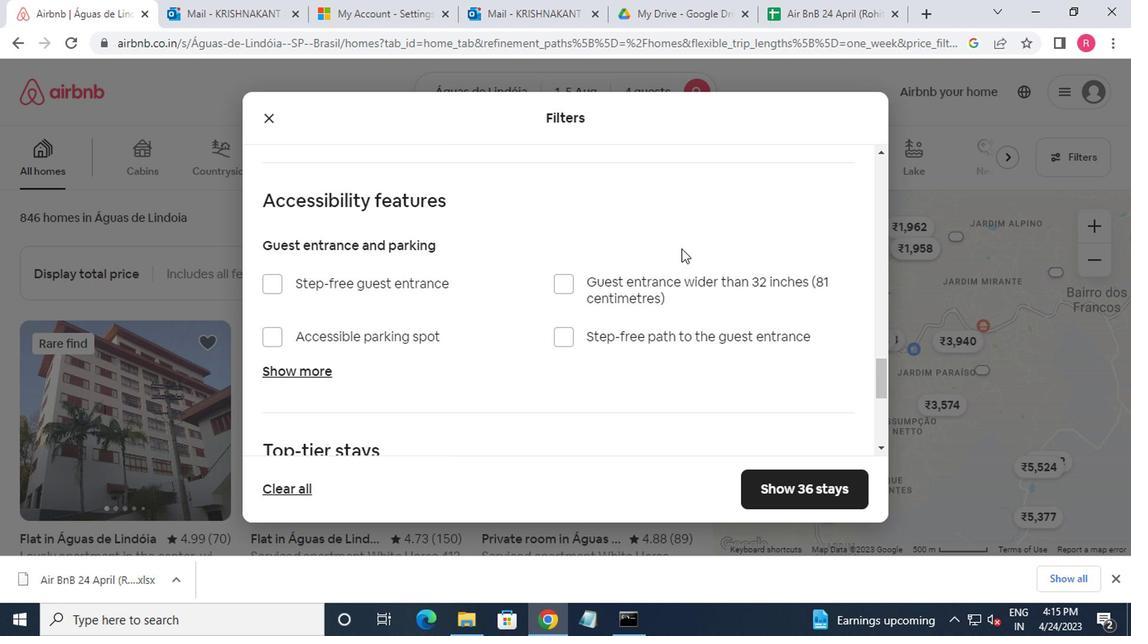 
Action: Mouse scrolled (600, 278) with delta (0, -1)
Screenshot: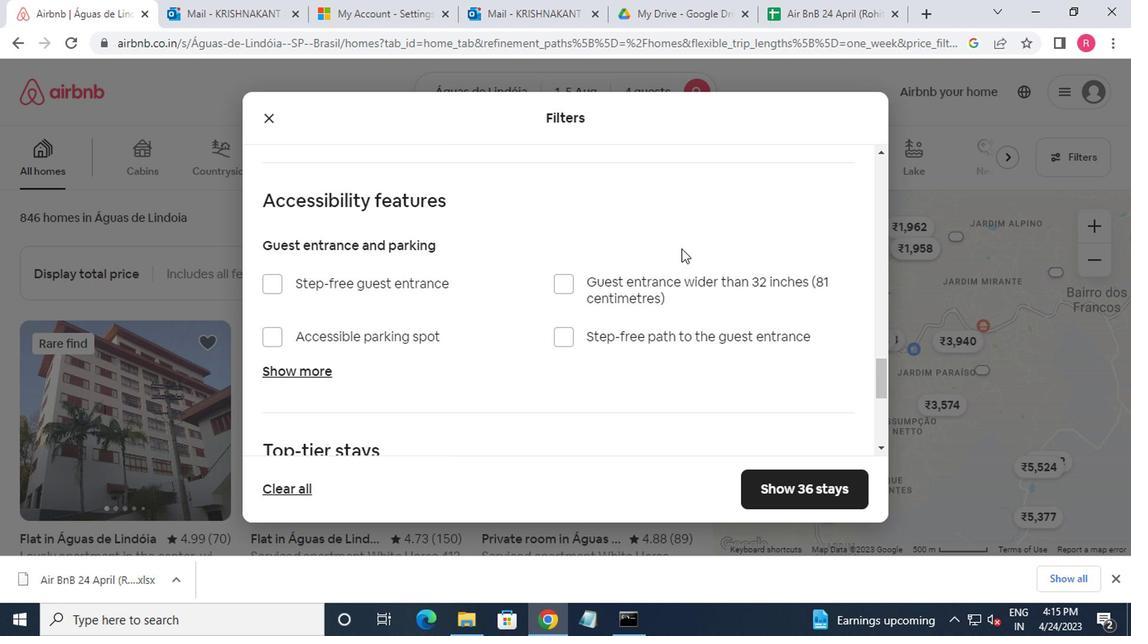 
Action: Mouse moved to (598, 281)
Screenshot: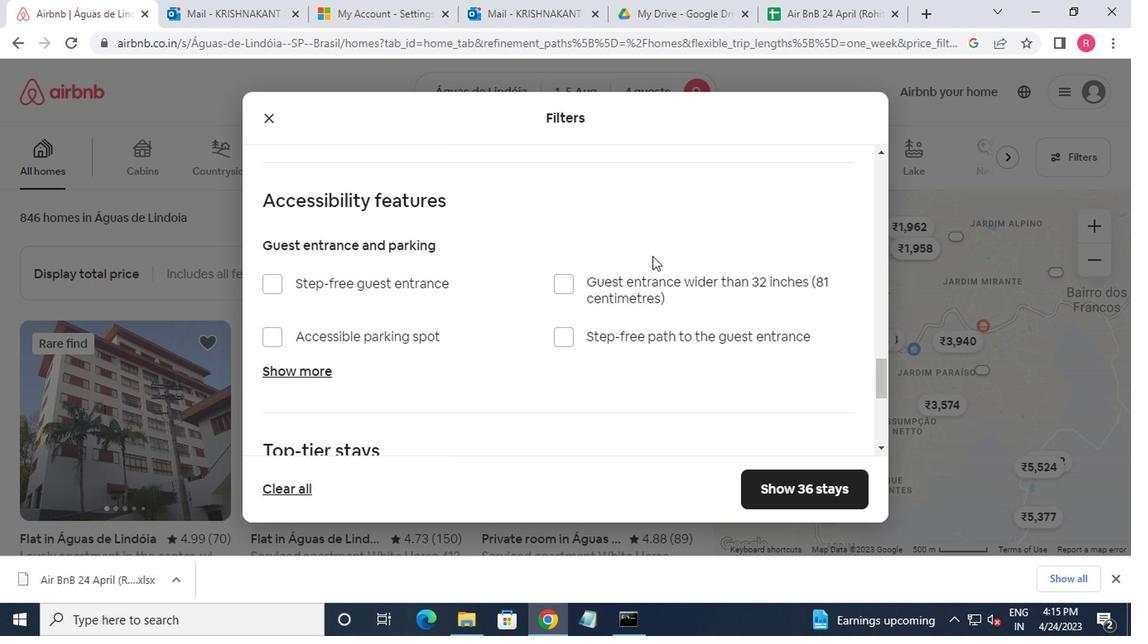
Action: Mouse scrolled (598, 280) with delta (0, -1)
Screenshot: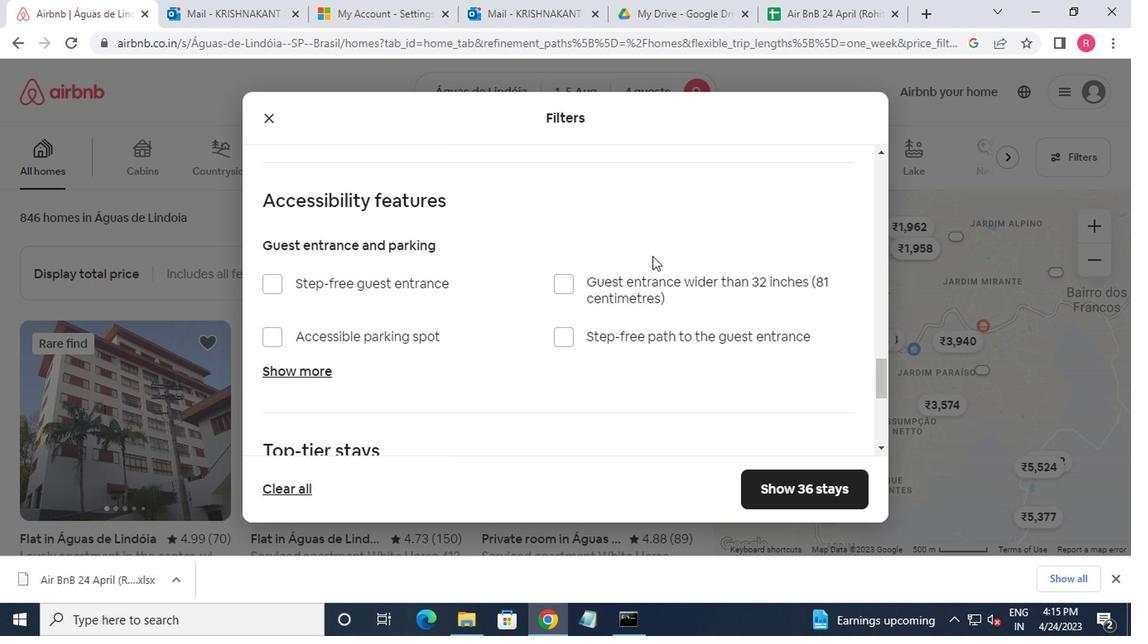 
Action: Mouse moved to (596, 282)
Screenshot: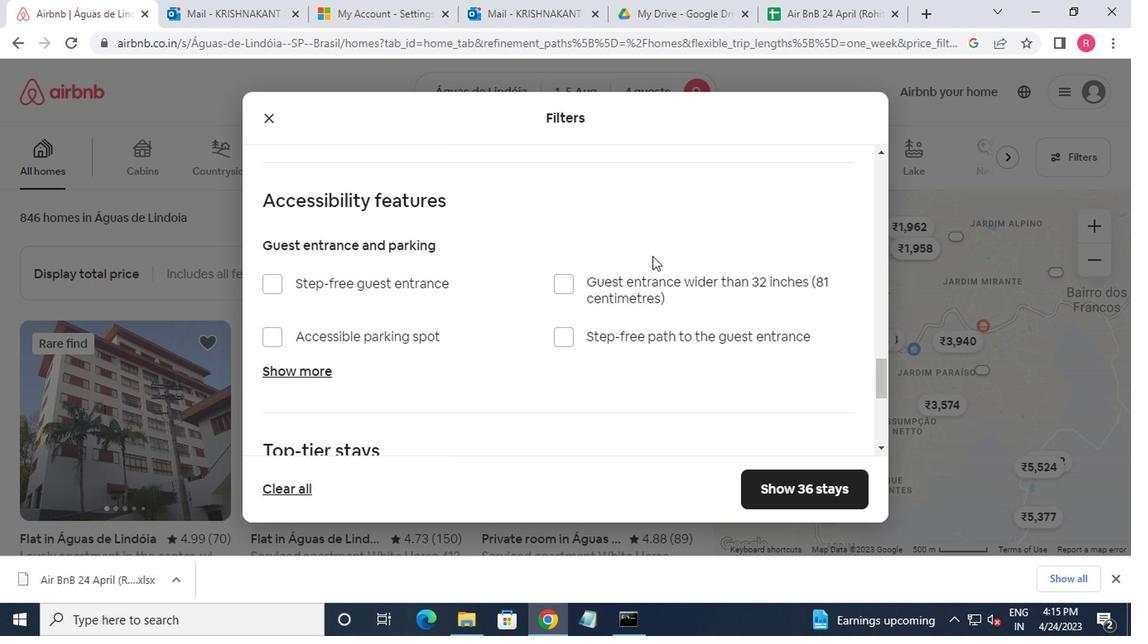 
Action: Mouse scrolled (596, 281) with delta (0, 0)
Screenshot: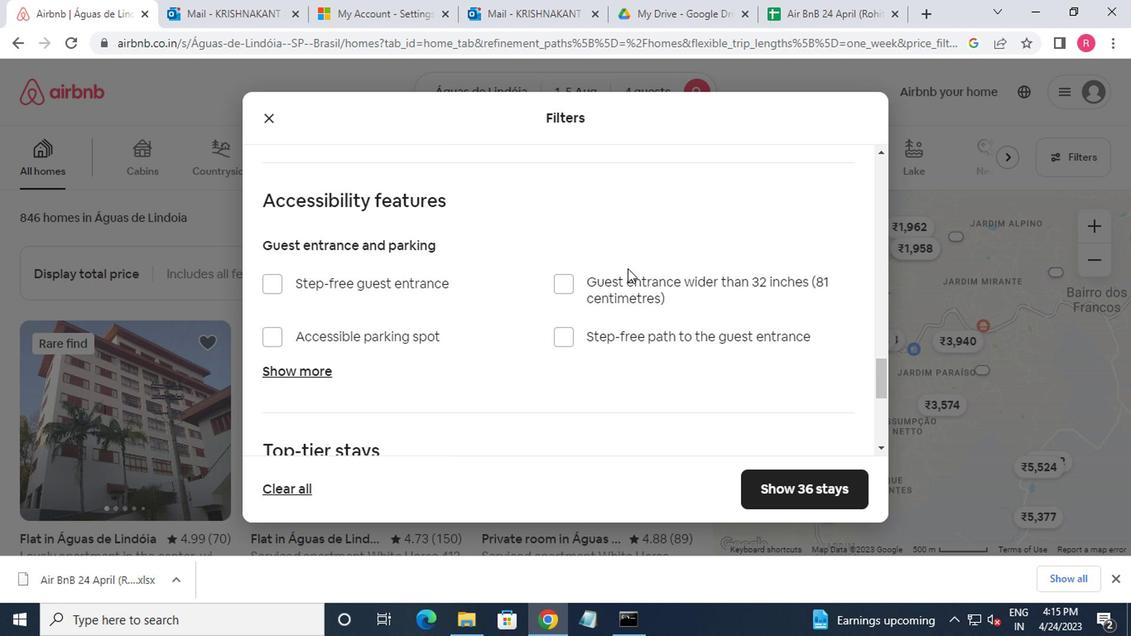 
Action: Mouse moved to (574, 337)
Screenshot: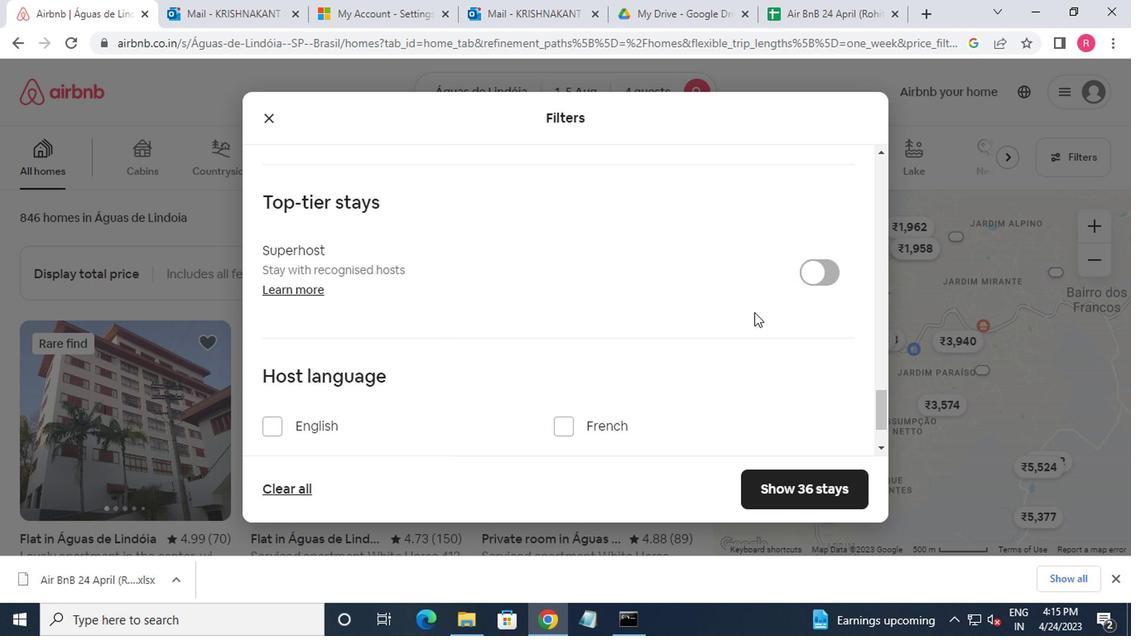 
Action: Mouse scrolled (574, 336) with delta (0, -1)
Screenshot: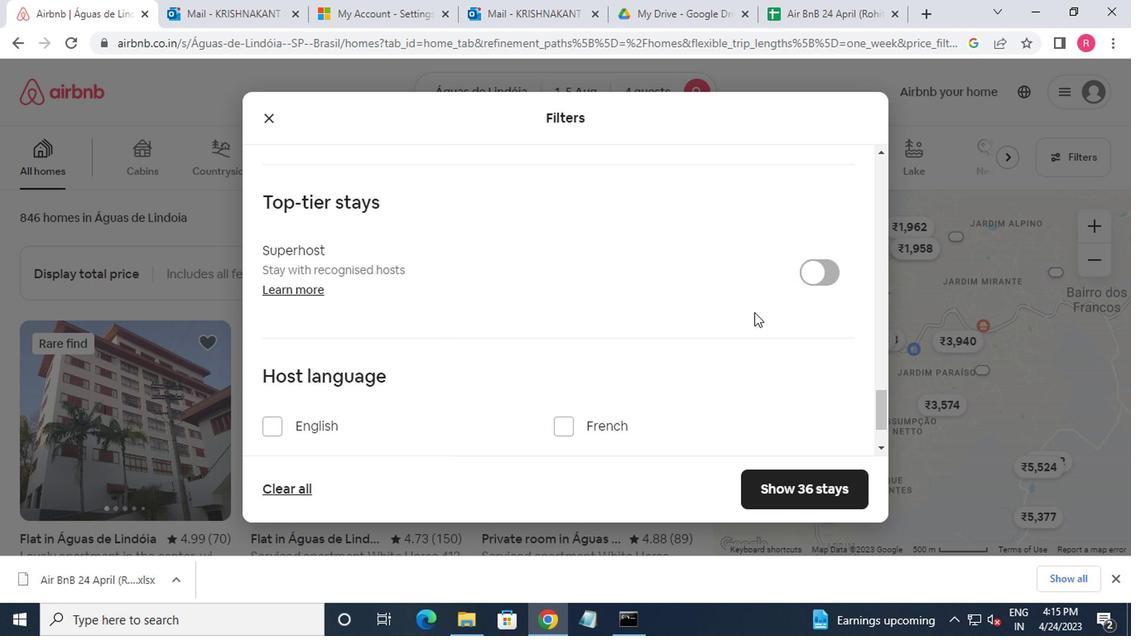 
Action: Mouse moved to (573, 338)
Screenshot: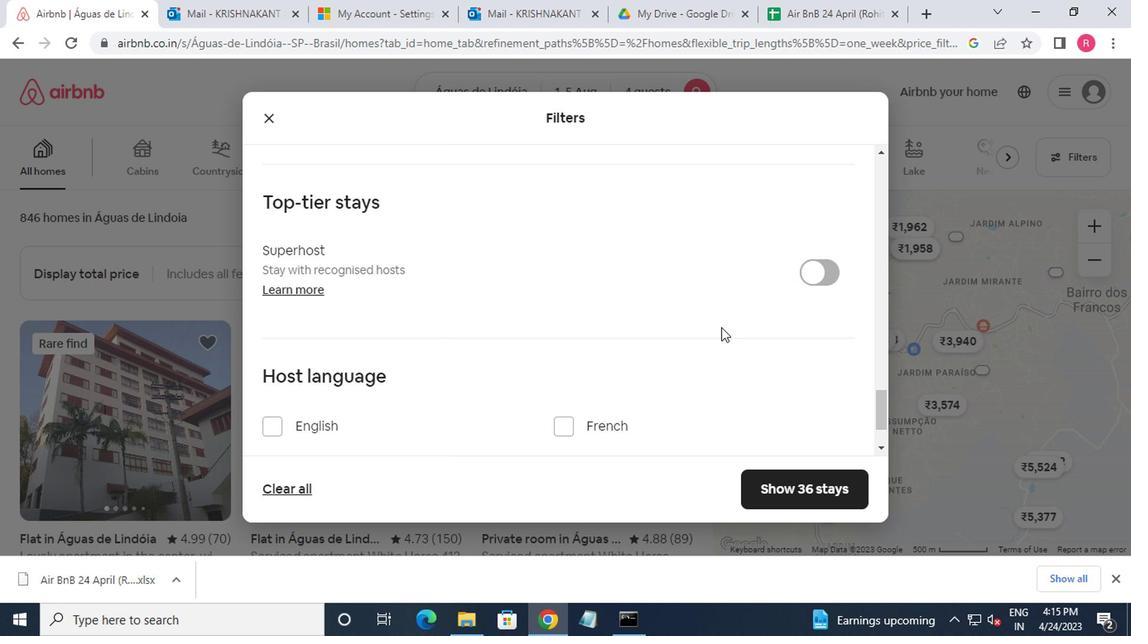 
Action: Mouse scrolled (573, 337) with delta (0, -1)
Screenshot: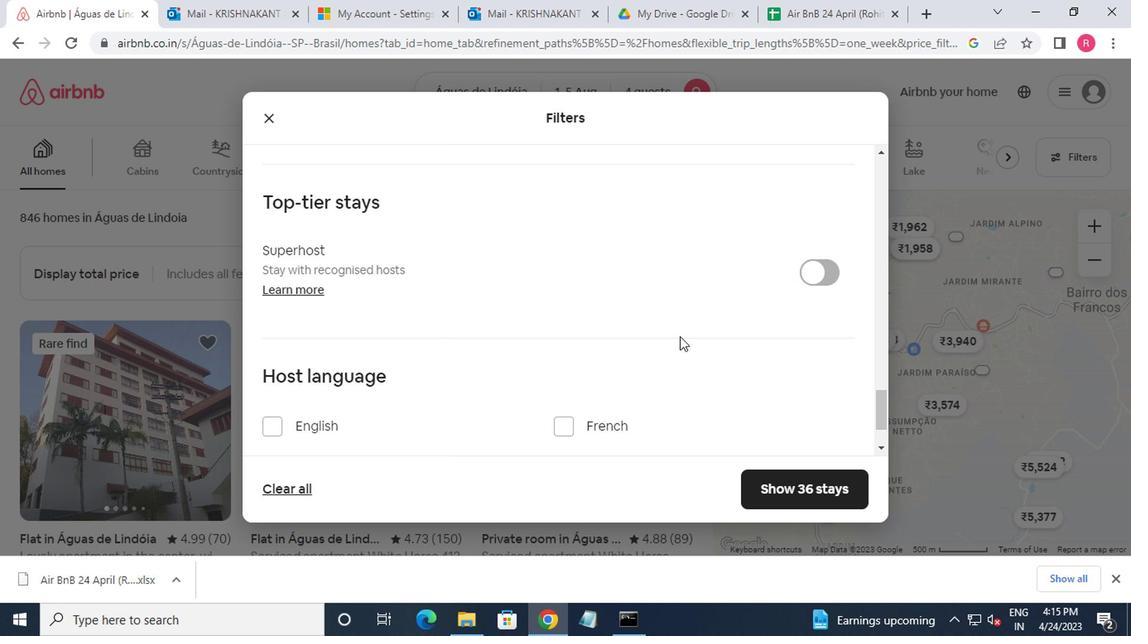 
Action: Mouse scrolled (573, 337) with delta (0, -1)
Screenshot: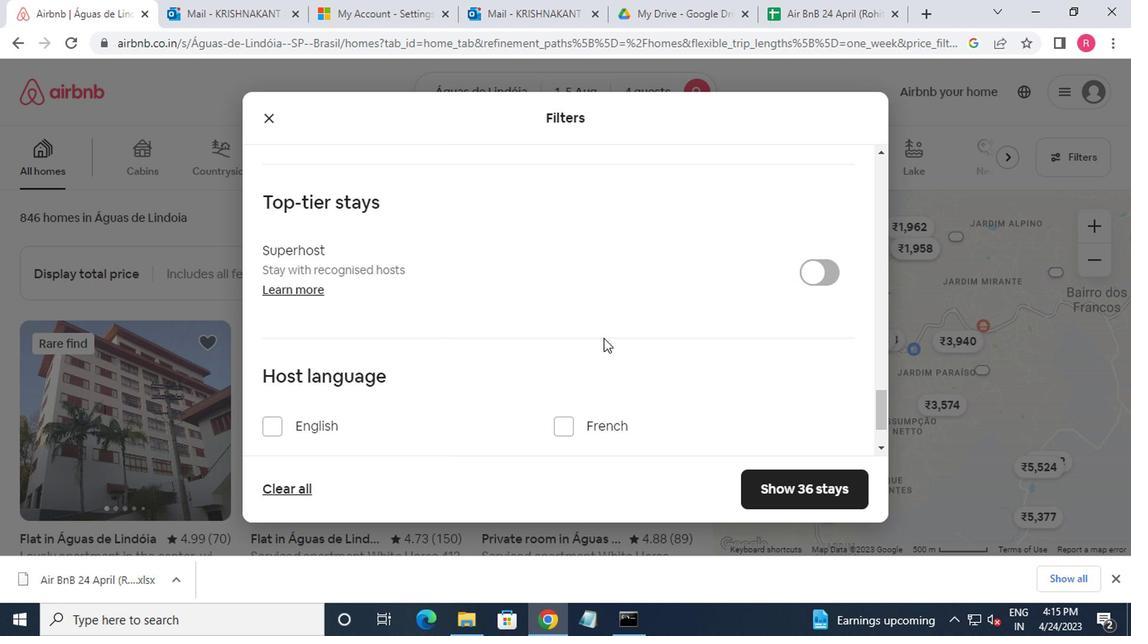 
Action: Mouse moved to (280, 419)
Screenshot: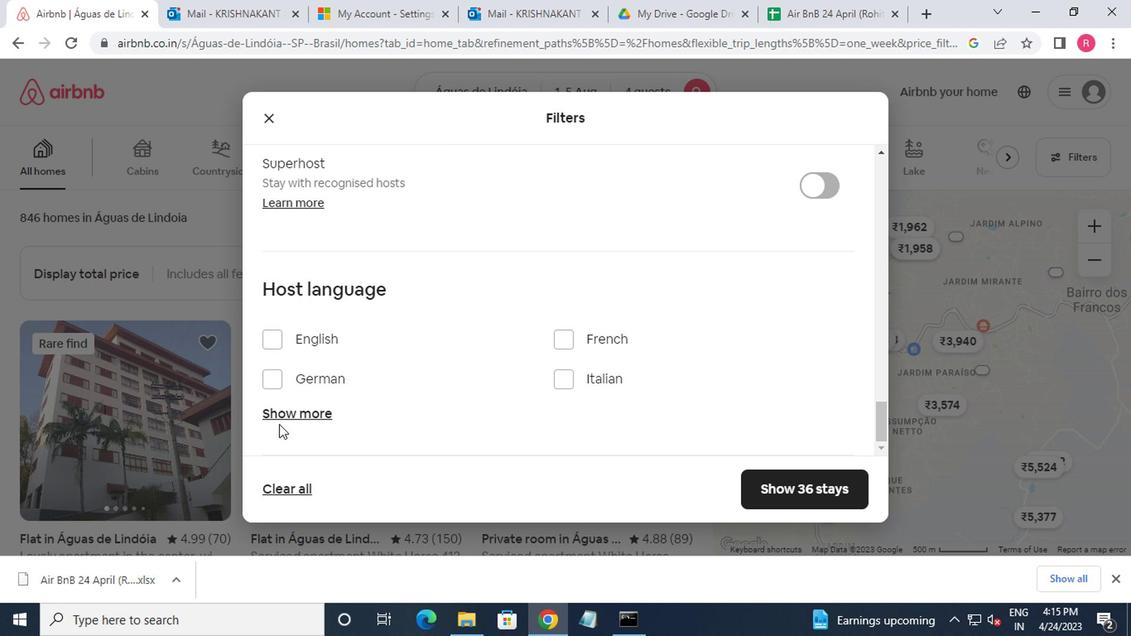 
Action: Mouse pressed left at (280, 419)
Screenshot: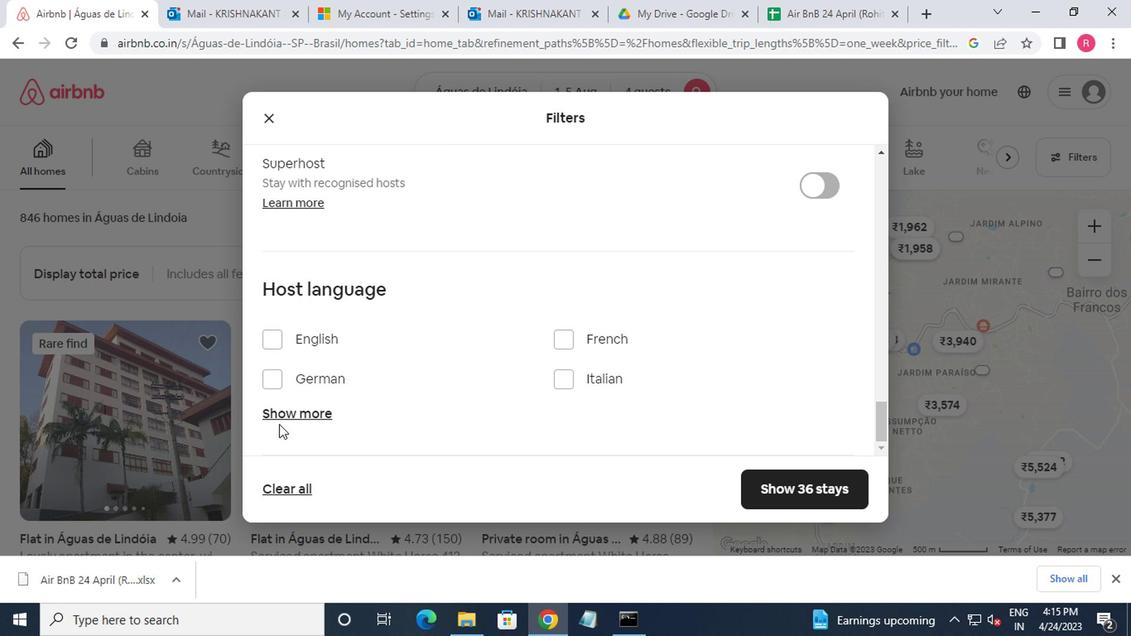 
Action: Mouse moved to (287, 417)
Screenshot: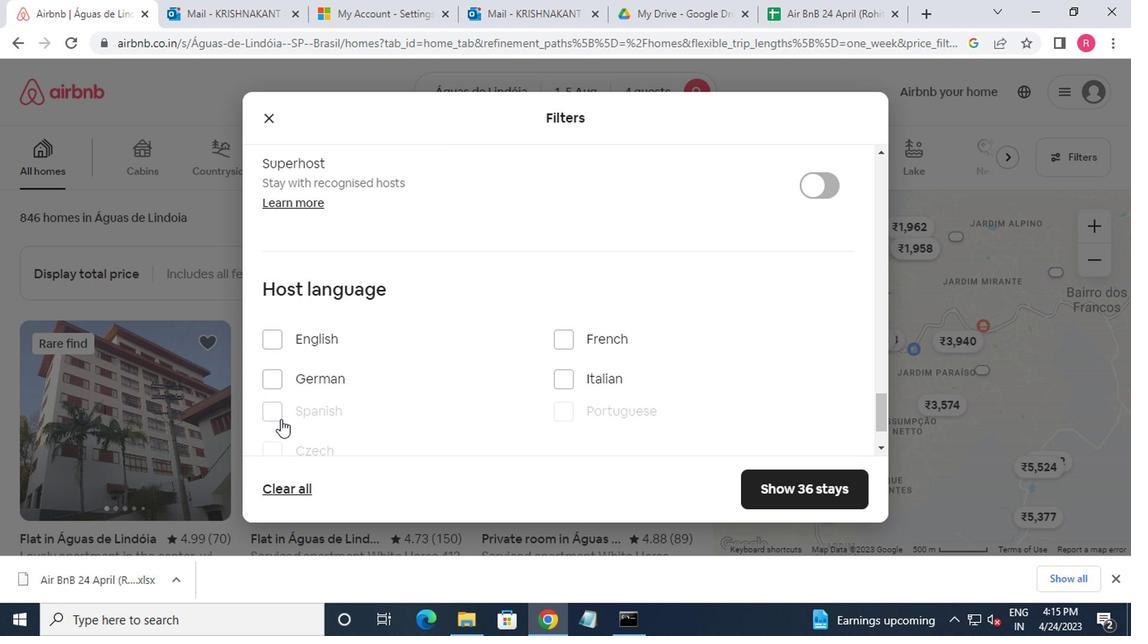 
Action: Mouse scrolled (287, 416) with delta (0, -1)
Screenshot: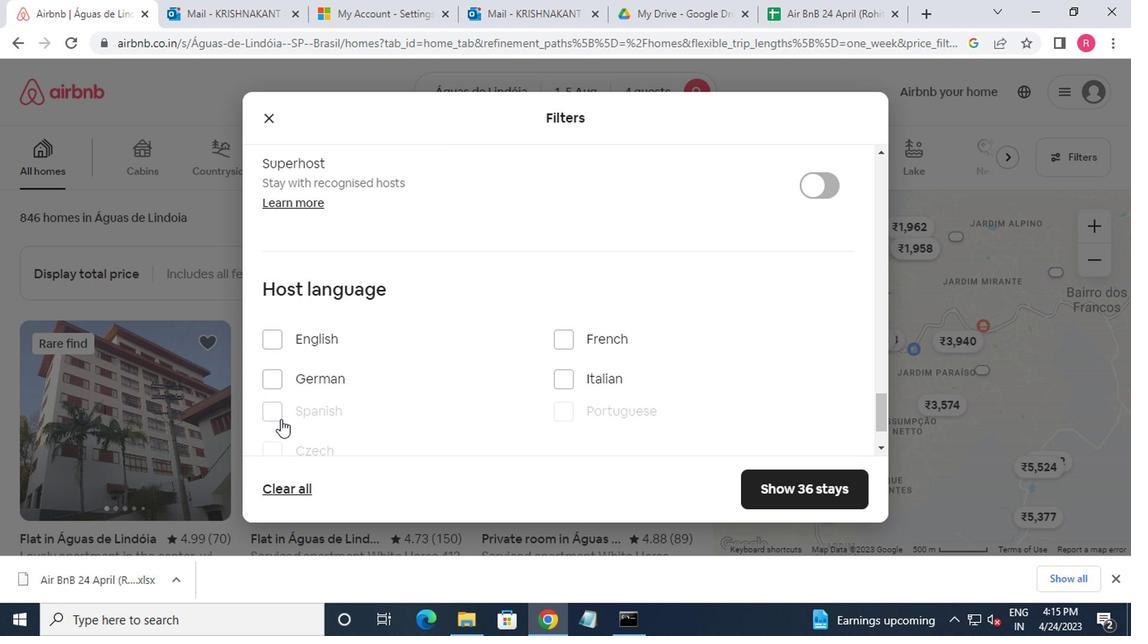 
Action: Mouse moved to (290, 417)
Screenshot: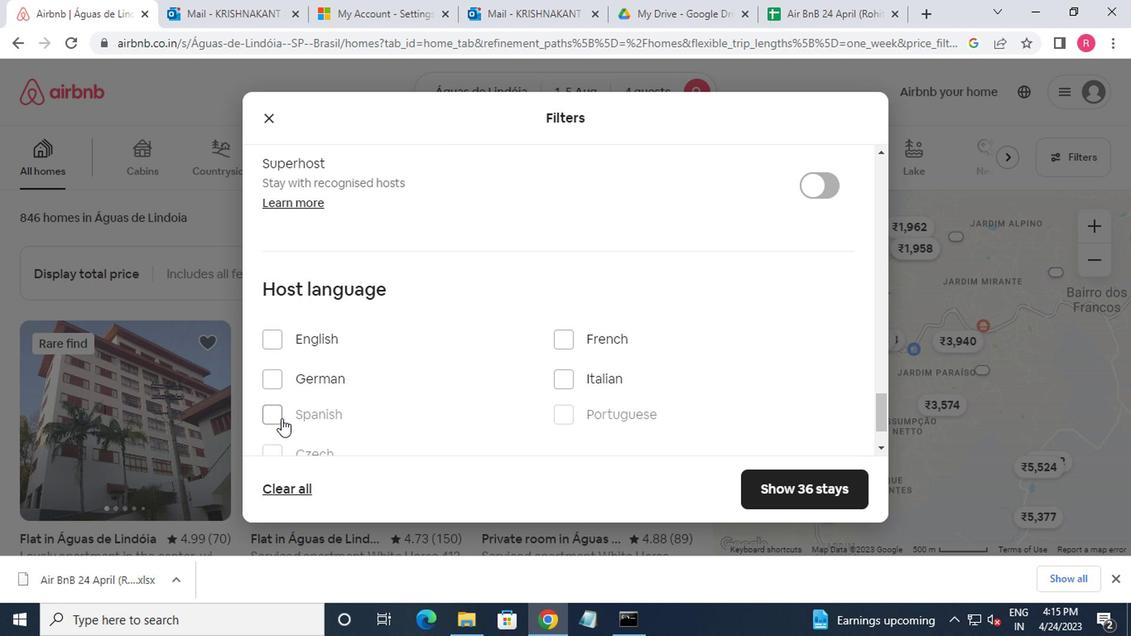 
Action: Mouse scrolled (290, 417) with delta (0, 0)
Screenshot: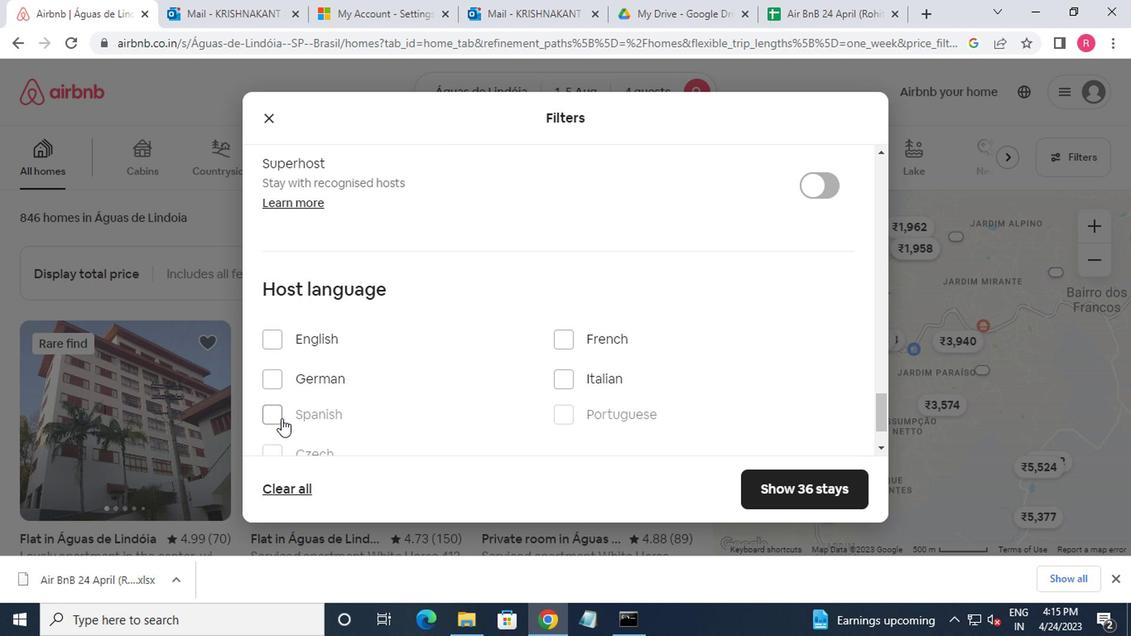 
Action: Mouse moved to (274, 340)
Screenshot: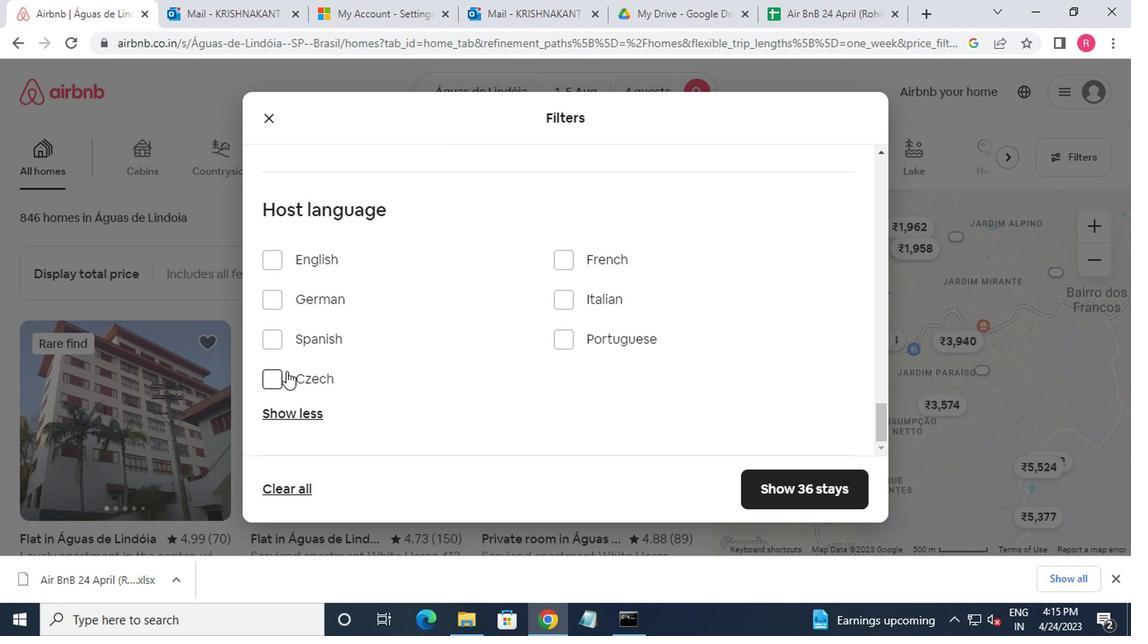 
Action: Mouse pressed left at (274, 340)
Screenshot: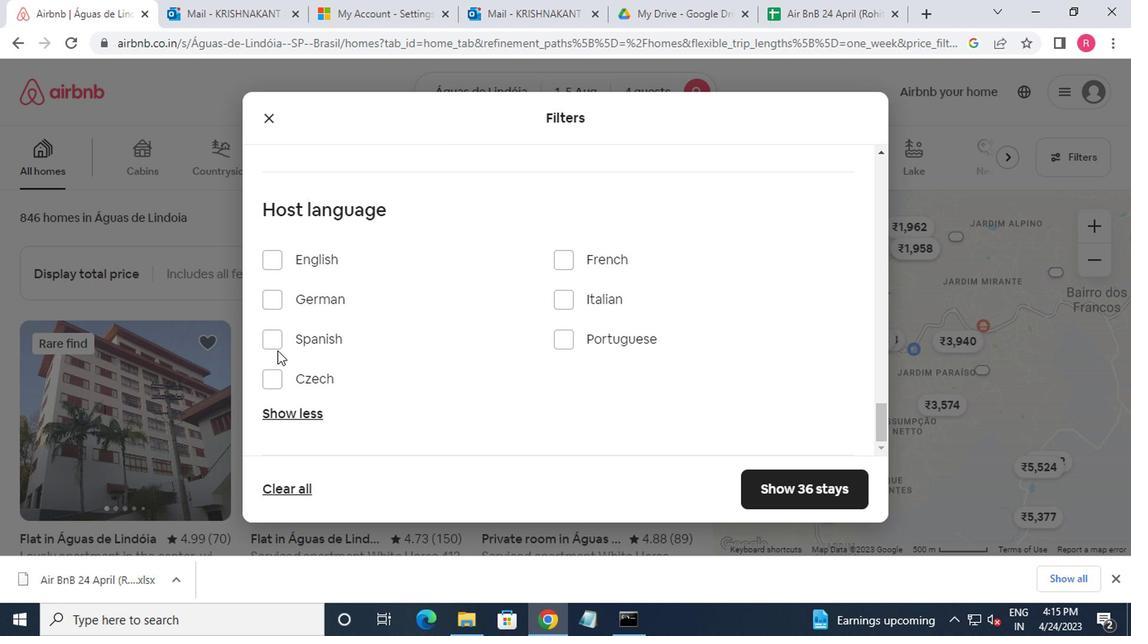 
Action: Mouse moved to (775, 495)
Screenshot: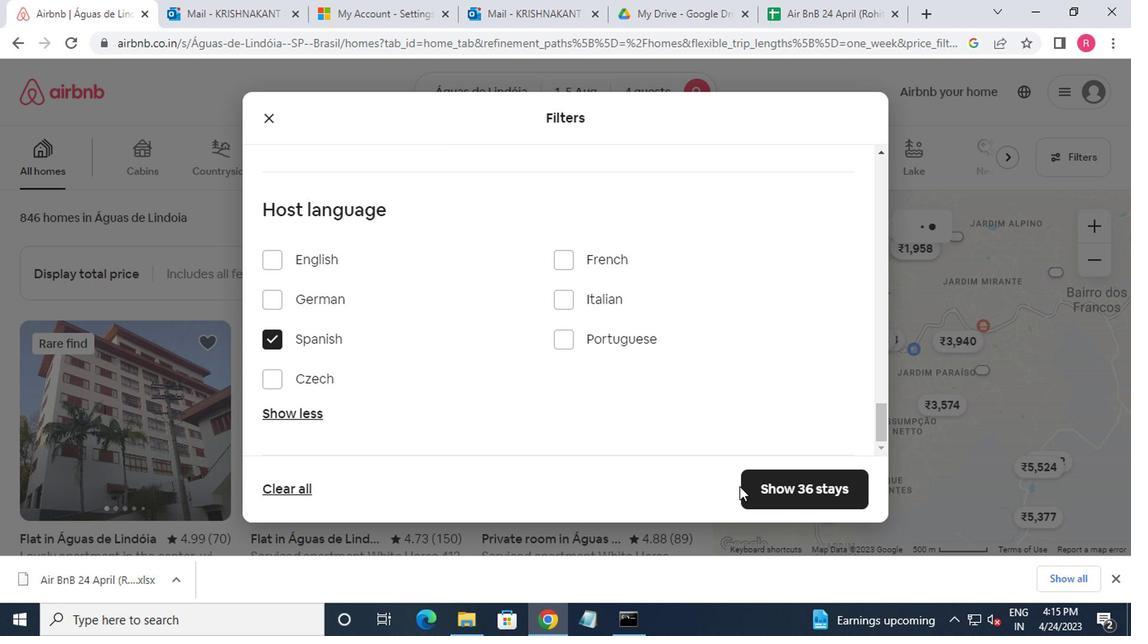 
Action: Mouse pressed left at (775, 495)
Screenshot: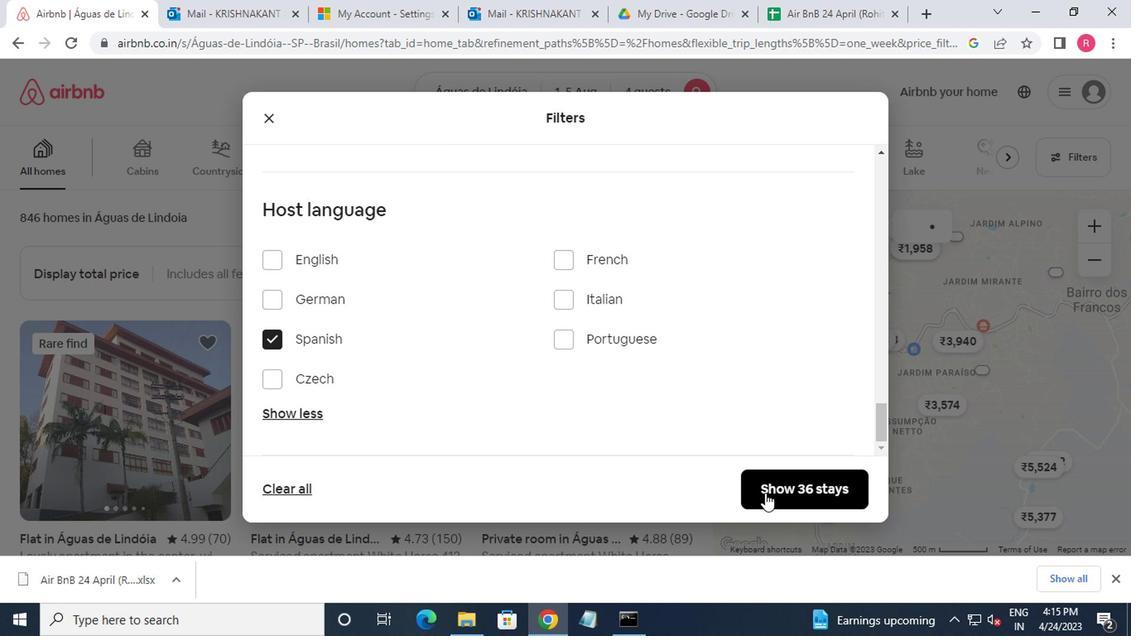 
Action: Mouse moved to (777, 495)
Screenshot: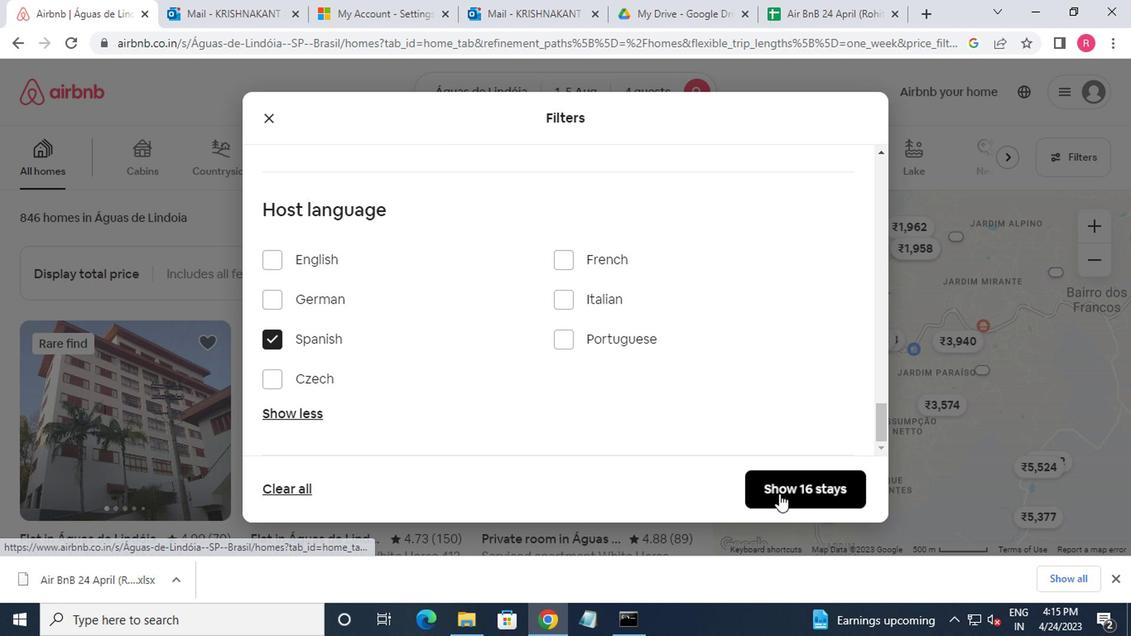 
